 Task: Reply All to email with the signature Courtney Young with the subject Request for customer feedback from softage.1@softage.net with the message Please provide me with an update on the budget for the project., select first sentence, change the font of the message to Verdana and change the font typography to bold Send the email
Action: Mouse moved to (414, 528)
Screenshot: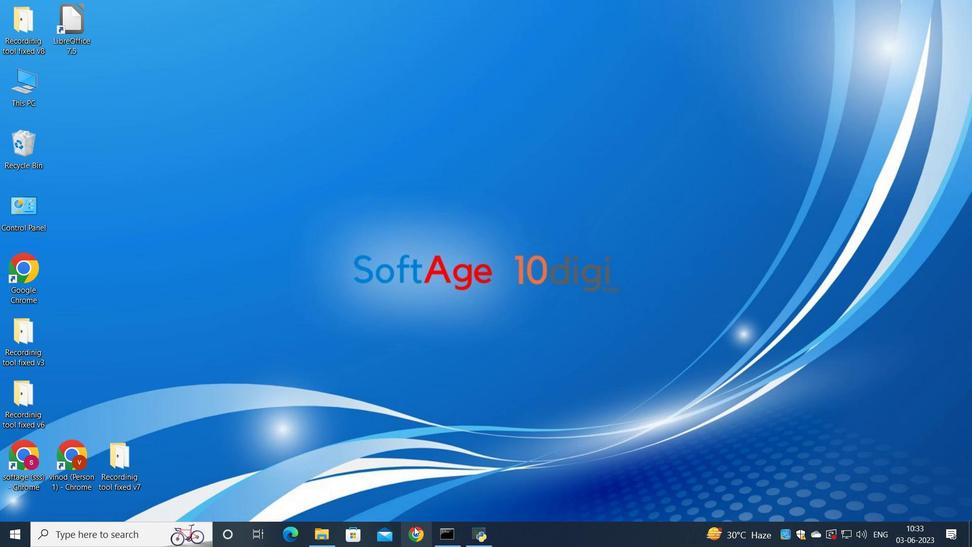 
Action: Mouse pressed left at (414, 528)
Screenshot: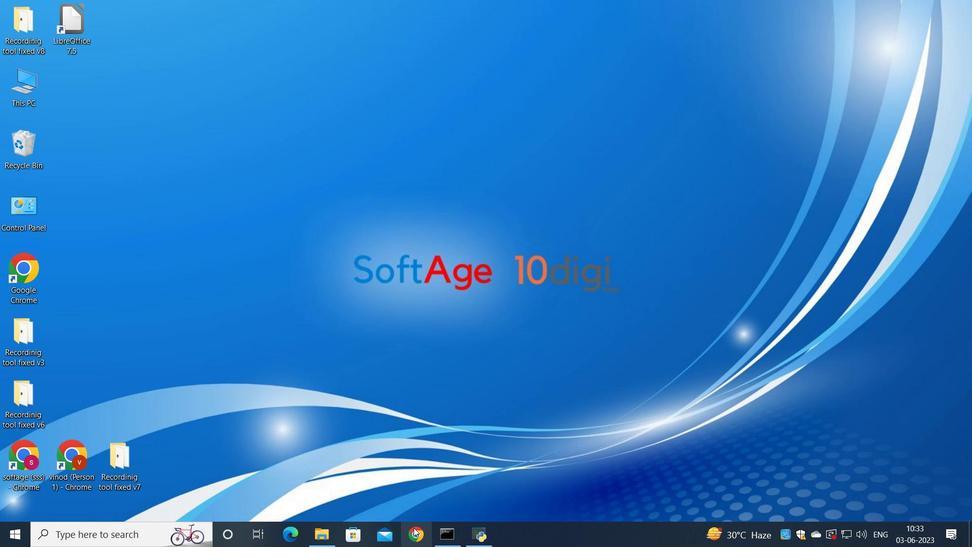 
Action: Mouse moved to (430, 337)
Screenshot: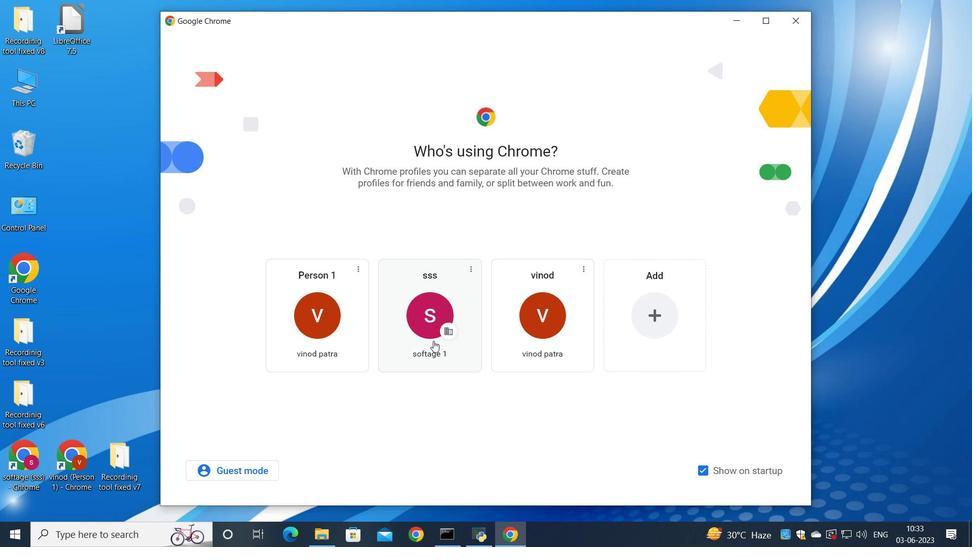 
Action: Mouse pressed left at (430, 337)
Screenshot: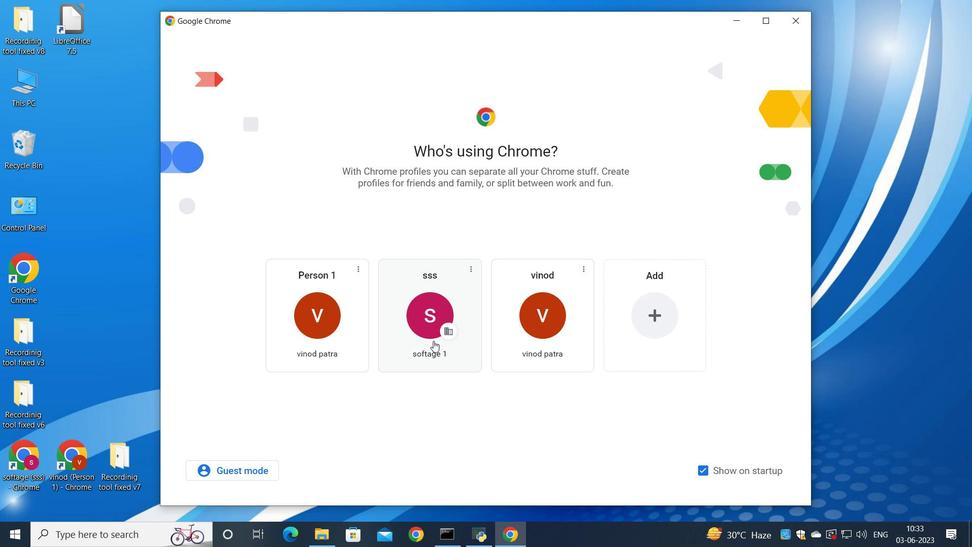 
Action: Mouse moved to (847, 84)
Screenshot: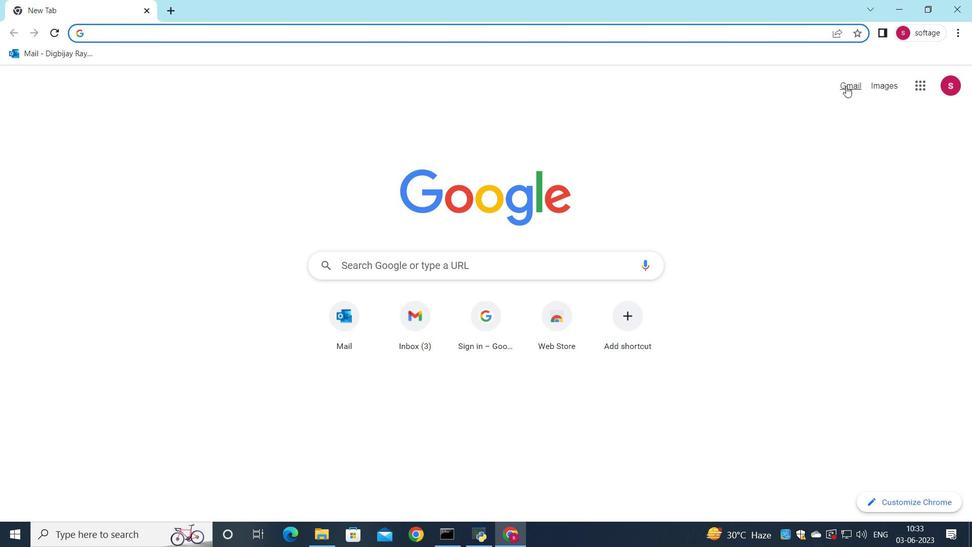 
Action: Mouse pressed left at (847, 84)
Screenshot: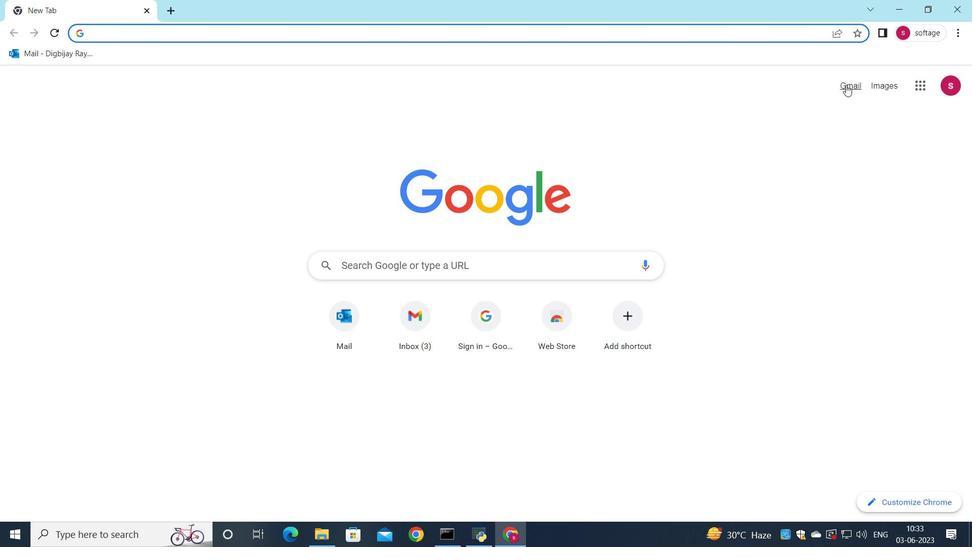 
Action: Mouse moved to (830, 86)
Screenshot: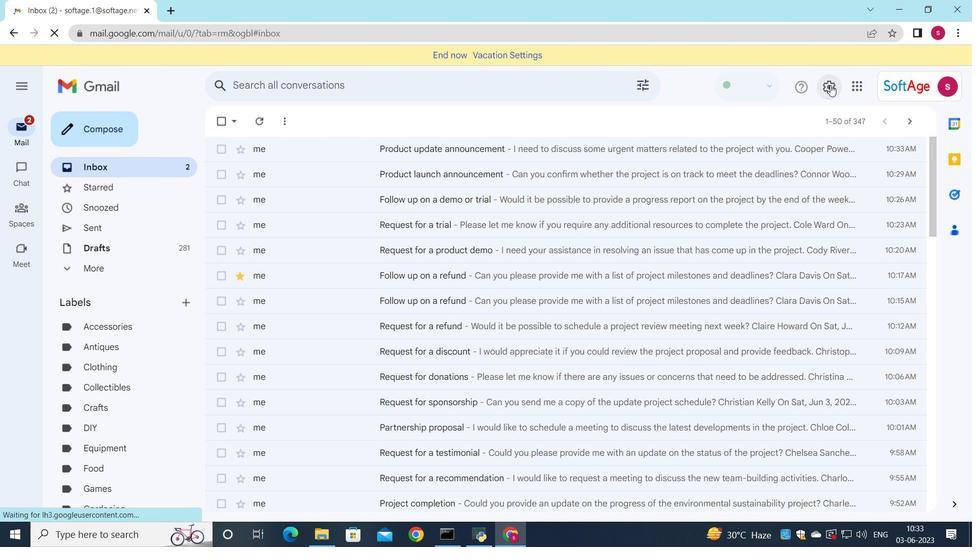 
Action: Mouse pressed left at (830, 86)
Screenshot: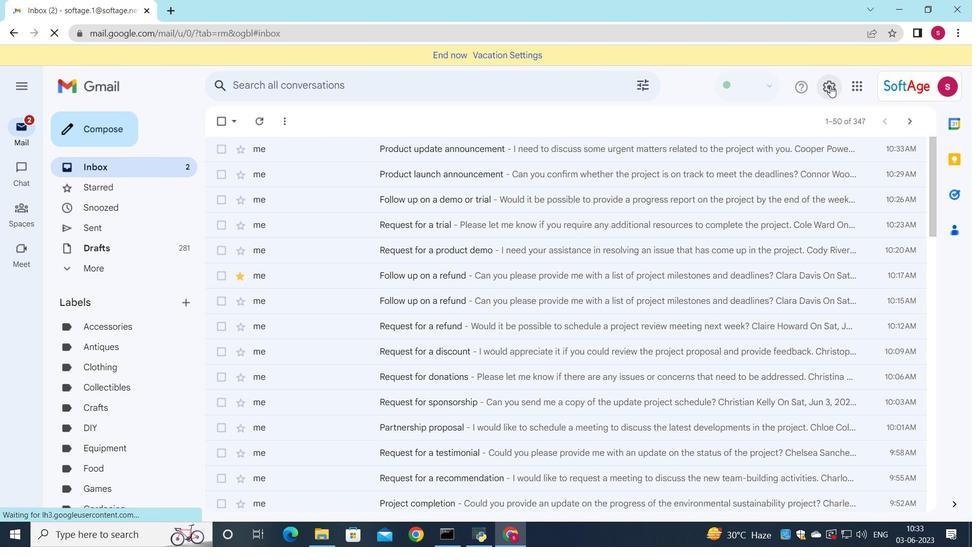 
Action: Mouse moved to (844, 152)
Screenshot: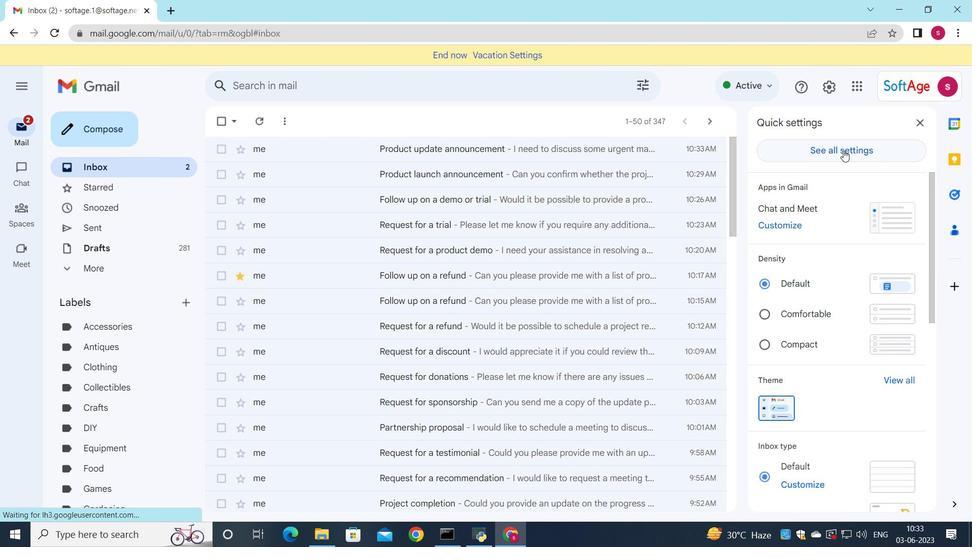 
Action: Mouse pressed left at (844, 152)
Screenshot: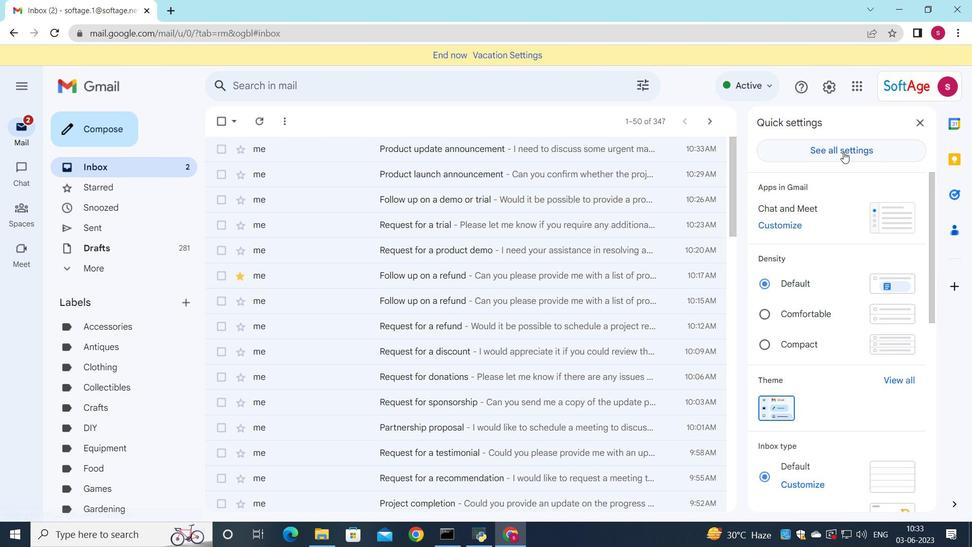 
Action: Mouse moved to (552, 212)
Screenshot: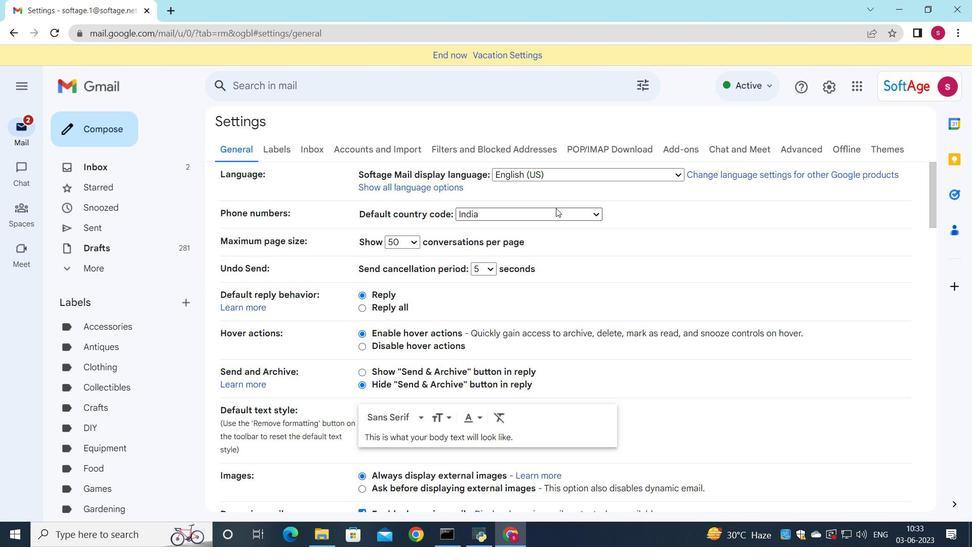 
Action: Mouse scrolled (553, 211) with delta (0, 0)
Screenshot: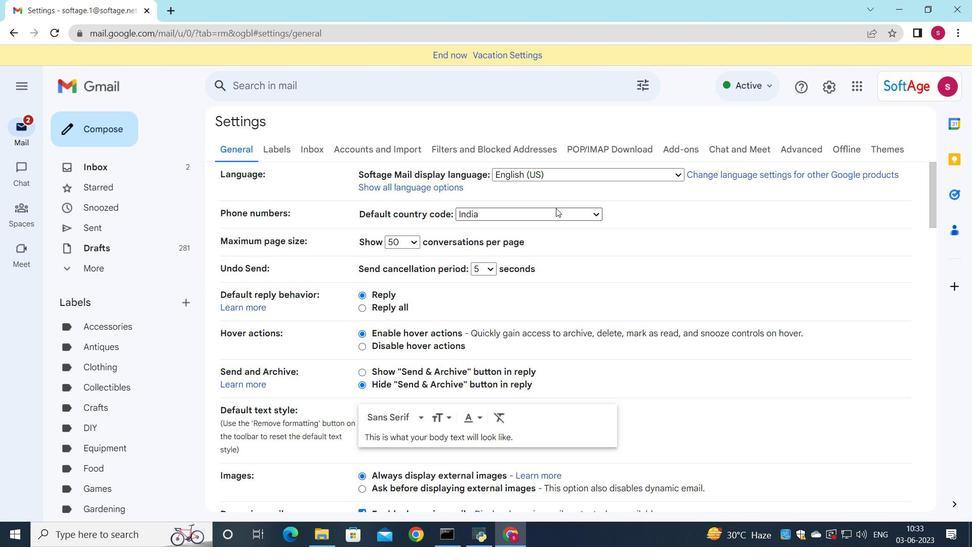 
Action: Mouse moved to (550, 214)
Screenshot: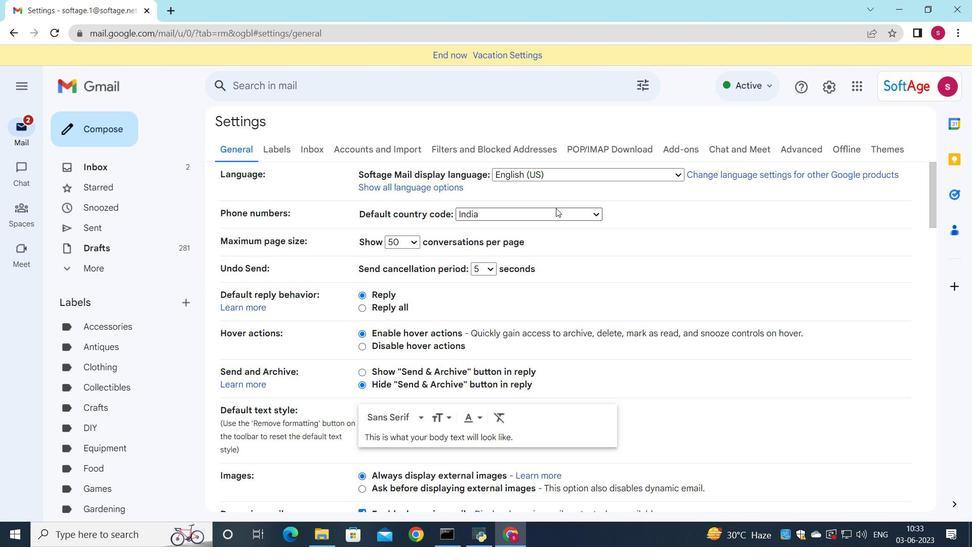 
Action: Mouse scrolled (553, 211) with delta (0, 0)
Screenshot: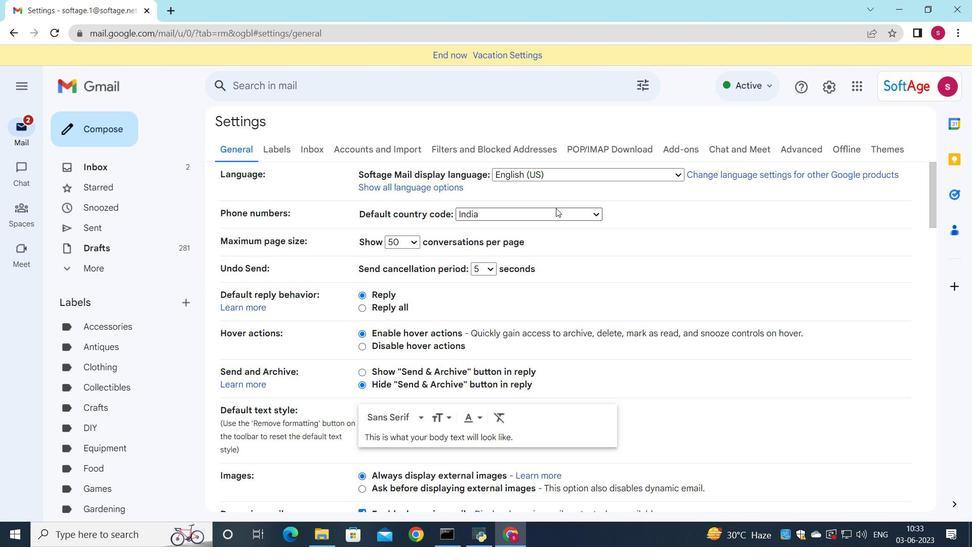 
Action: Mouse moved to (548, 214)
Screenshot: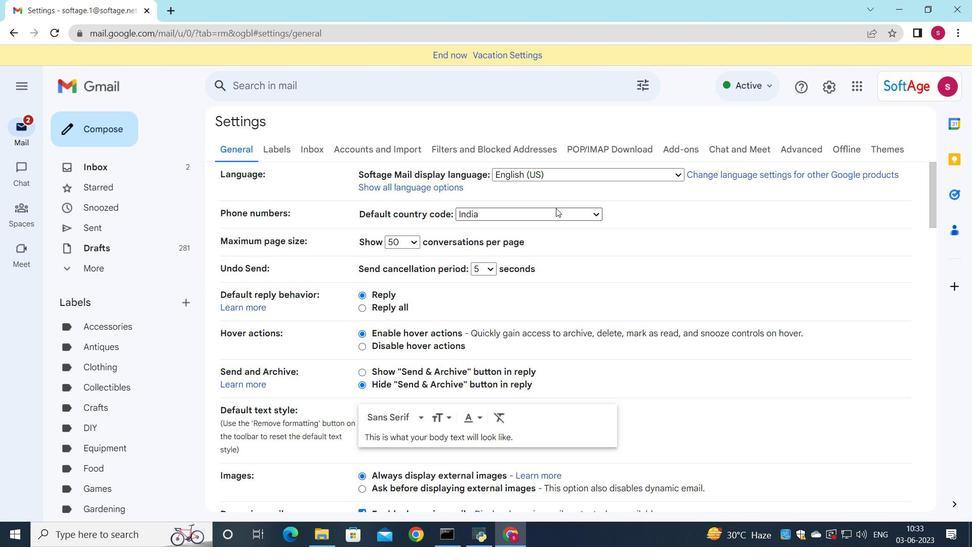 
Action: Mouse scrolled (553, 211) with delta (0, 0)
Screenshot: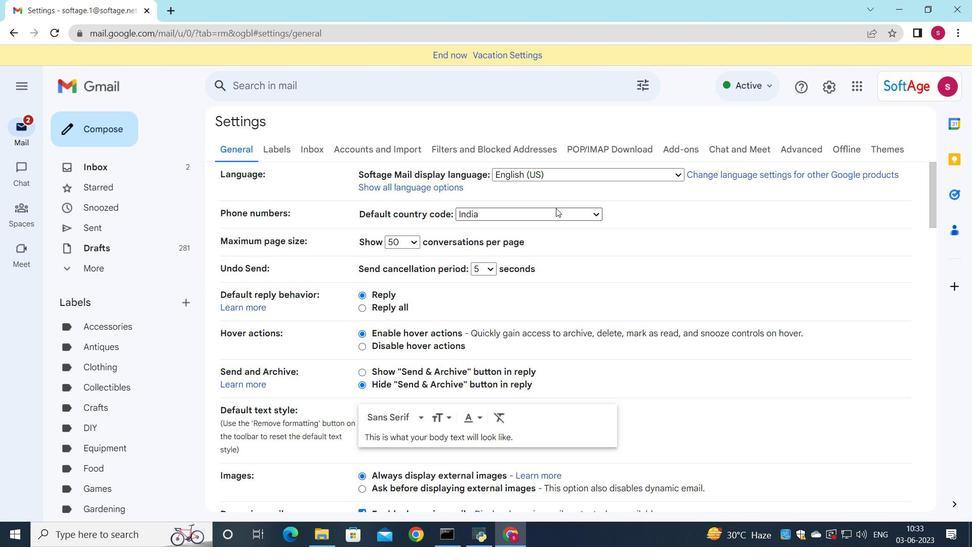 
Action: Mouse moved to (545, 214)
Screenshot: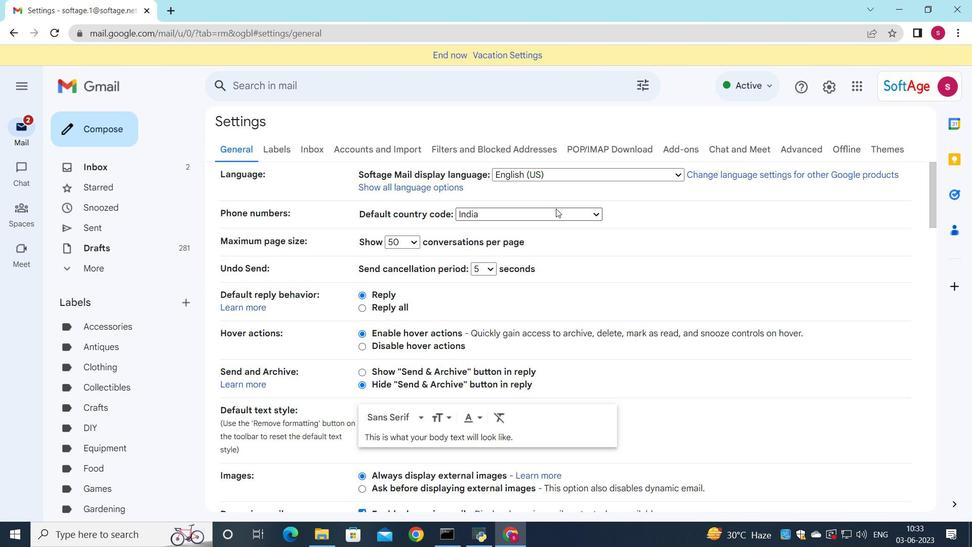 
Action: Mouse scrolled (553, 211) with delta (0, 0)
Screenshot: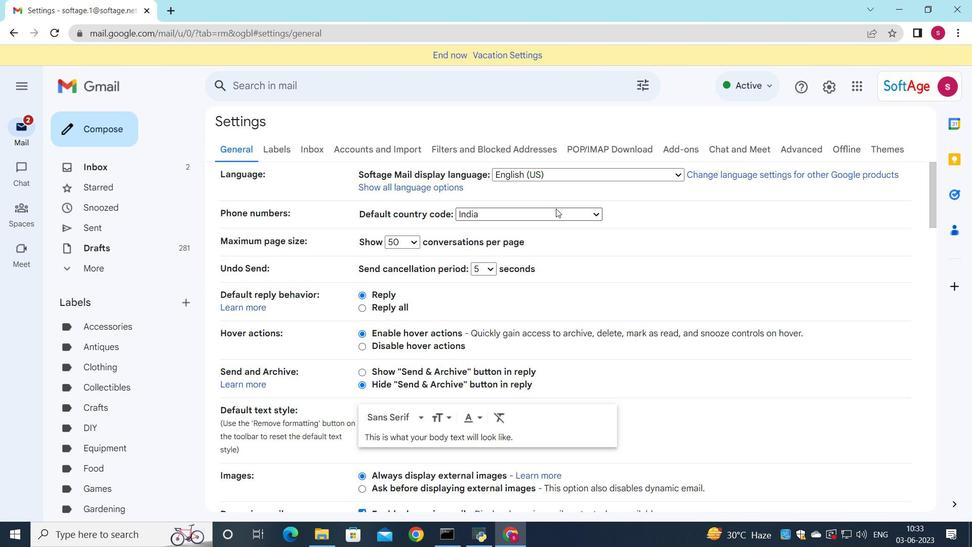 
Action: Mouse moved to (522, 201)
Screenshot: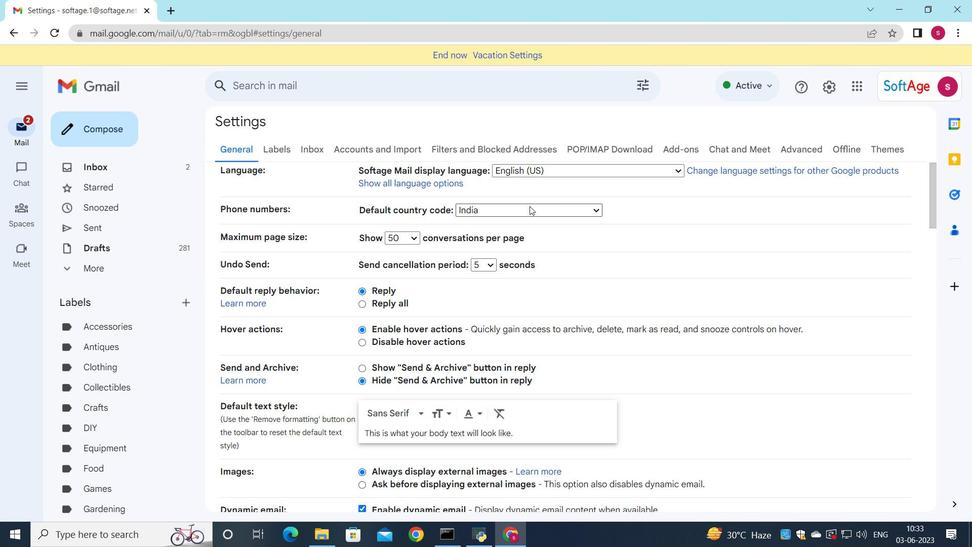 
Action: Mouse scrolled (522, 200) with delta (0, 0)
Screenshot: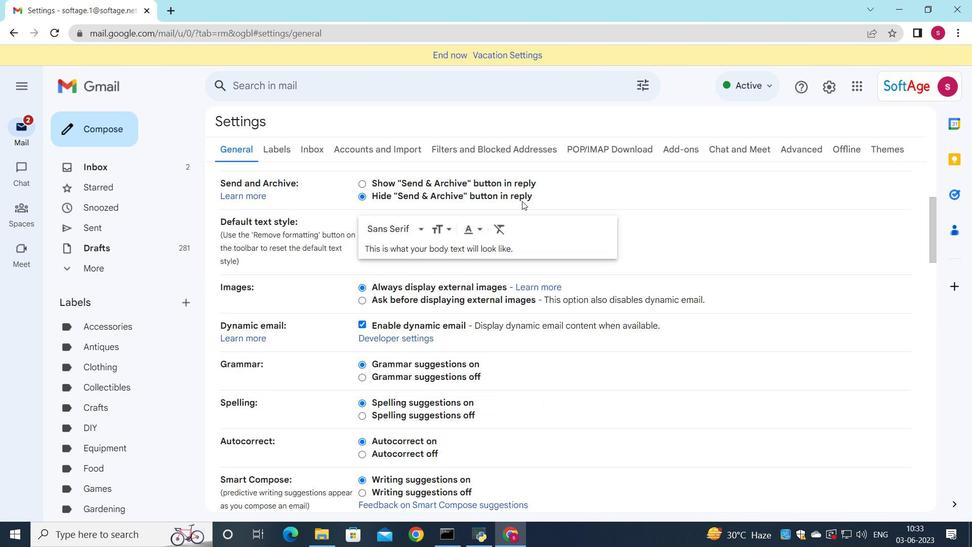 
Action: Mouse scrolled (522, 200) with delta (0, 0)
Screenshot: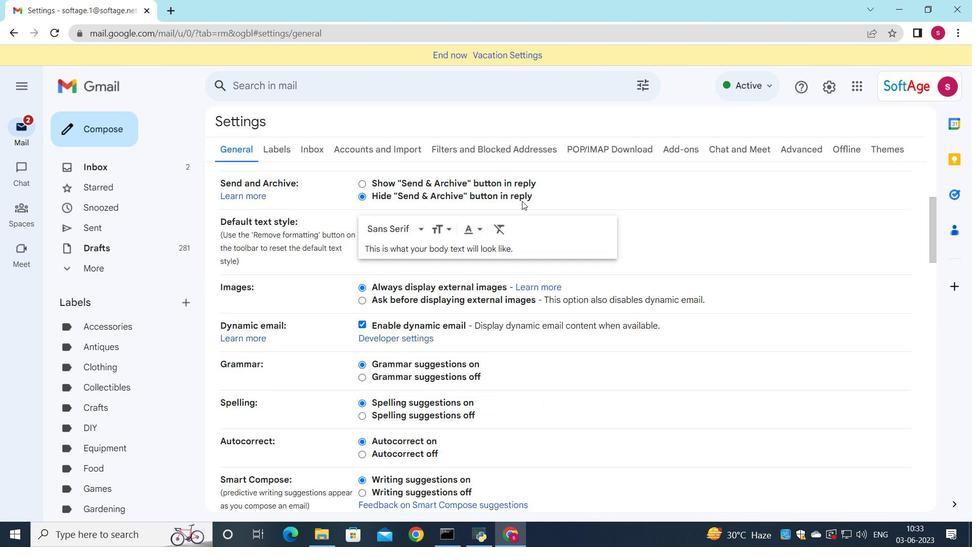 
Action: Mouse scrolled (522, 200) with delta (0, 0)
Screenshot: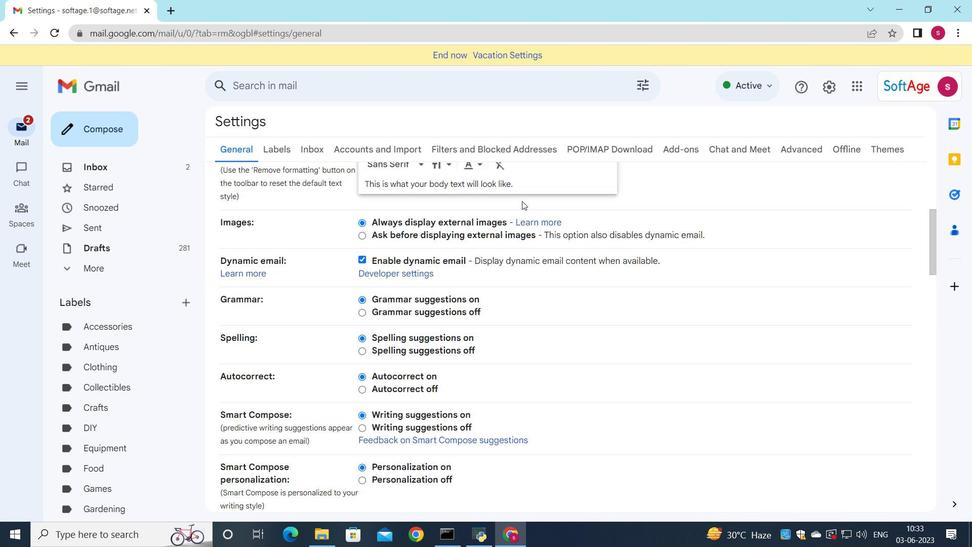 
Action: Mouse scrolled (522, 200) with delta (0, 0)
Screenshot: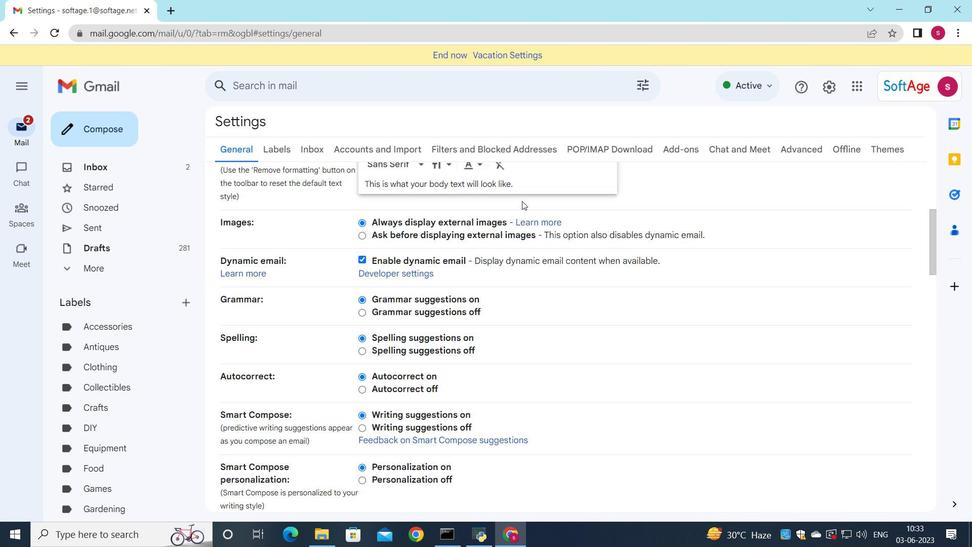 
Action: Mouse scrolled (522, 200) with delta (0, 0)
Screenshot: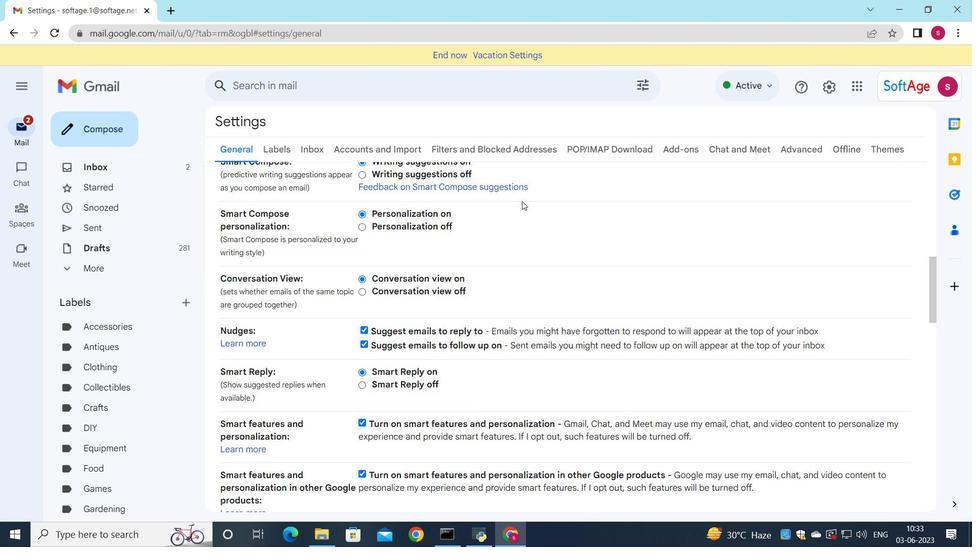 
Action: Mouse scrolled (522, 200) with delta (0, 0)
Screenshot: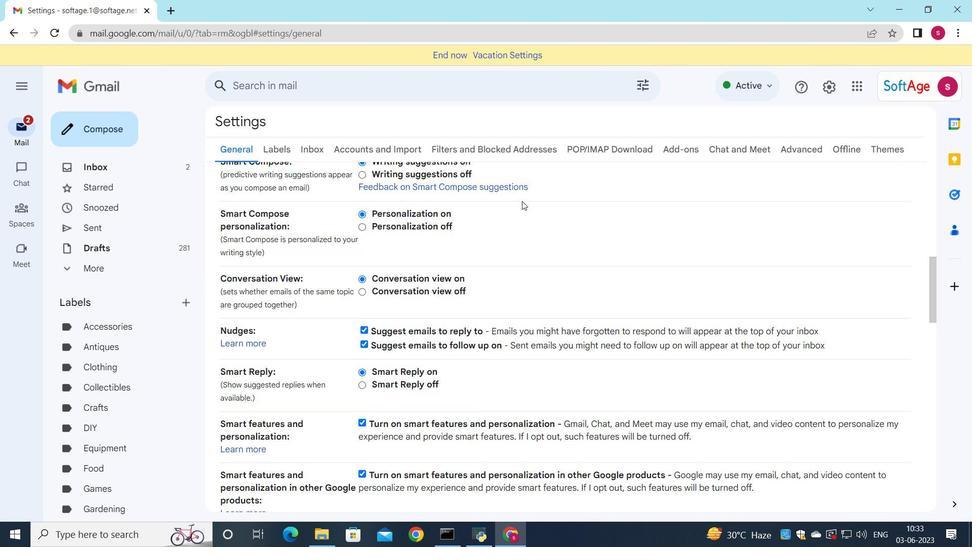 
Action: Mouse scrolled (522, 200) with delta (0, 0)
Screenshot: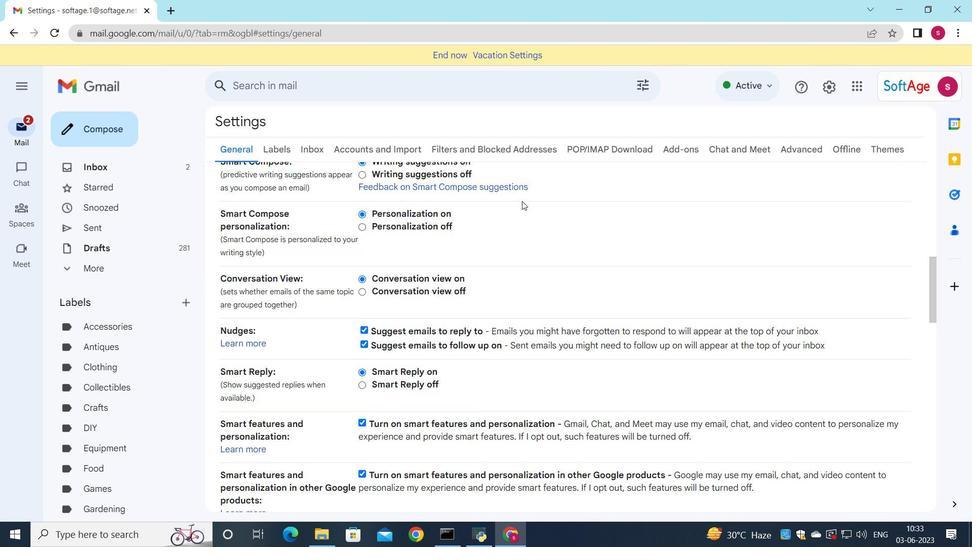 
Action: Mouse scrolled (522, 200) with delta (0, 0)
Screenshot: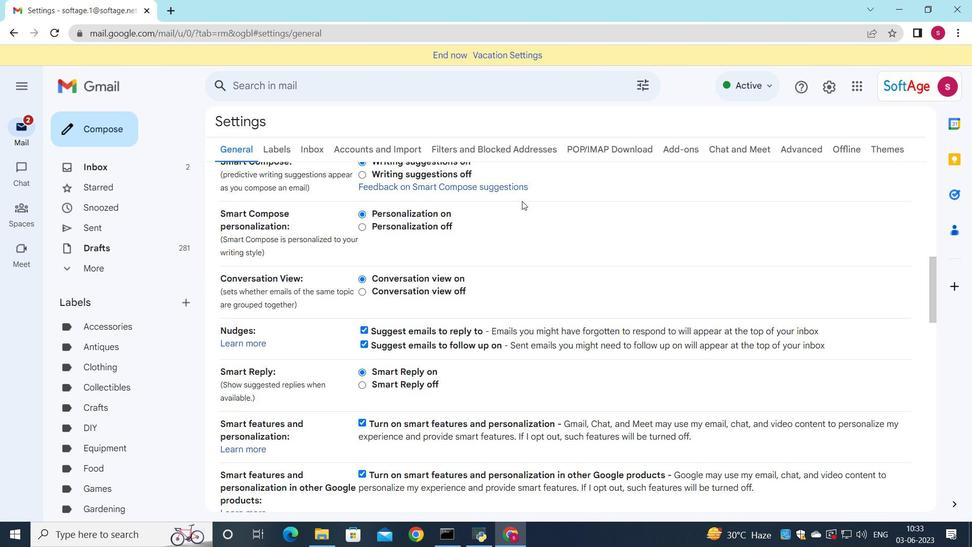 
Action: Mouse scrolled (522, 200) with delta (0, 0)
Screenshot: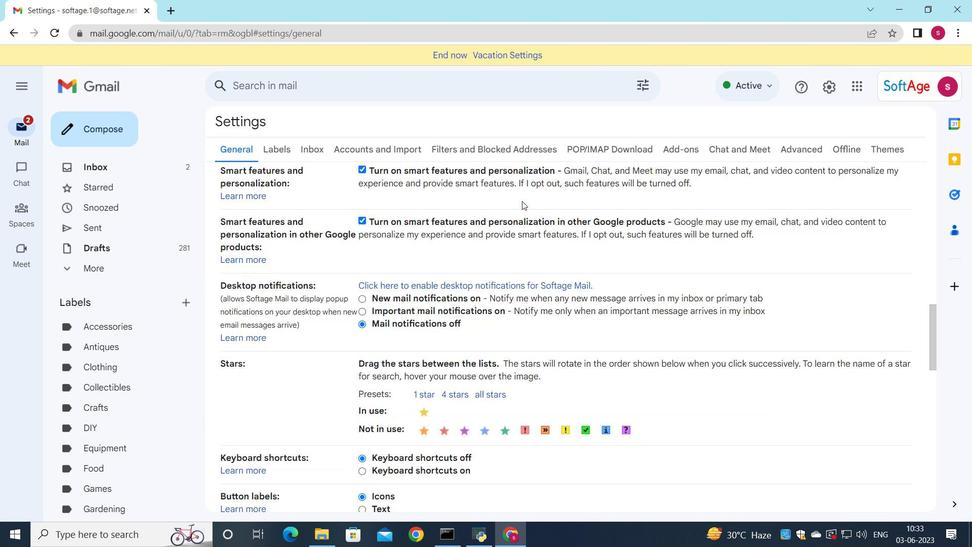 
Action: Mouse scrolled (522, 200) with delta (0, 0)
Screenshot: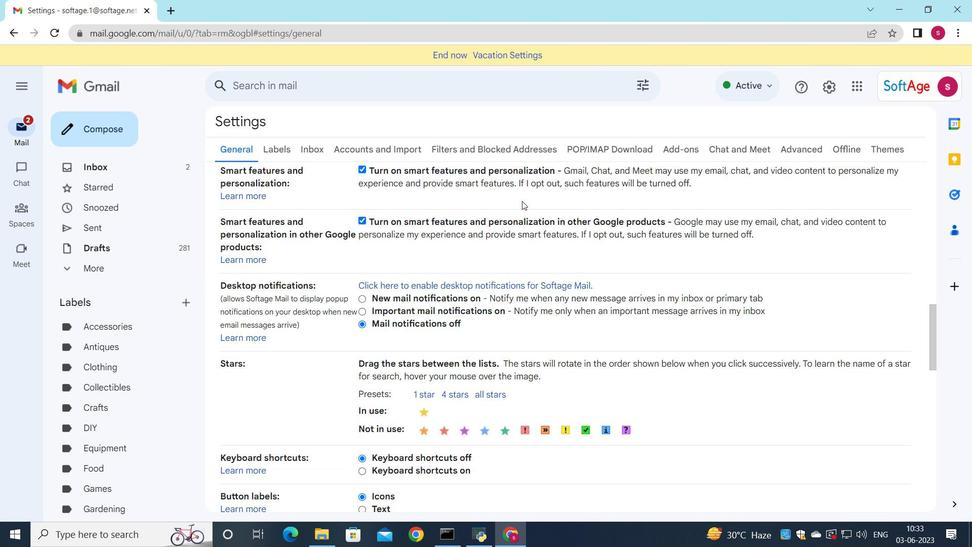
Action: Mouse scrolled (522, 200) with delta (0, 0)
Screenshot: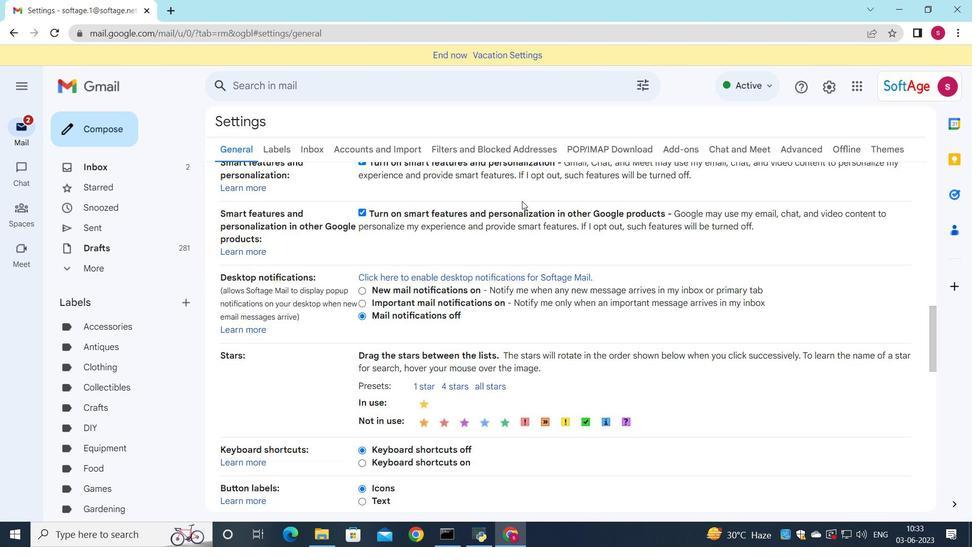 
Action: Mouse scrolled (522, 200) with delta (0, 0)
Screenshot: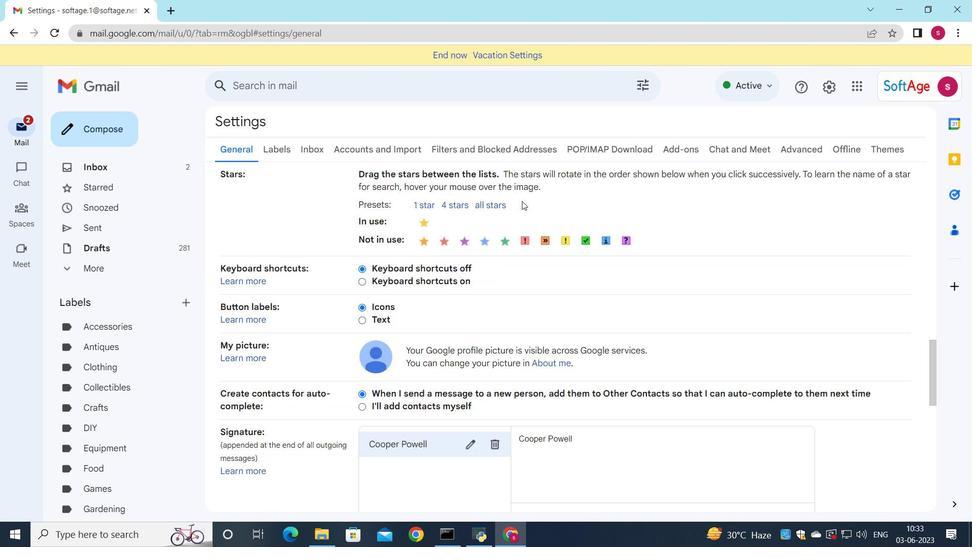 
Action: Mouse scrolled (522, 200) with delta (0, 0)
Screenshot: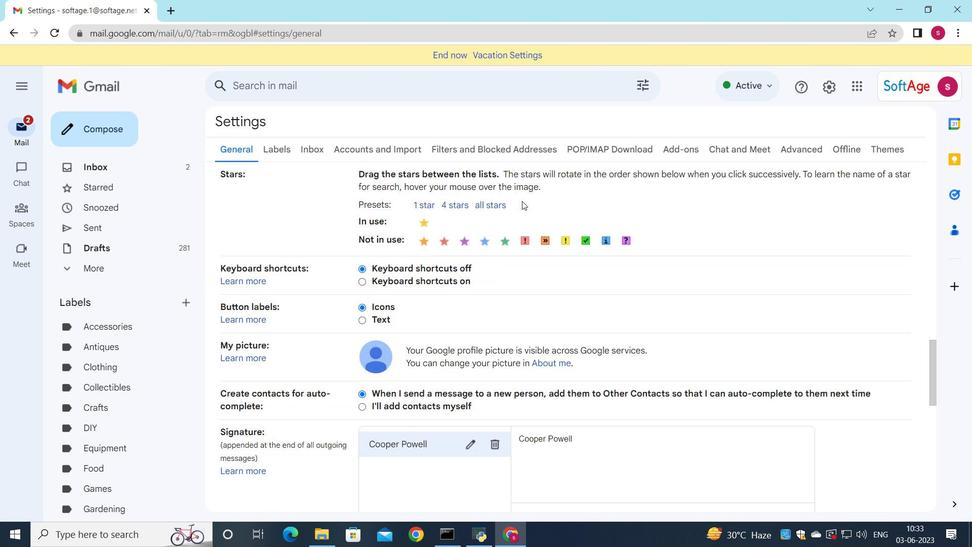 
Action: Mouse scrolled (522, 200) with delta (0, 0)
Screenshot: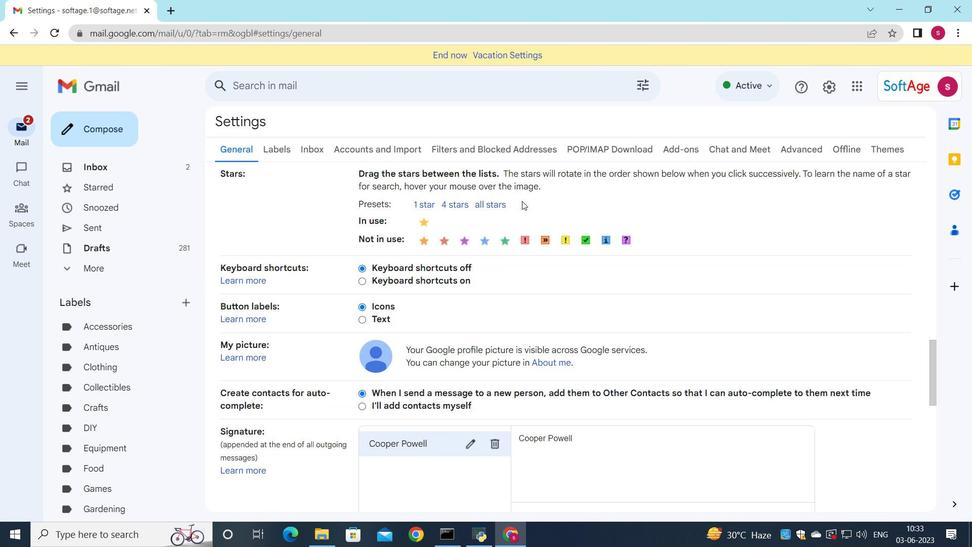 
Action: Mouse moved to (501, 249)
Screenshot: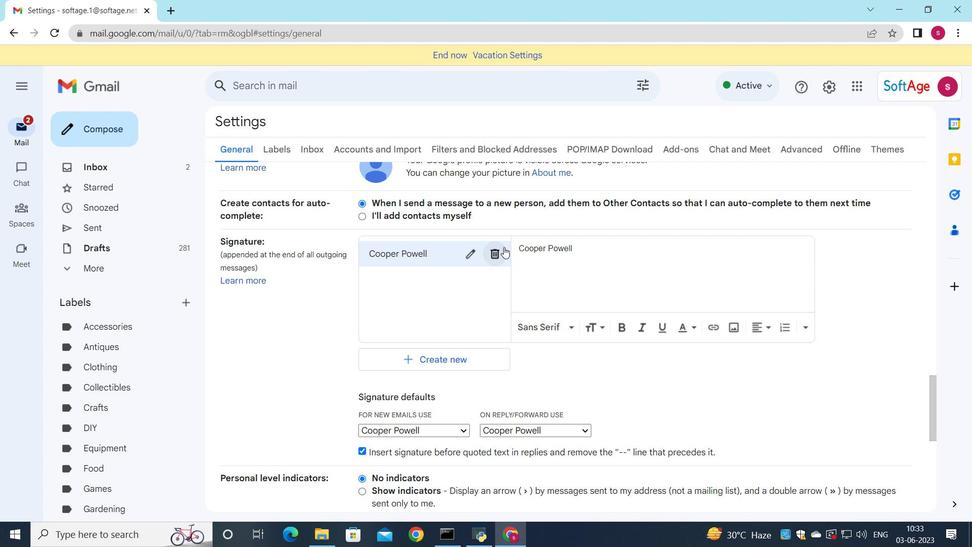 
Action: Mouse pressed left at (501, 249)
Screenshot: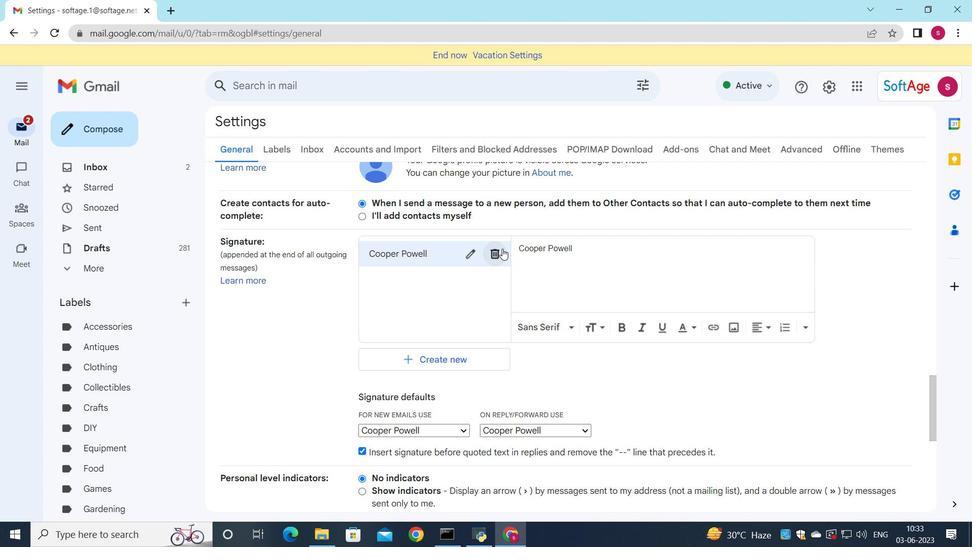
Action: Mouse moved to (584, 305)
Screenshot: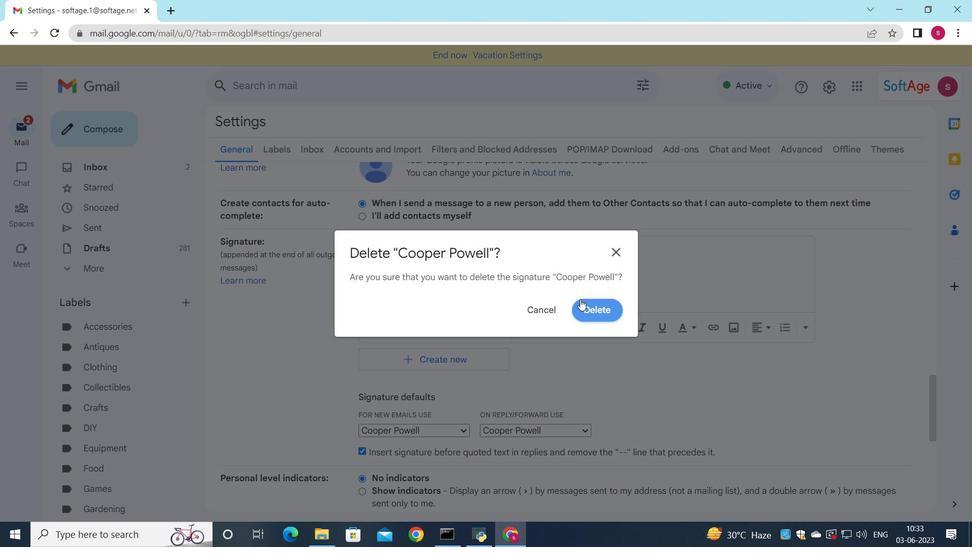
Action: Mouse pressed left at (584, 305)
Screenshot: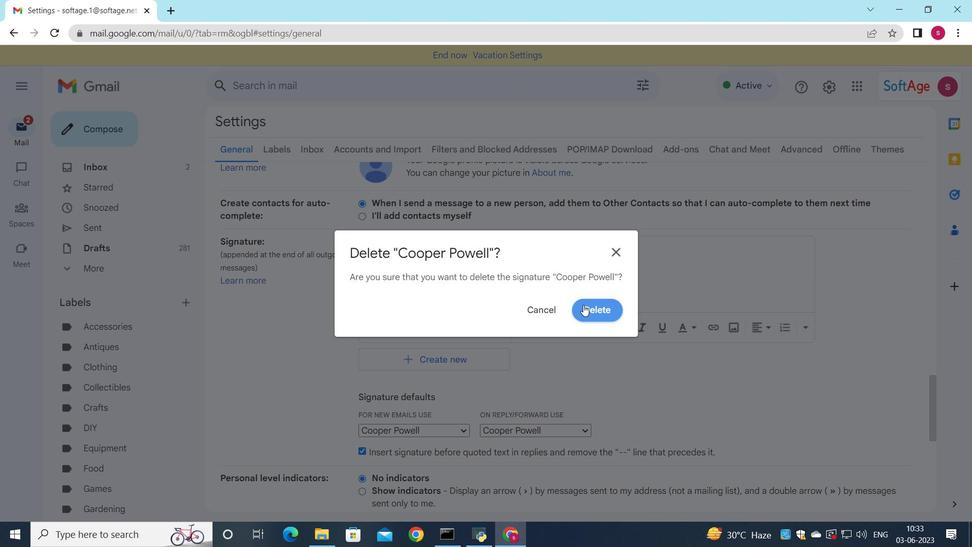 
Action: Mouse moved to (416, 258)
Screenshot: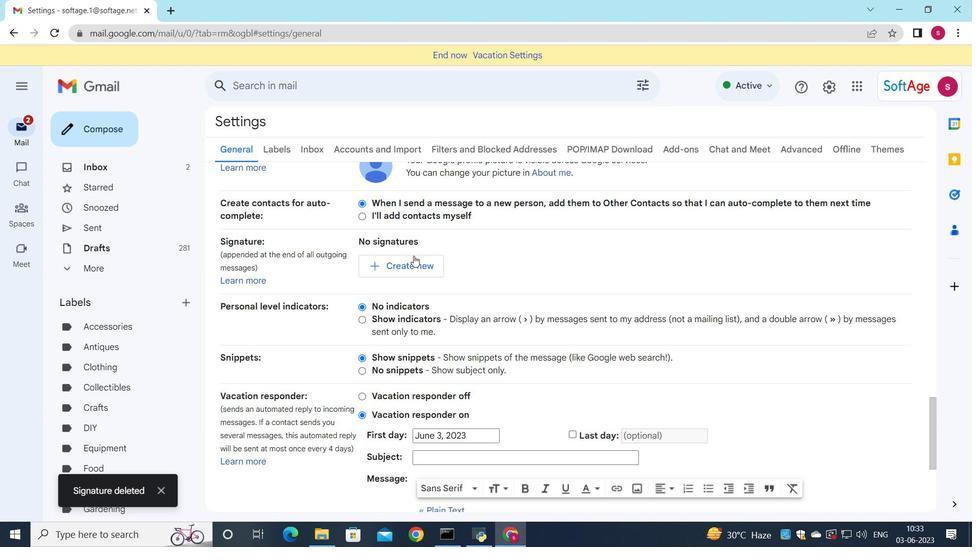 
Action: Mouse pressed left at (416, 258)
Screenshot: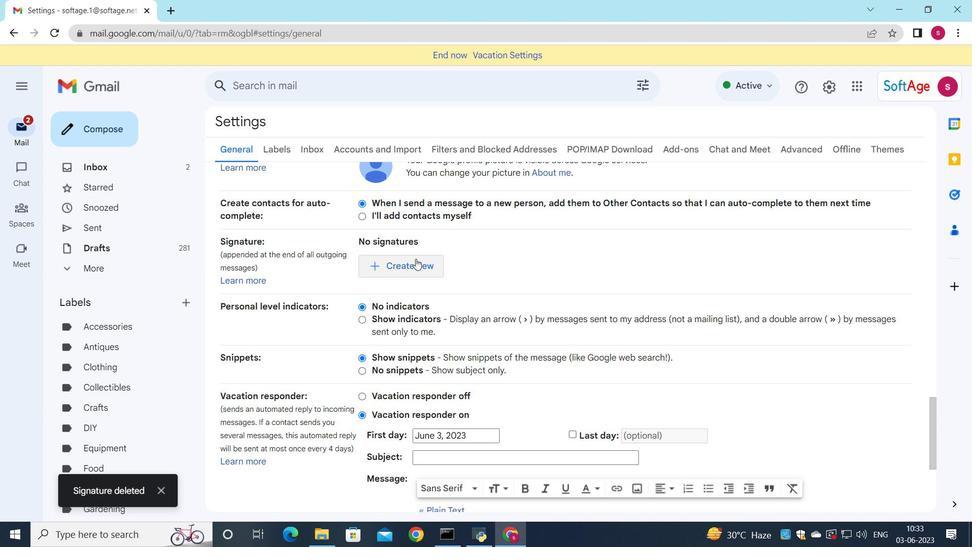 
Action: Mouse moved to (522, 251)
Screenshot: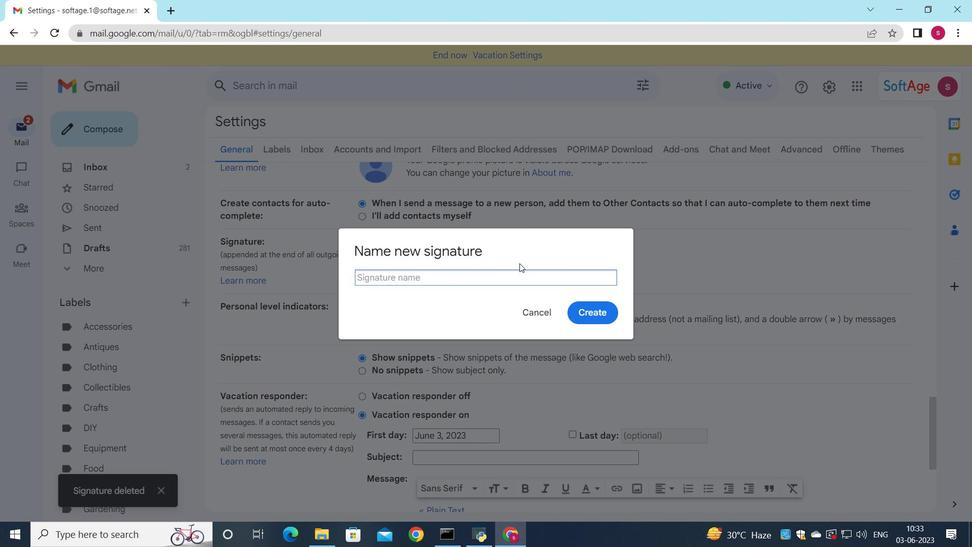 
Action: Key pressed <Key.shift>Courtney<Key.space><Key.shift><Key.shift><Key.shift>Young
Screenshot: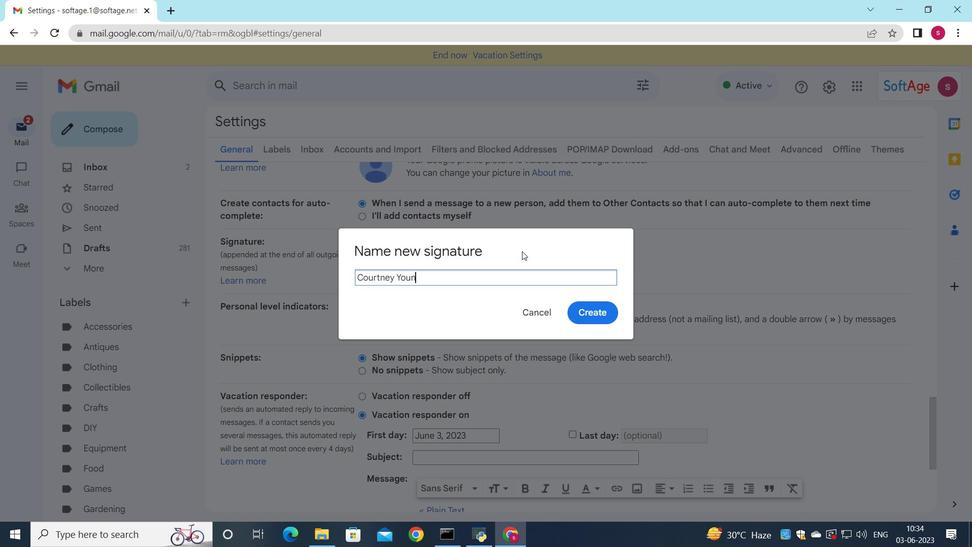 
Action: Mouse moved to (586, 311)
Screenshot: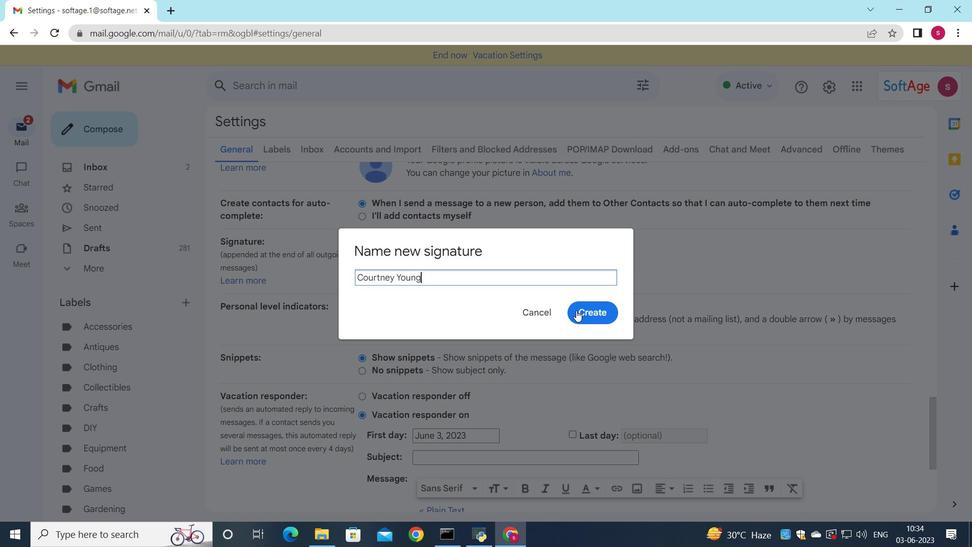 
Action: Mouse pressed left at (586, 311)
Screenshot: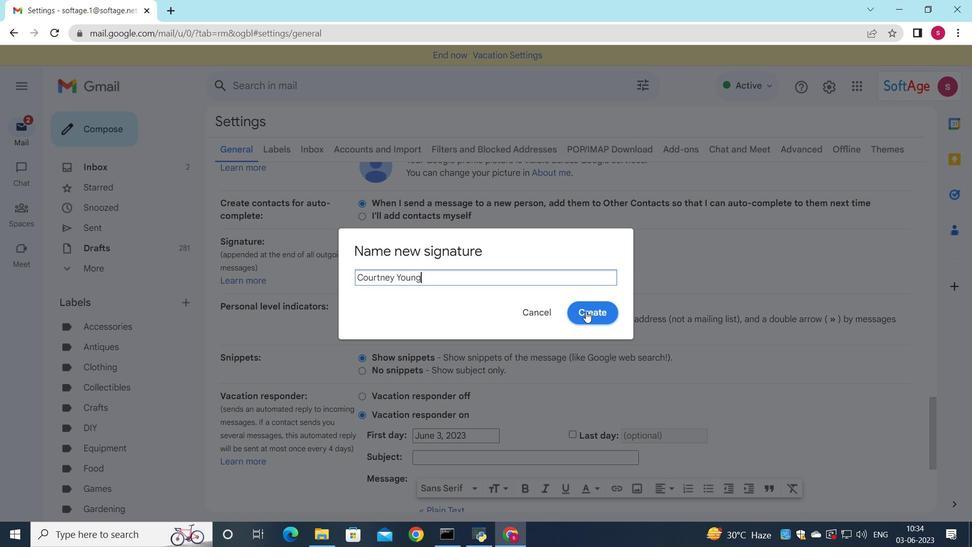
Action: Mouse moved to (581, 261)
Screenshot: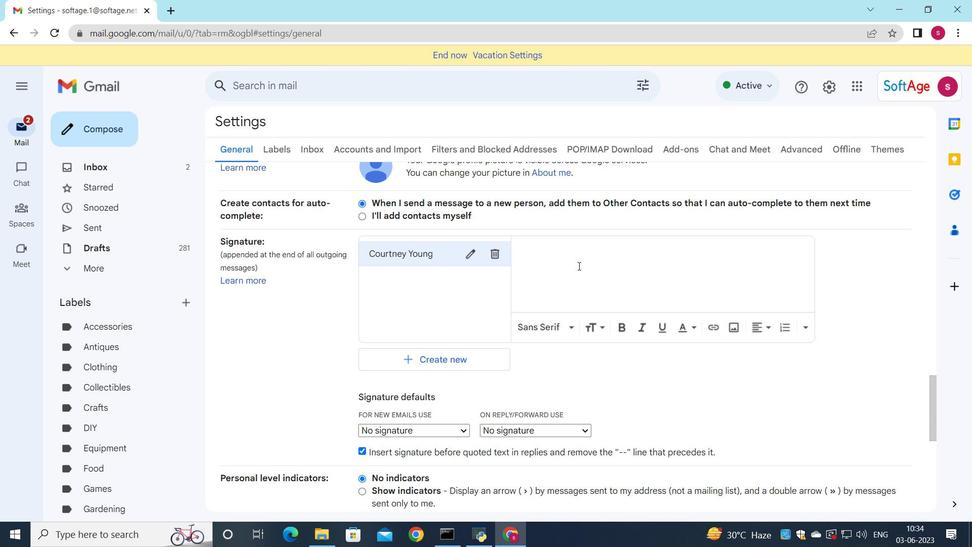 
Action: Mouse pressed left at (581, 261)
Screenshot: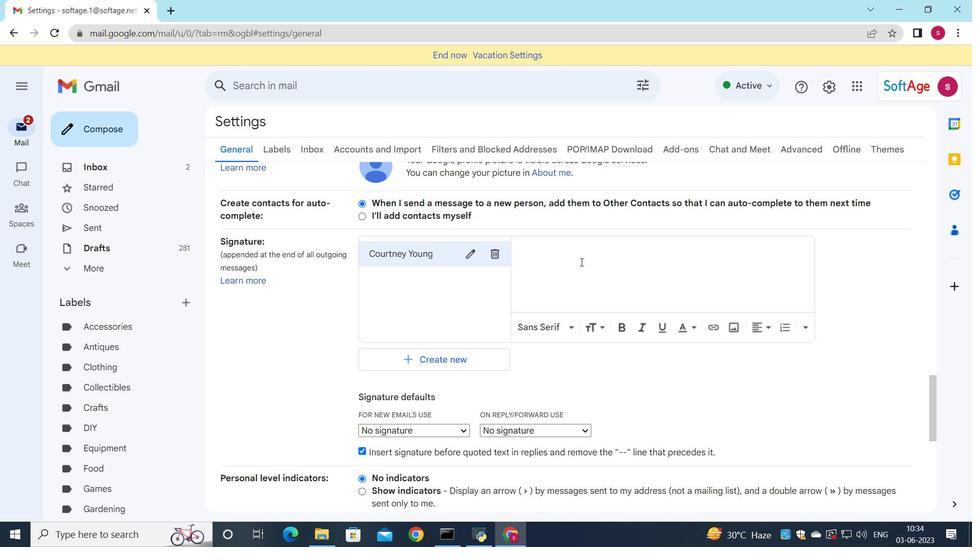 
Action: Key pressed <Key.shift>Courtney<Key.space><Key.shift>Young
Screenshot: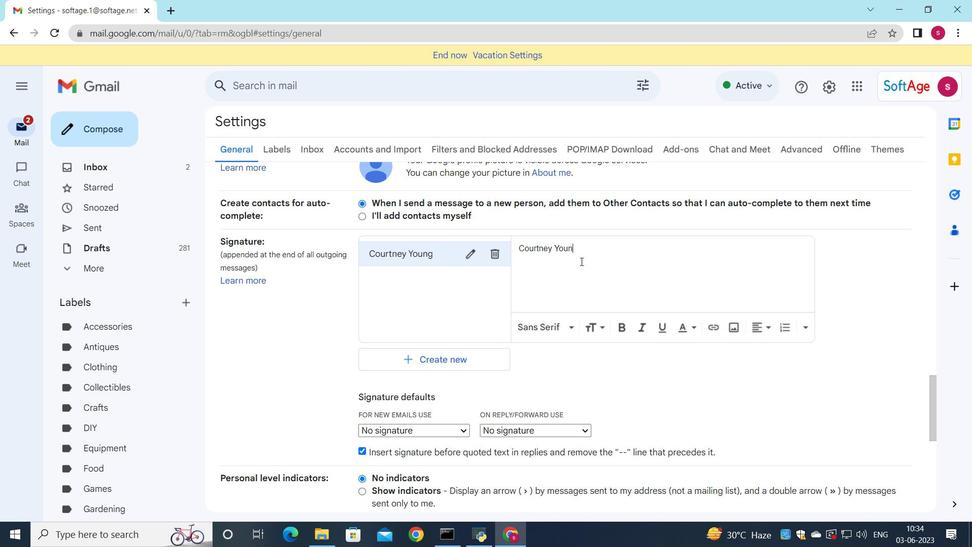 
Action: Mouse scrolled (581, 260) with delta (0, 0)
Screenshot: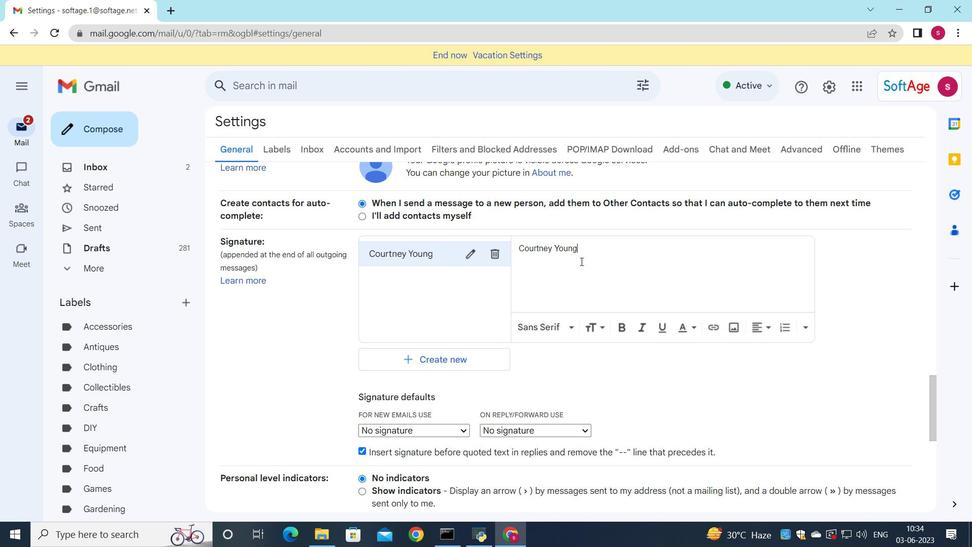 
Action: Mouse scrolled (581, 260) with delta (0, 0)
Screenshot: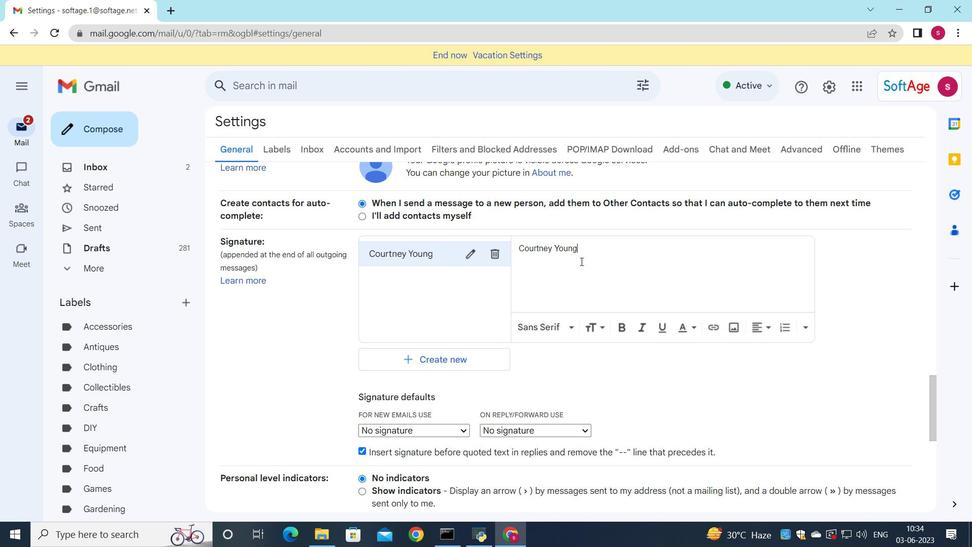 
Action: Mouse moved to (461, 299)
Screenshot: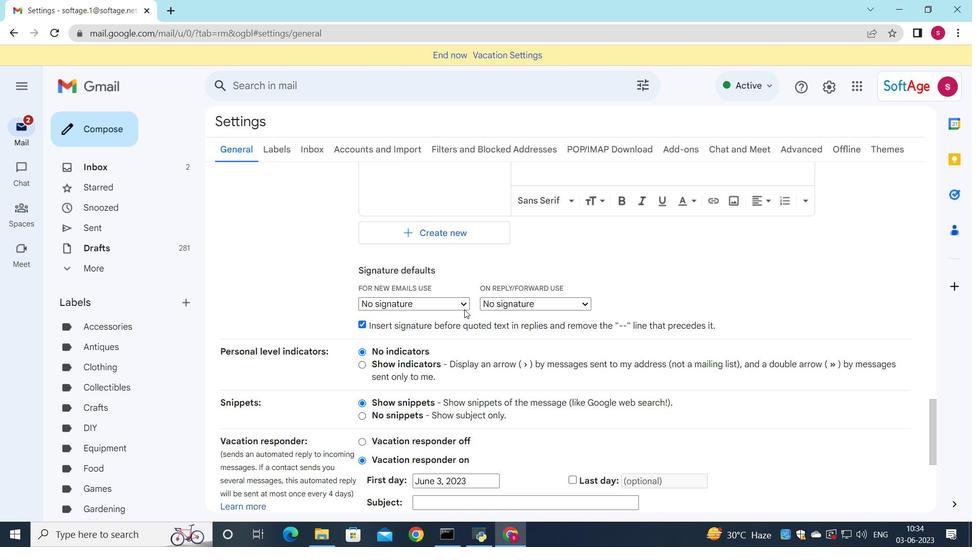 
Action: Mouse pressed left at (461, 299)
Screenshot: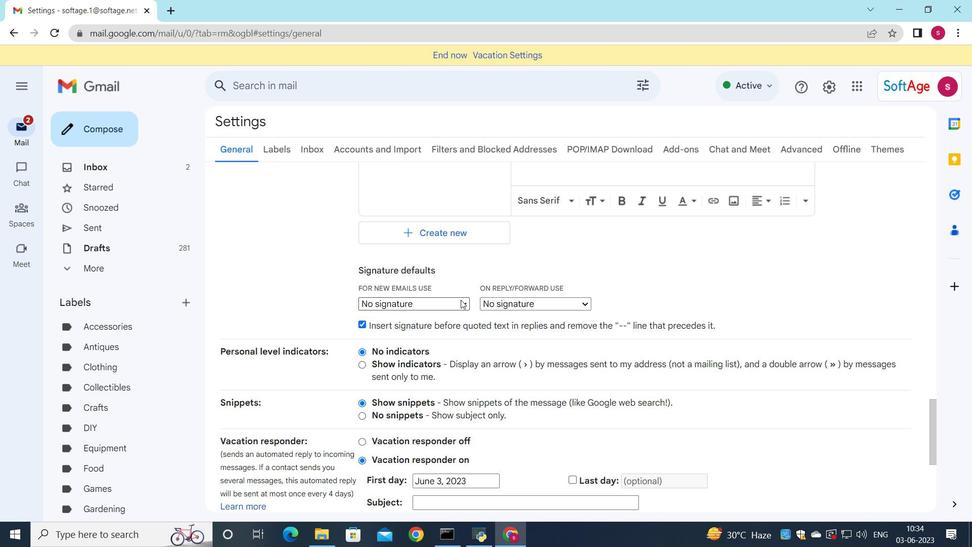 
Action: Mouse moved to (454, 325)
Screenshot: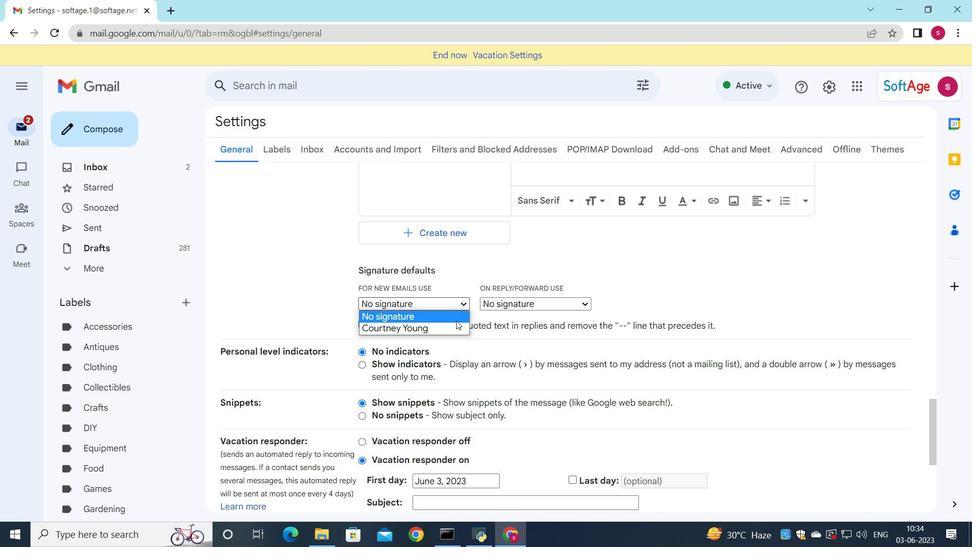 
Action: Mouse pressed left at (454, 325)
Screenshot: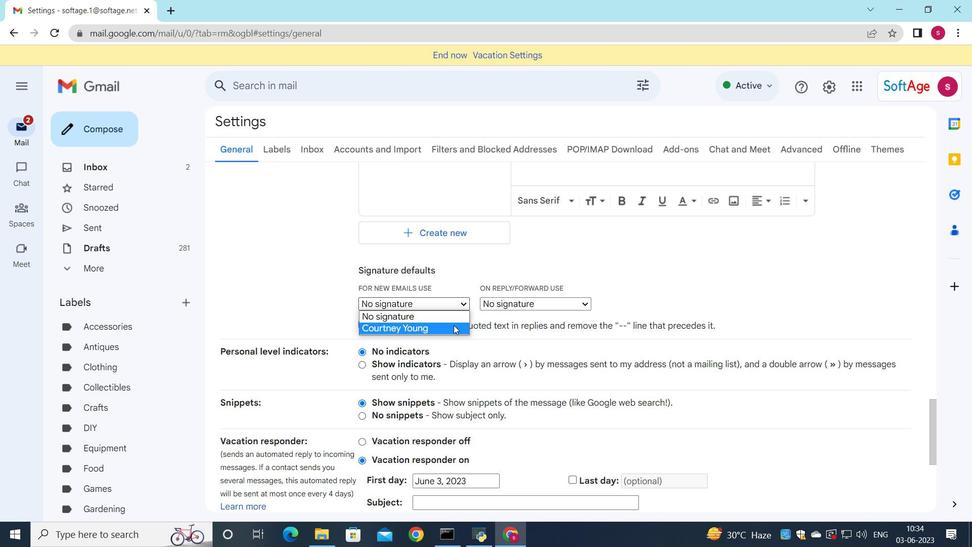 
Action: Mouse moved to (498, 305)
Screenshot: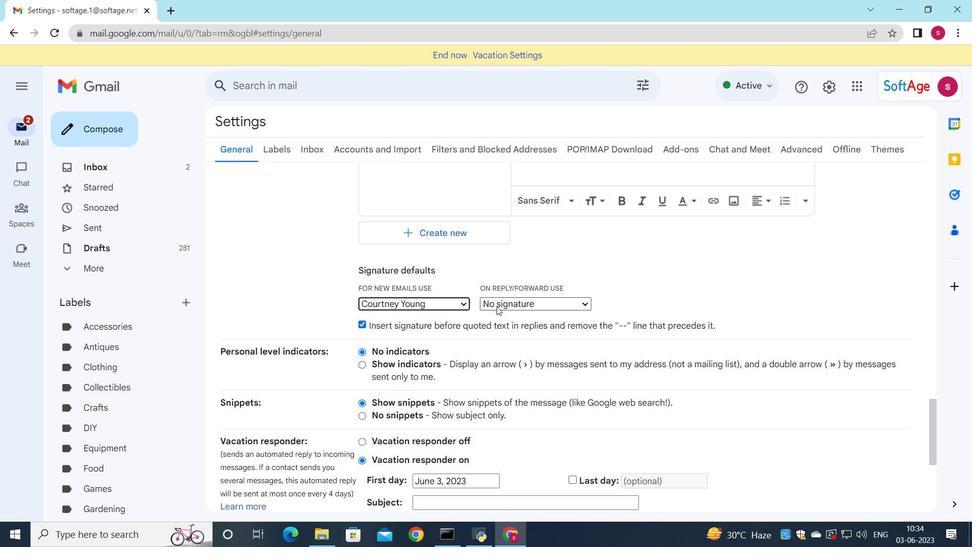 
Action: Mouse pressed left at (498, 305)
Screenshot: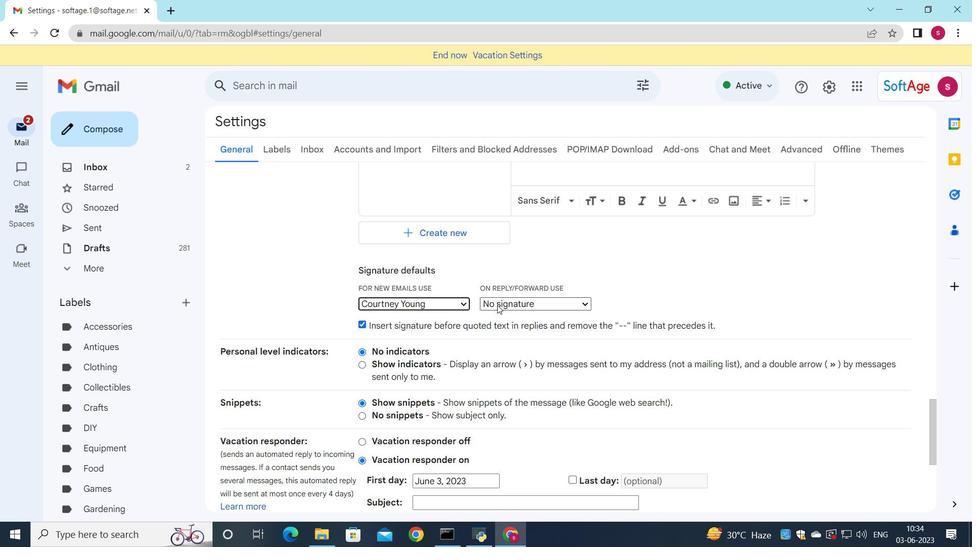 
Action: Mouse moved to (500, 326)
Screenshot: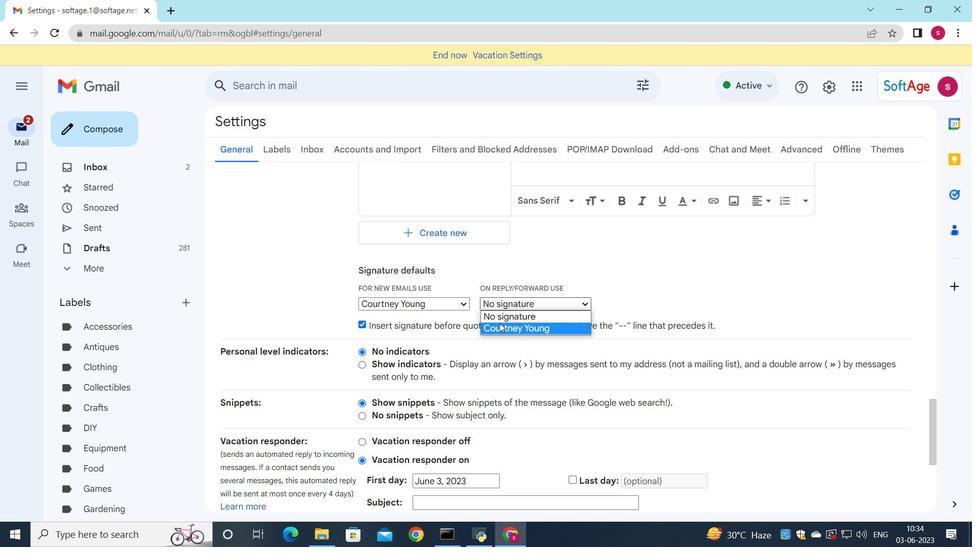 
Action: Mouse pressed left at (500, 326)
Screenshot: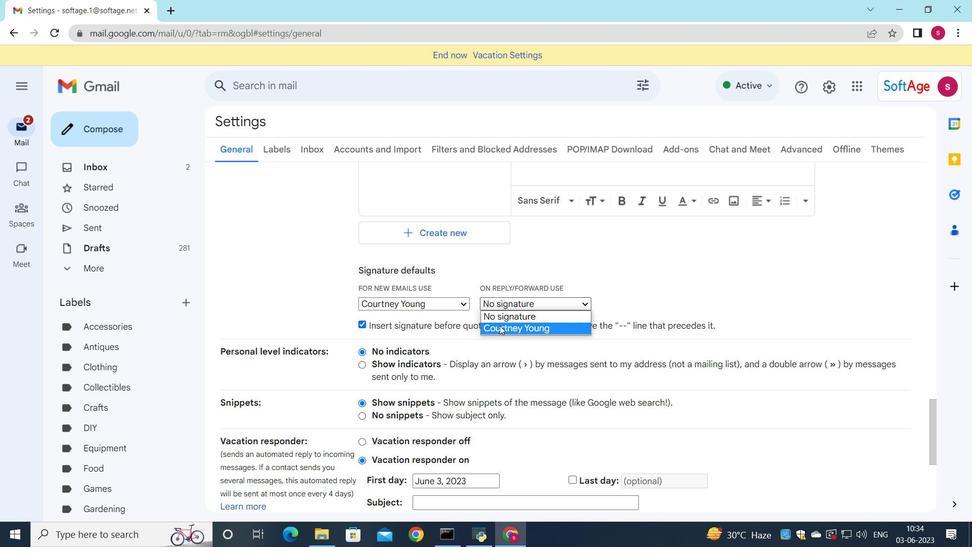 
Action: Mouse moved to (500, 323)
Screenshot: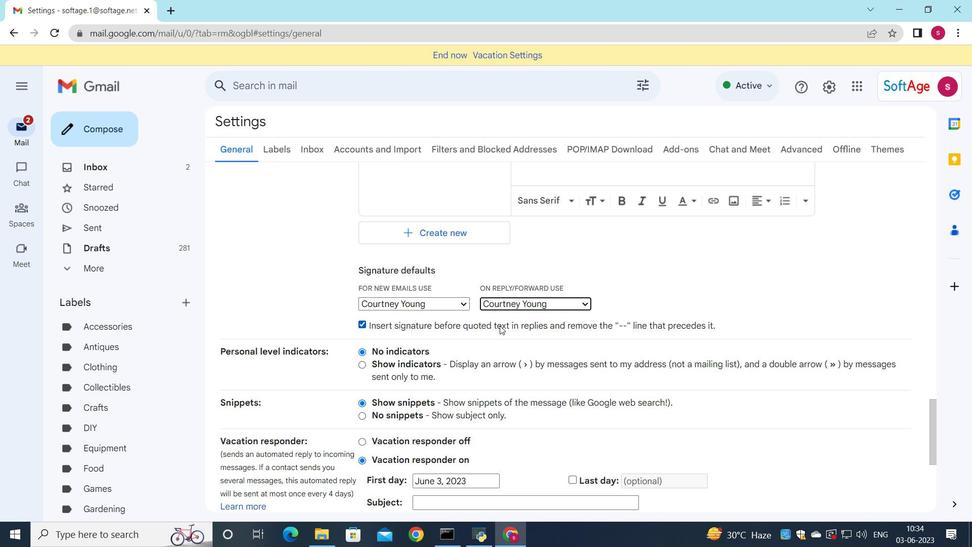 
Action: Mouse scrolled (500, 322) with delta (0, 0)
Screenshot: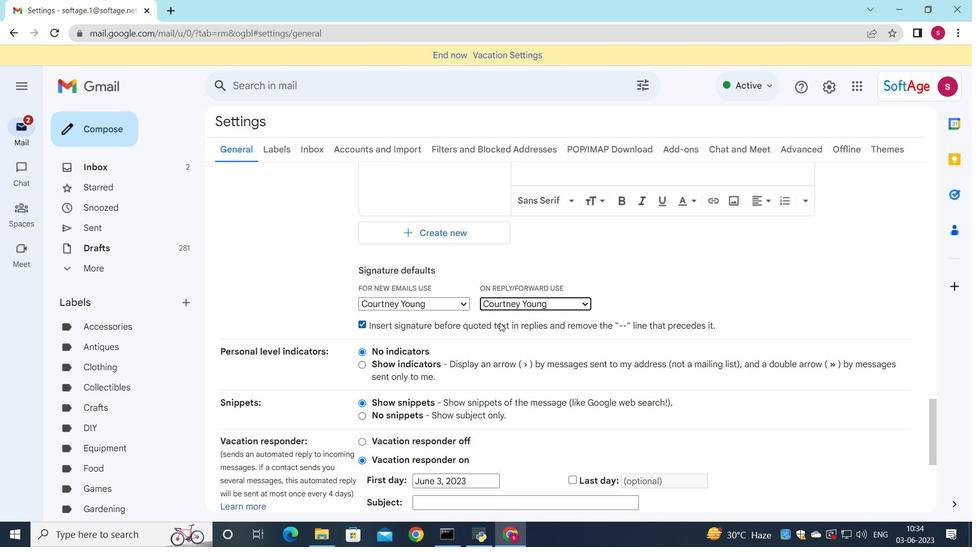
Action: Mouse scrolled (500, 322) with delta (0, 0)
Screenshot: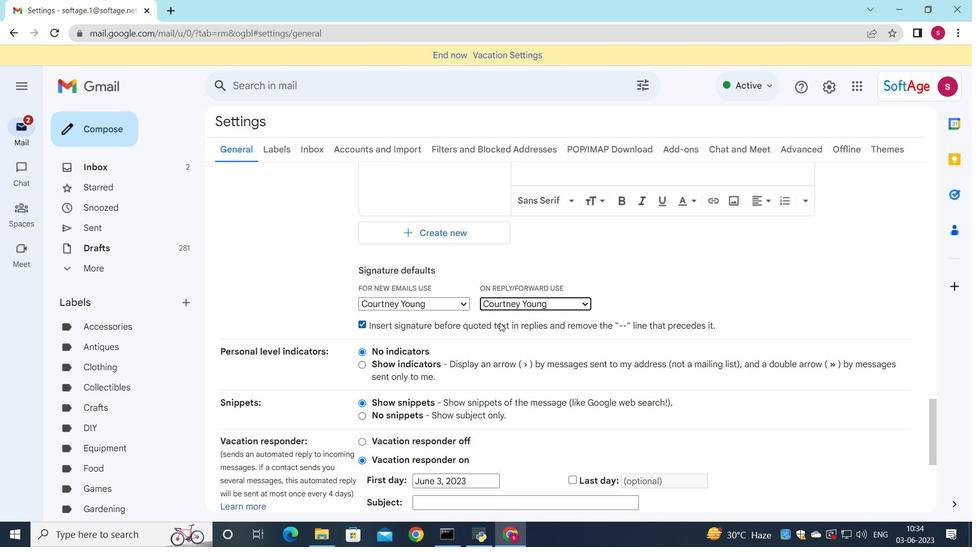 
Action: Mouse scrolled (500, 322) with delta (0, 0)
Screenshot: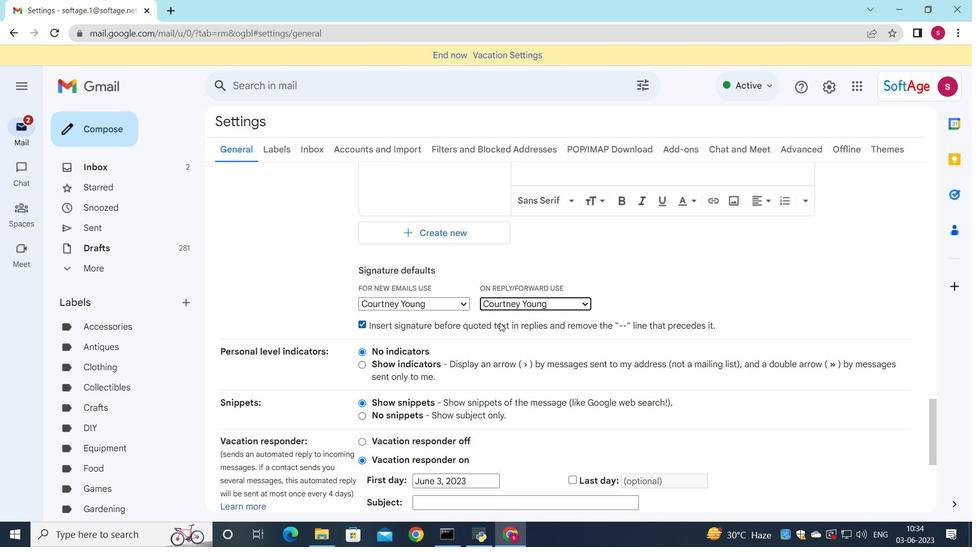 
Action: Mouse scrolled (500, 322) with delta (0, 0)
Screenshot: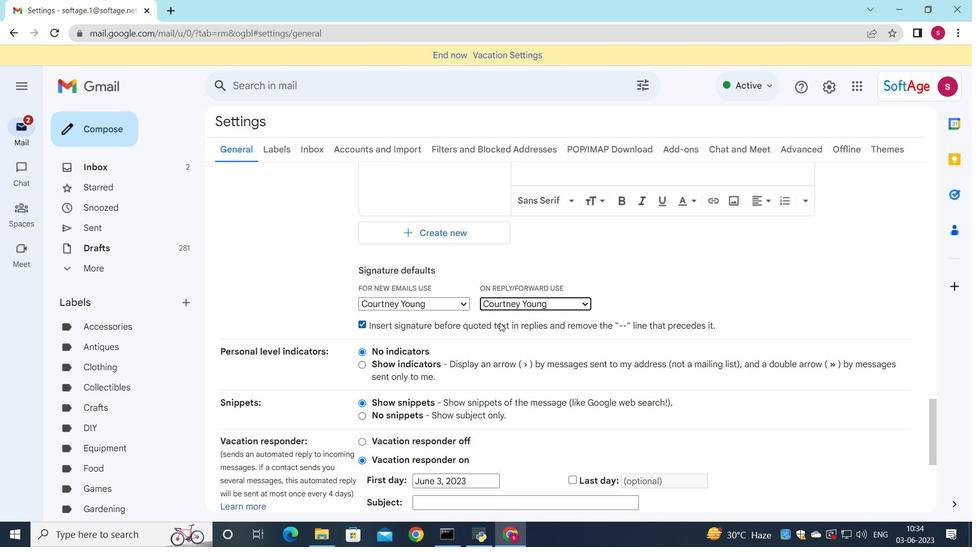 
Action: Mouse scrolled (500, 322) with delta (0, 0)
Screenshot: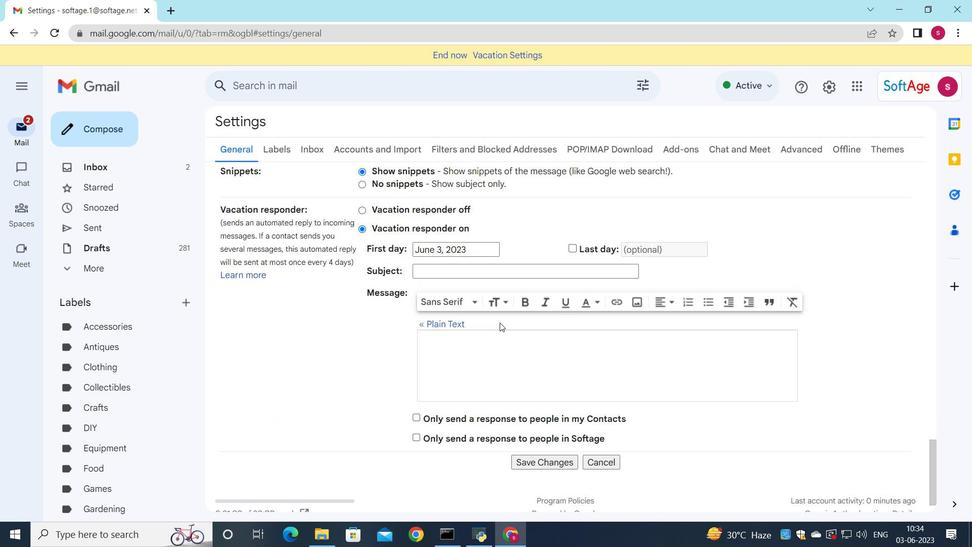 
Action: Mouse scrolled (500, 322) with delta (0, 0)
Screenshot: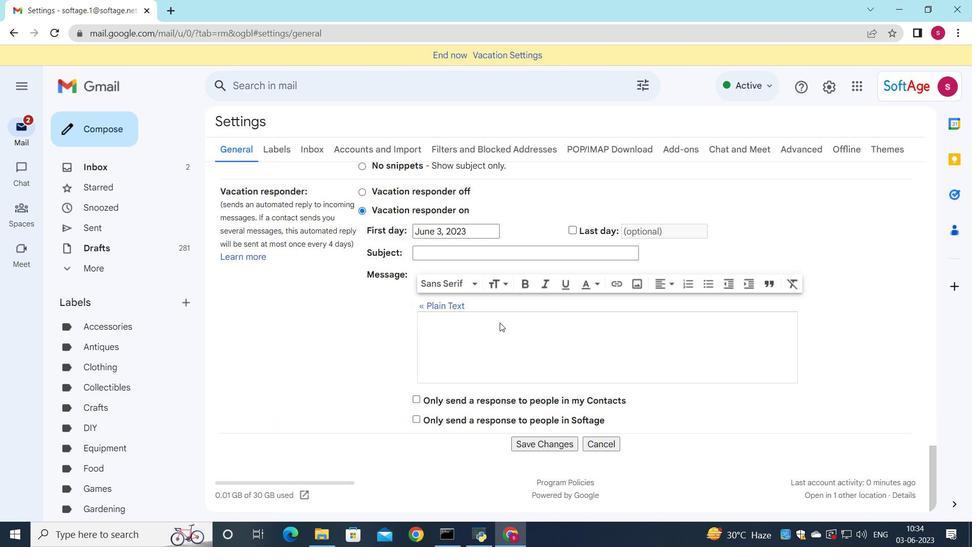 
Action: Mouse scrolled (500, 322) with delta (0, 0)
Screenshot: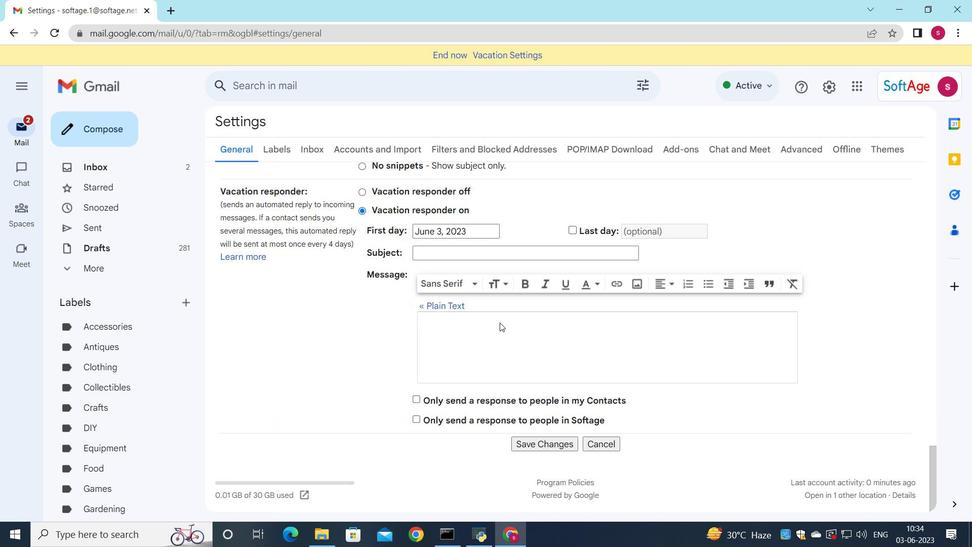
Action: Mouse scrolled (500, 322) with delta (0, 0)
Screenshot: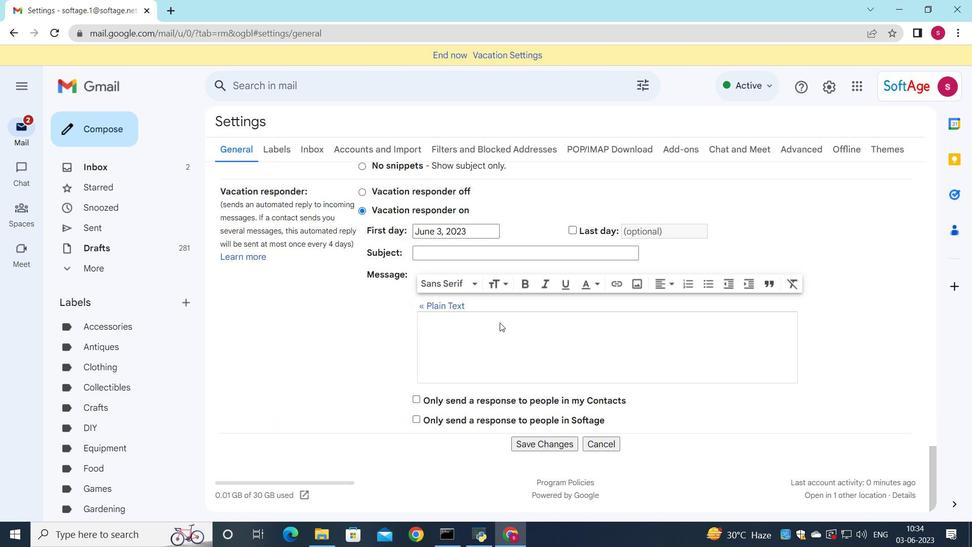 
Action: Mouse moved to (546, 448)
Screenshot: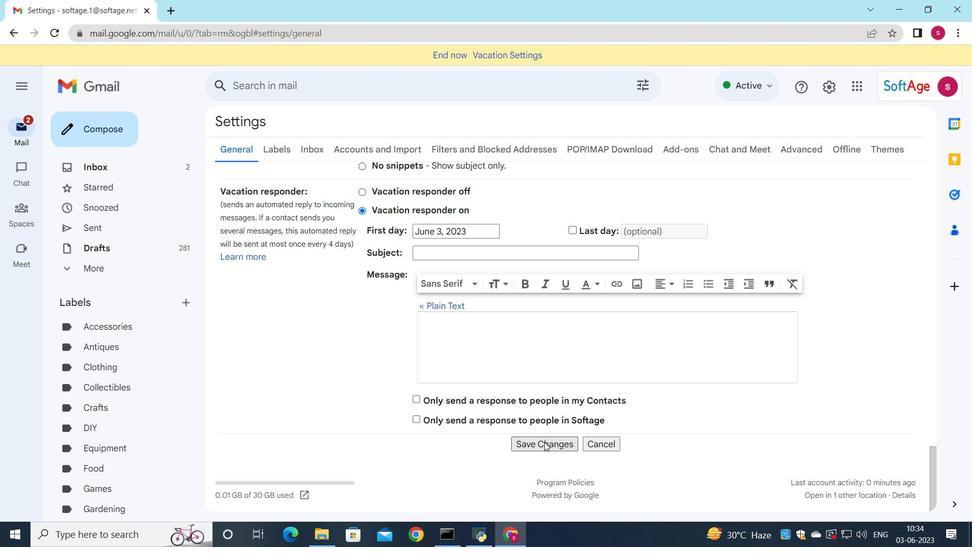 
Action: Mouse pressed left at (546, 448)
Screenshot: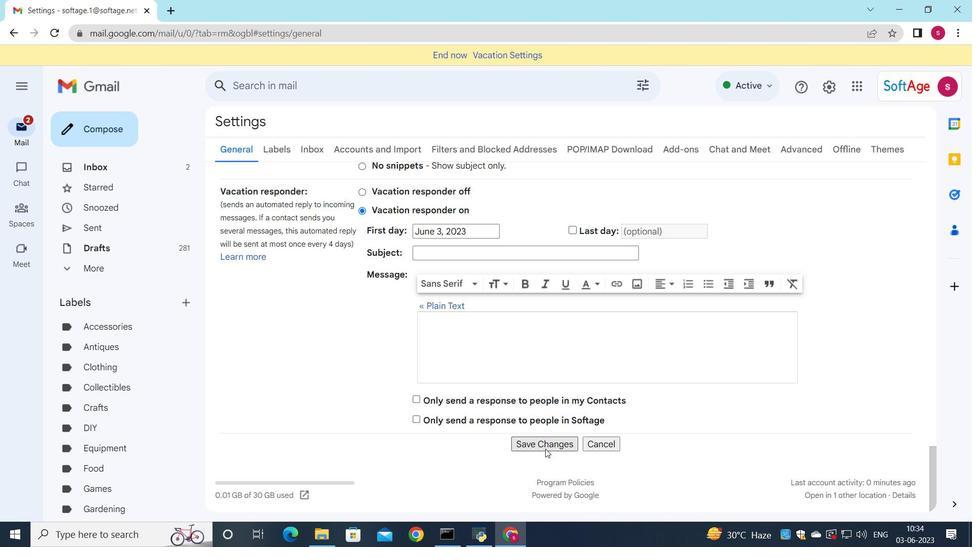 
Action: Mouse moved to (429, 325)
Screenshot: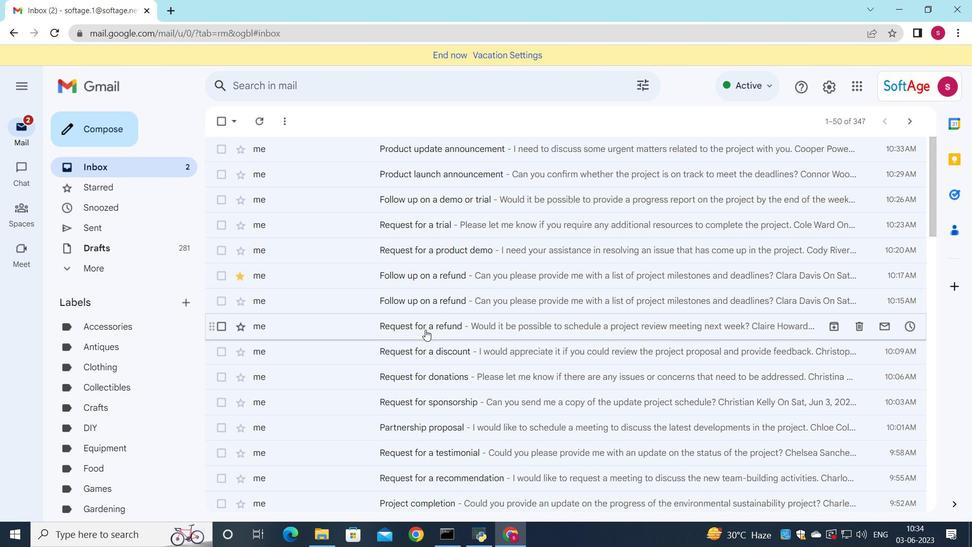 
Action: Mouse pressed left at (429, 325)
Screenshot: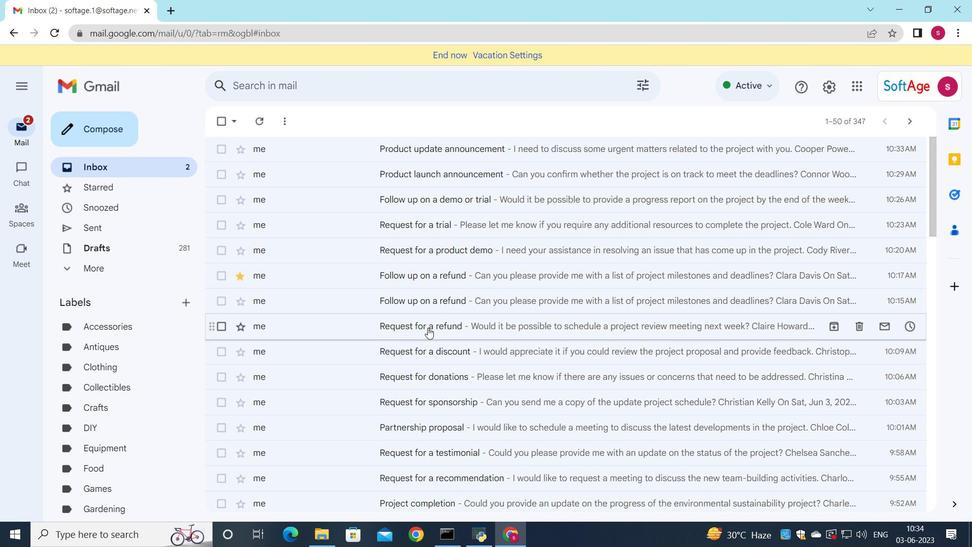 
Action: Mouse moved to (433, 197)
Screenshot: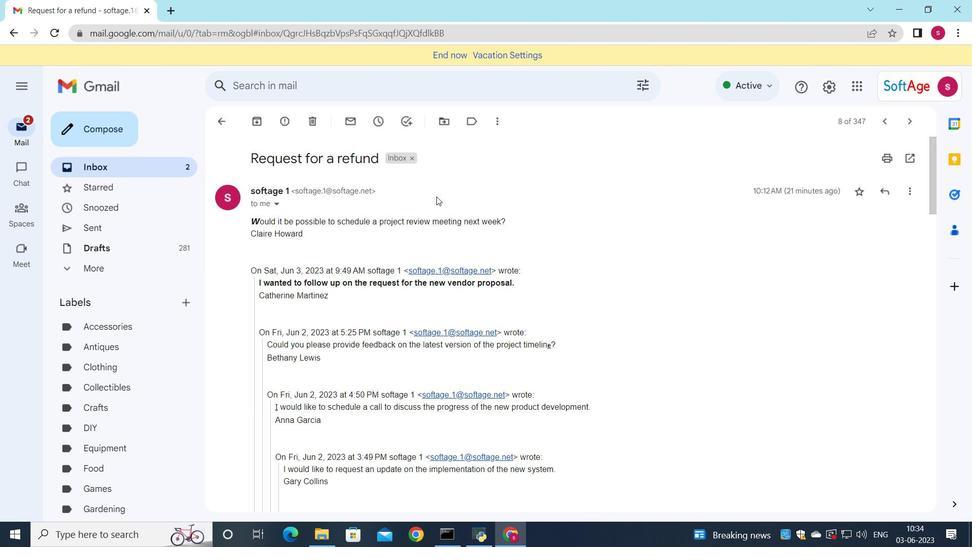 
Action: Mouse scrolled (433, 196) with delta (0, 0)
Screenshot: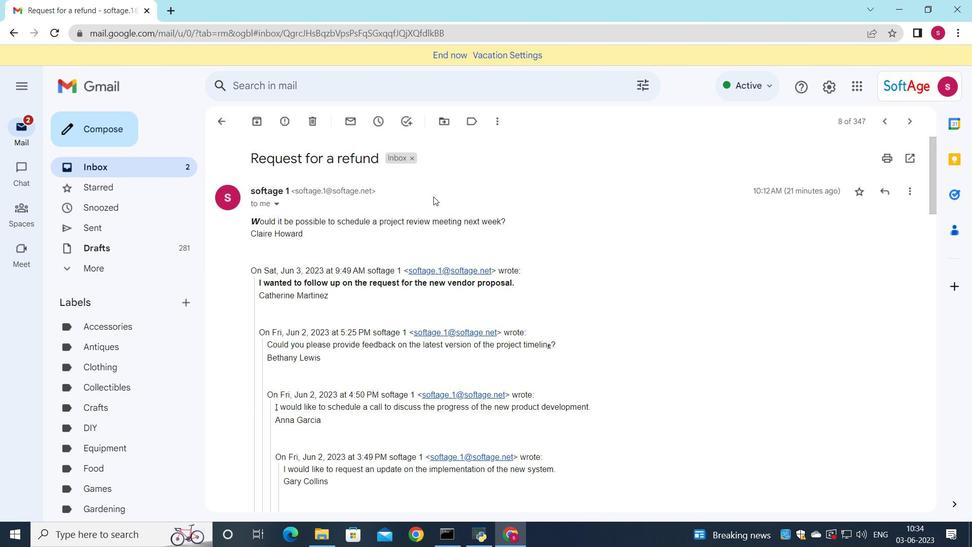 
Action: Mouse scrolled (433, 196) with delta (0, 0)
Screenshot: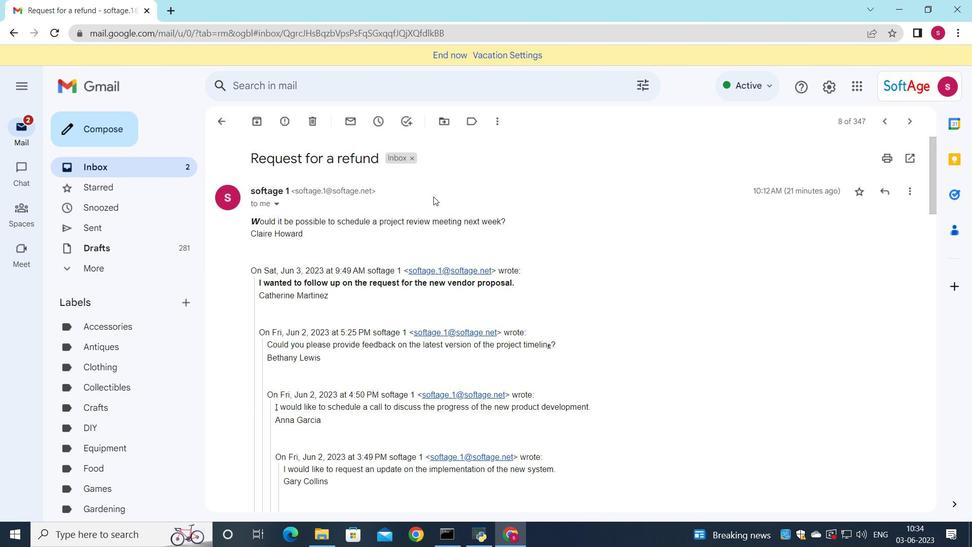 
Action: Mouse scrolled (433, 196) with delta (0, 0)
Screenshot: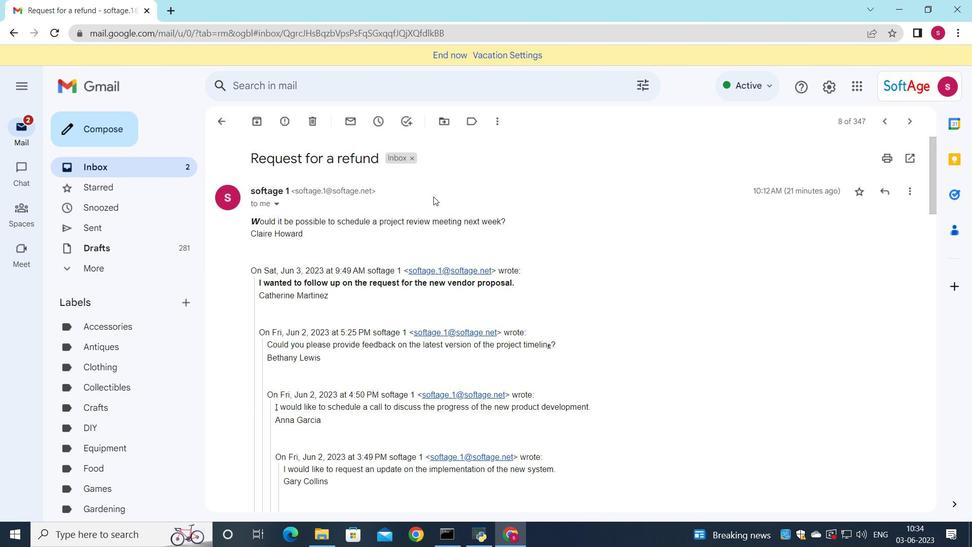 
Action: Mouse moved to (427, 207)
Screenshot: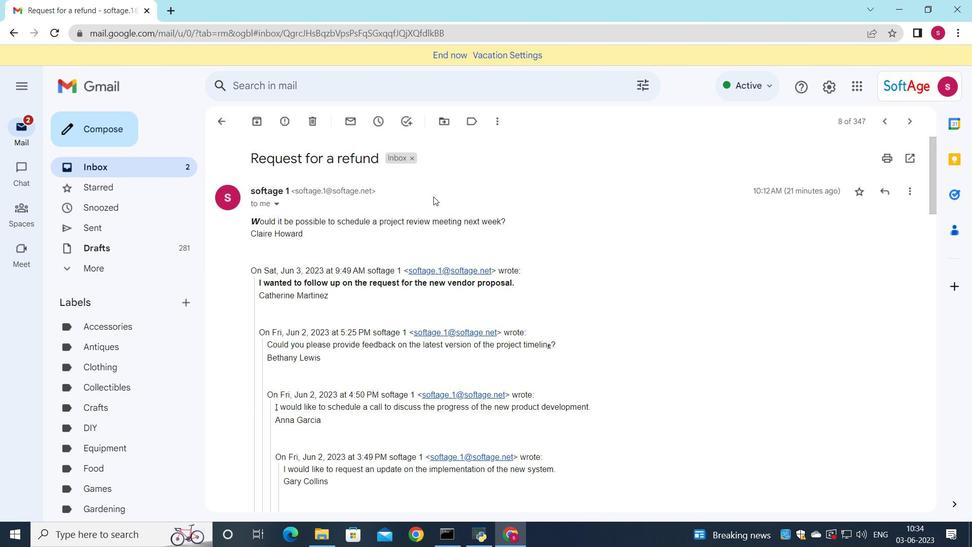 
Action: Mouse scrolled (427, 206) with delta (0, 0)
Screenshot: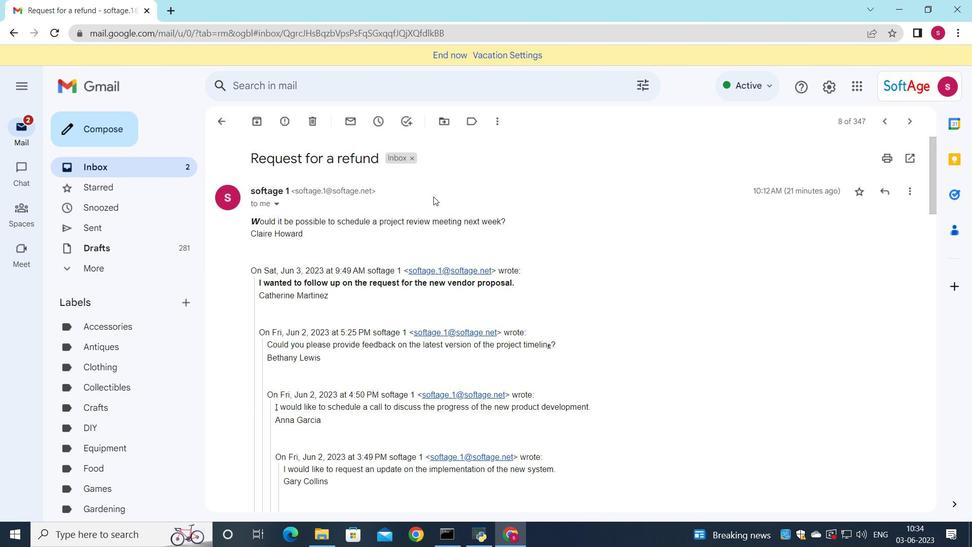 
Action: Mouse moved to (421, 210)
Screenshot: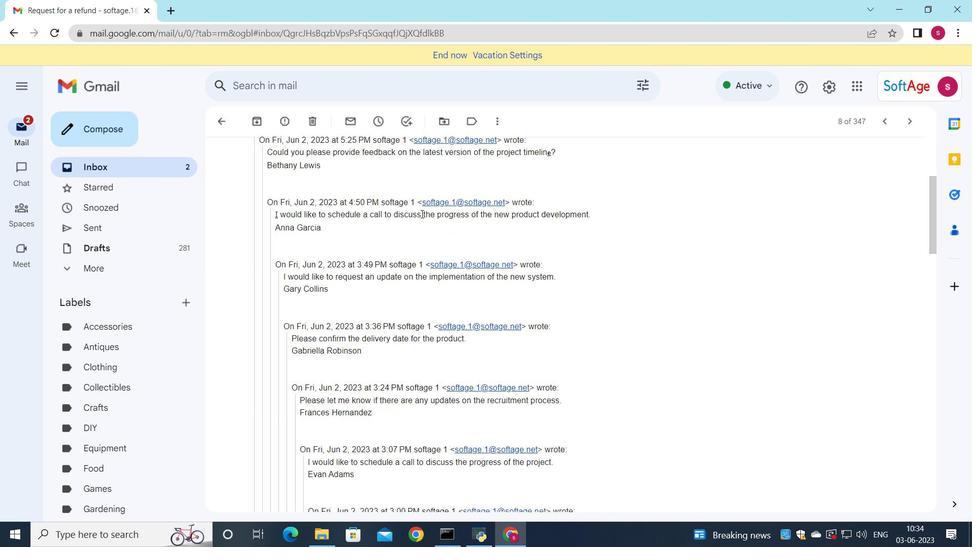 
Action: Mouse scrolled (421, 210) with delta (0, 0)
Screenshot: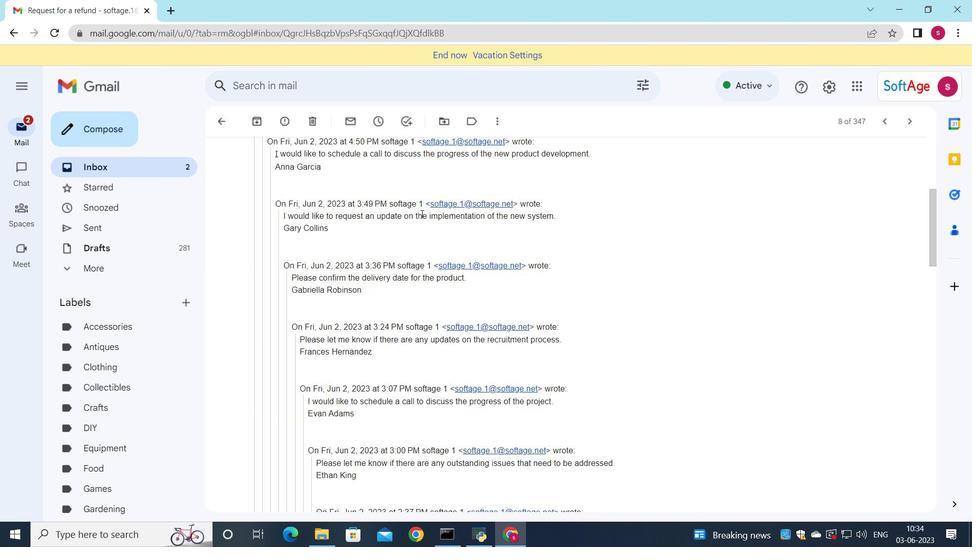 
Action: Mouse scrolled (421, 210) with delta (0, 0)
Screenshot: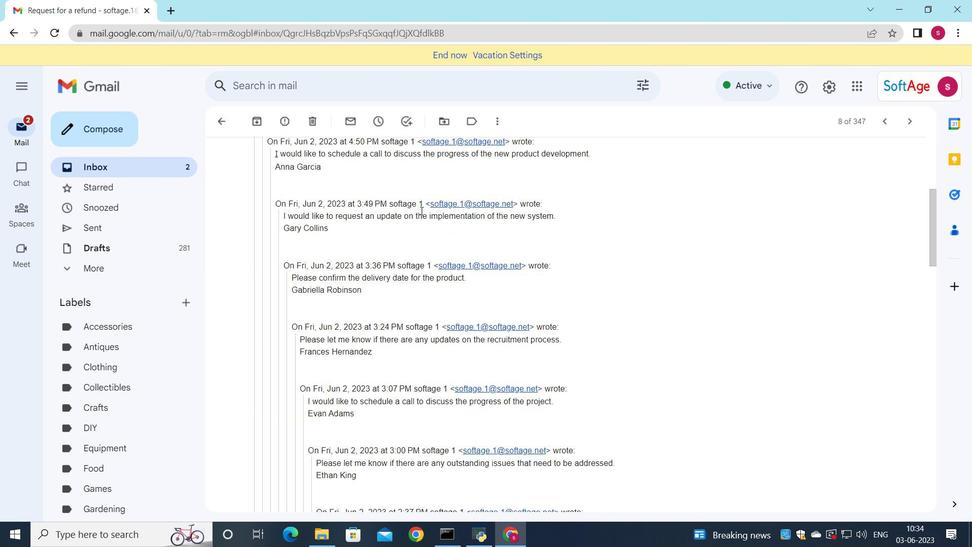 
Action: Mouse scrolled (421, 210) with delta (0, 0)
Screenshot: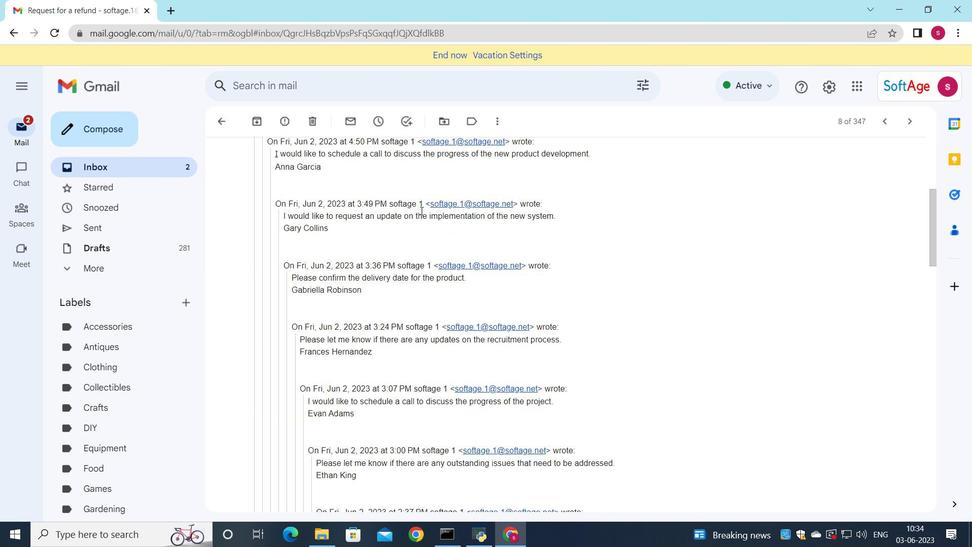 
Action: Mouse moved to (421, 213)
Screenshot: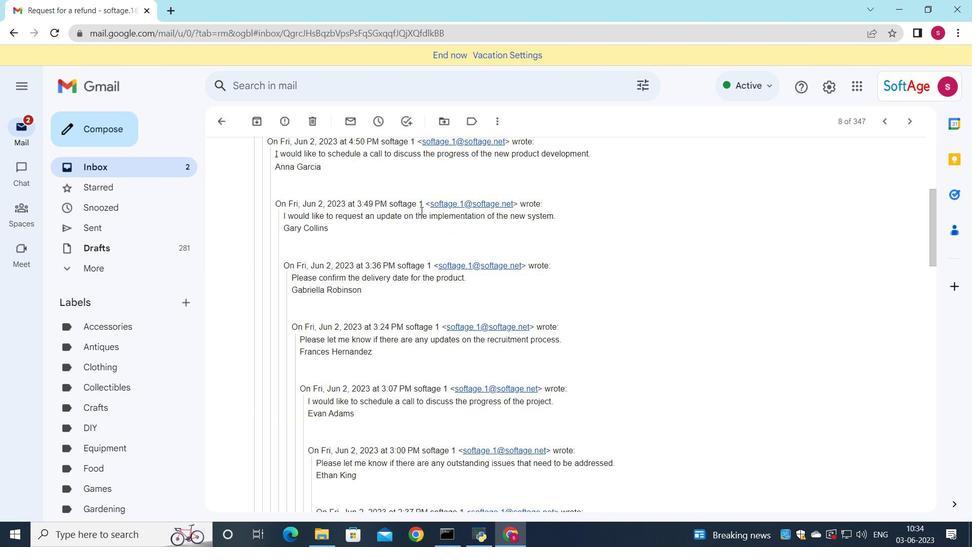 
Action: Mouse scrolled (421, 212) with delta (0, 0)
Screenshot: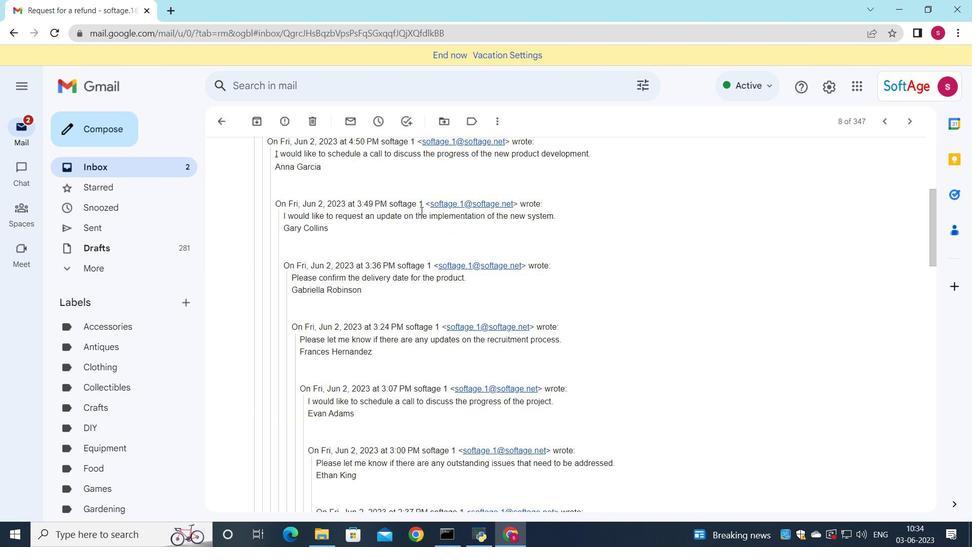 
Action: Mouse moved to (418, 212)
Screenshot: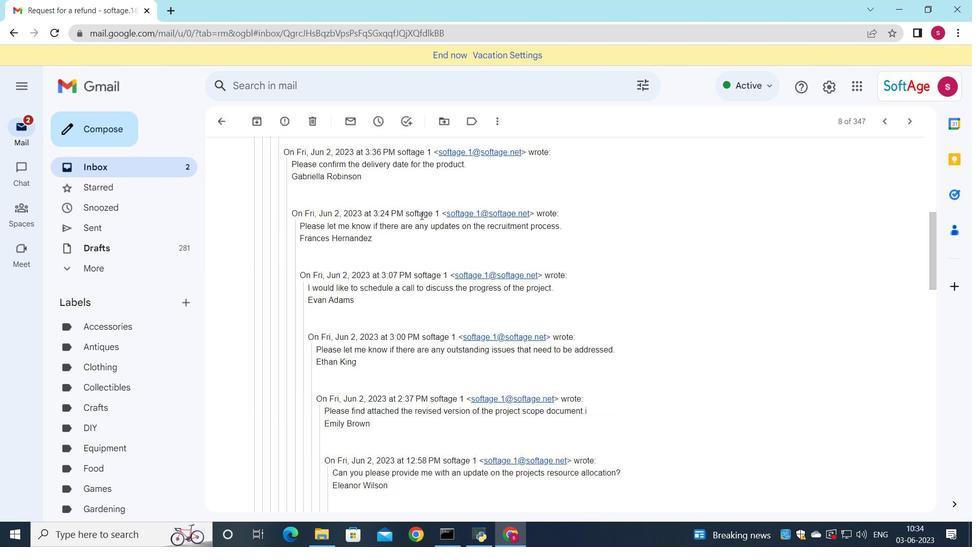 
Action: Mouse scrolled (418, 211) with delta (0, 0)
Screenshot: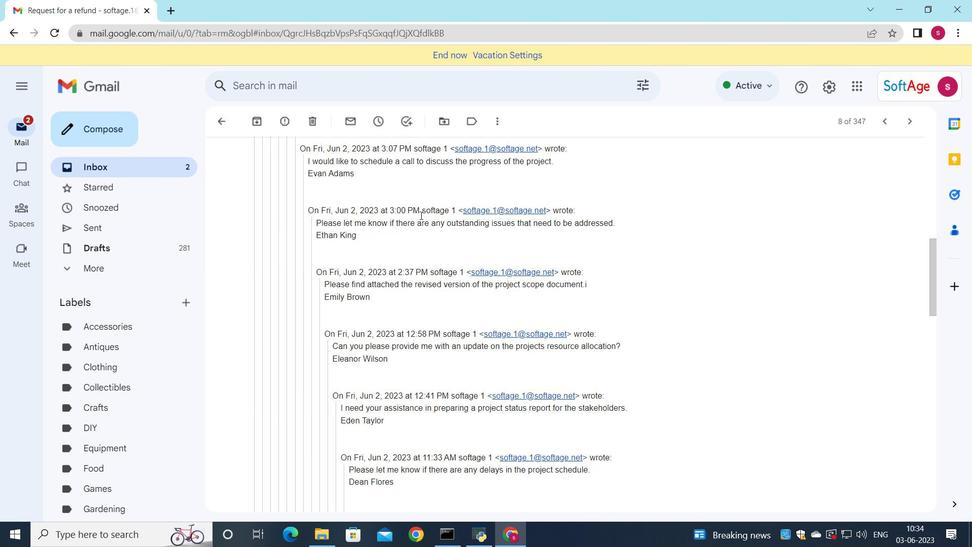 
Action: Mouse scrolled (418, 211) with delta (0, 0)
Screenshot: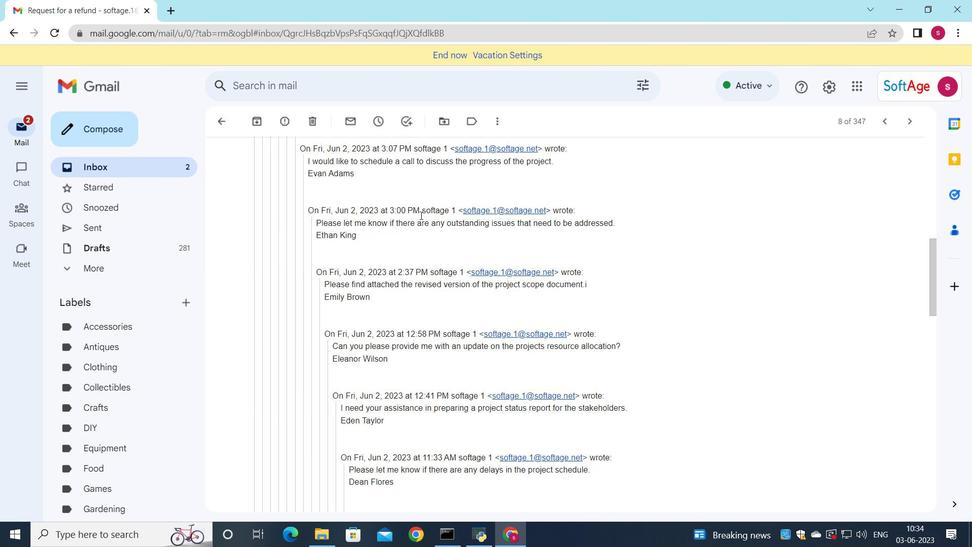 
Action: Mouse scrolled (418, 211) with delta (0, 0)
Screenshot: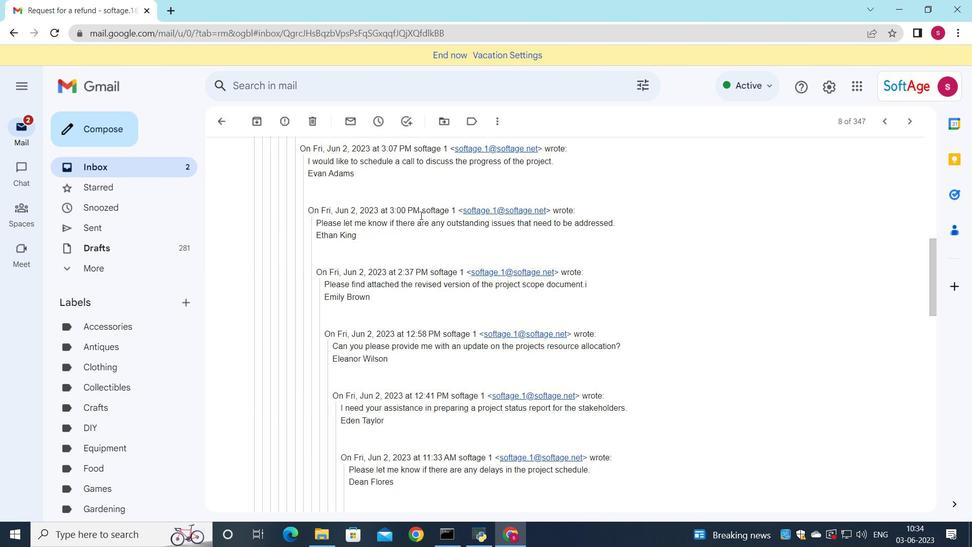 
Action: Mouse scrolled (418, 211) with delta (0, 0)
Screenshot: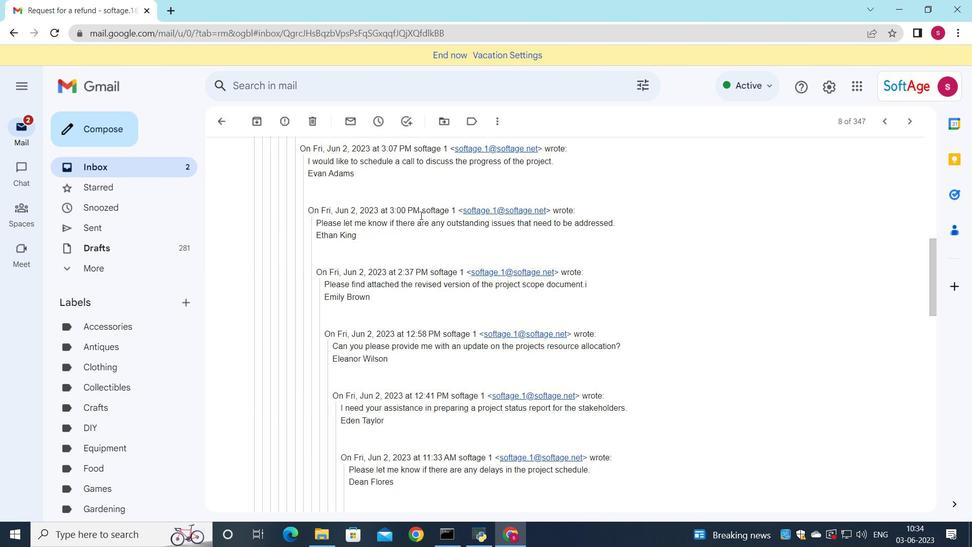 
Action: Mouse scrolled (418, 211) with delta (0, 0)
Screenshot: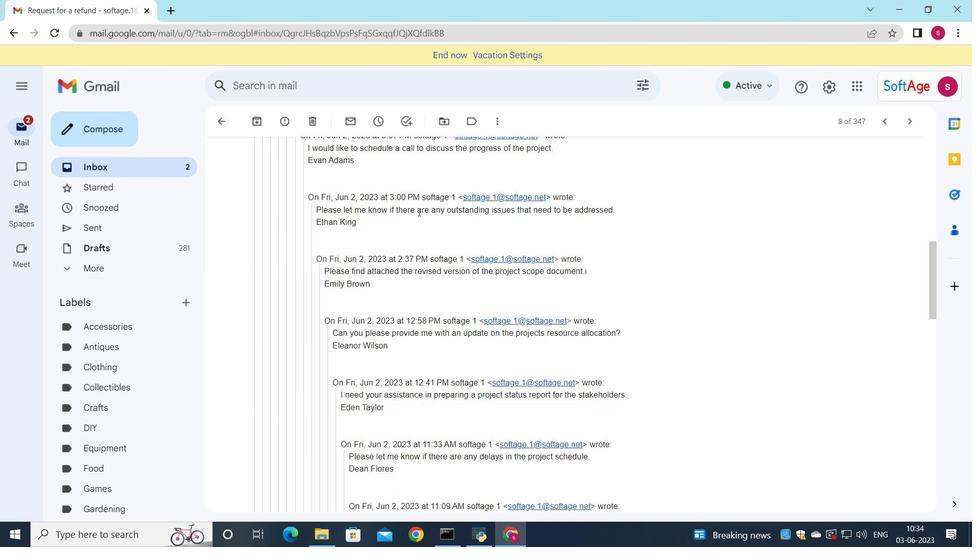 
Action: Mouse scrolled (418, 211) with delta (0, 0)
Screenshot: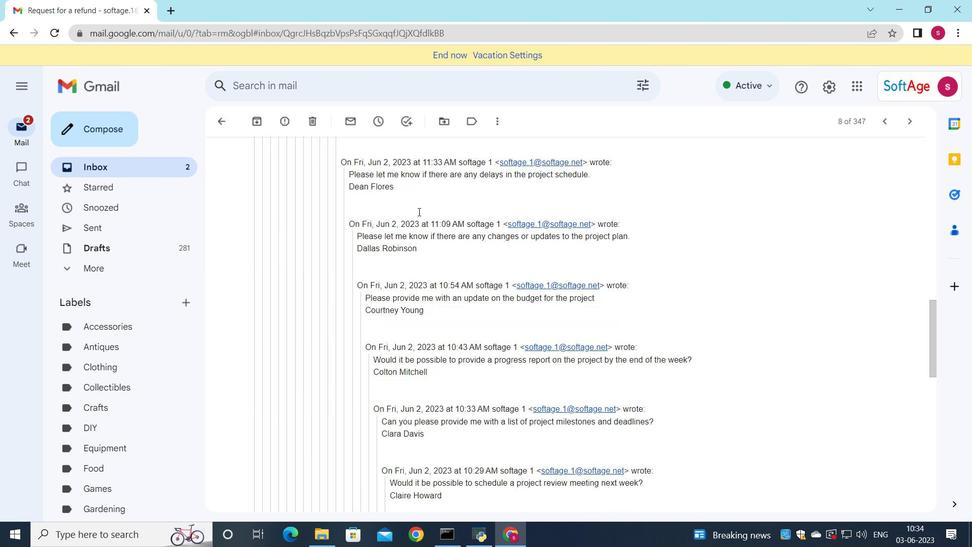 
Action: Mouse scrolled (418, 211) with delta (0, 0)
Screenshot: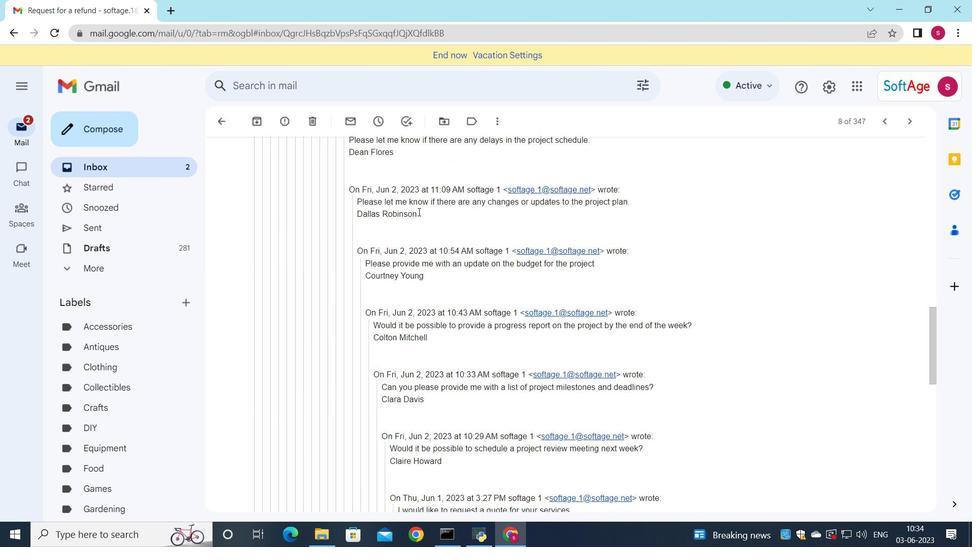 
Action: Mouse scrolled (418, 211) with delta (0, 0)
Screenshot: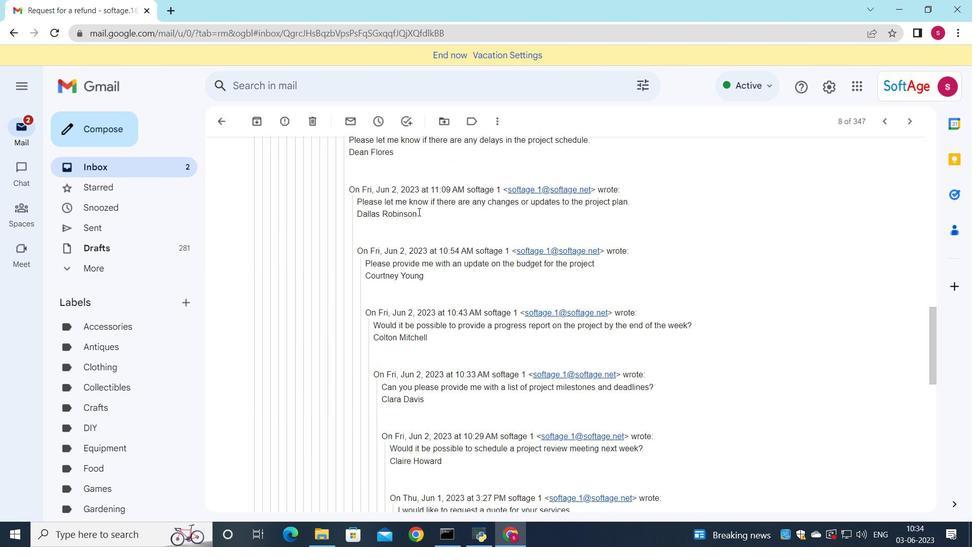 
Action: Mouse scrolled (418, 211) with delta (0, 0)
Screenshot: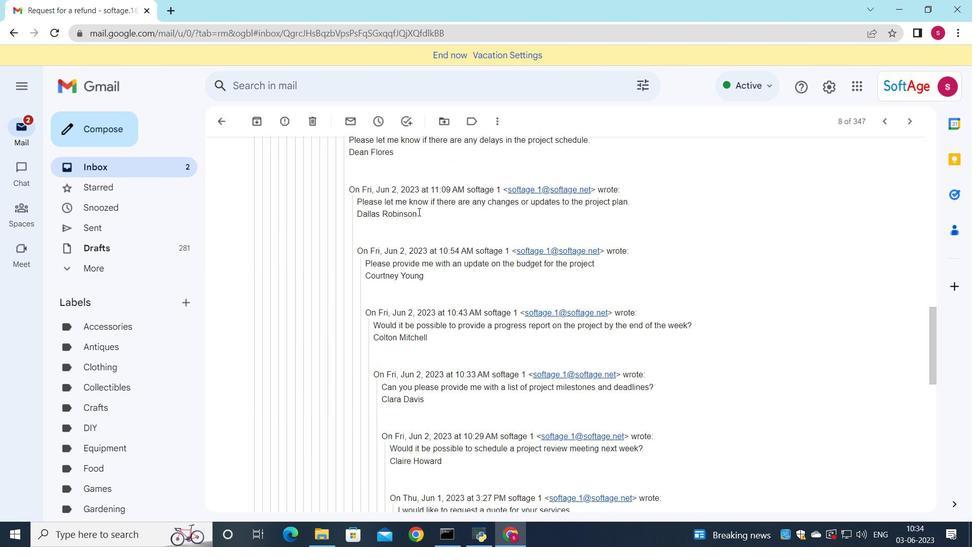 
Action: Mouse scrolled (418, 211) with delta (0, 0)
Screenshot: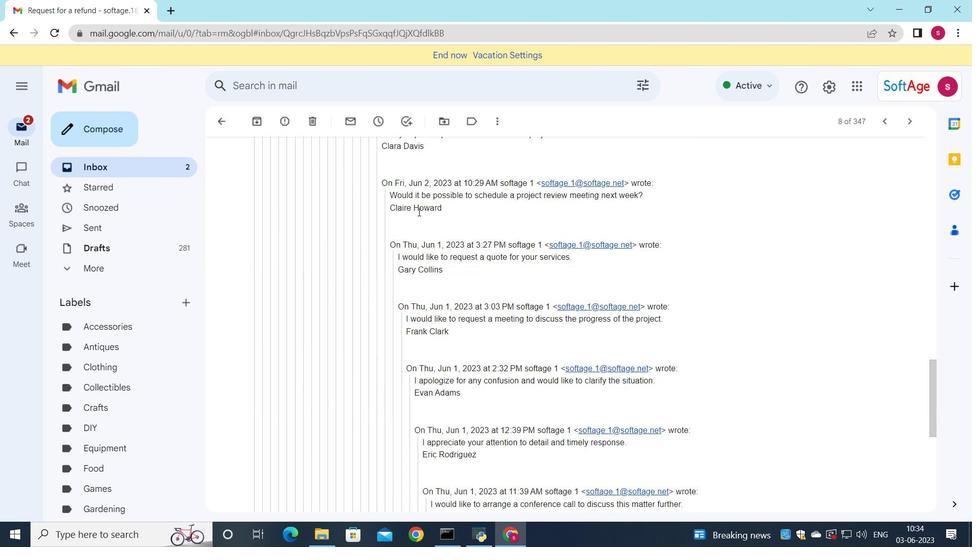 
Action: Mouse scrolled (418, 211) with delta (0, 0)
Screenshot: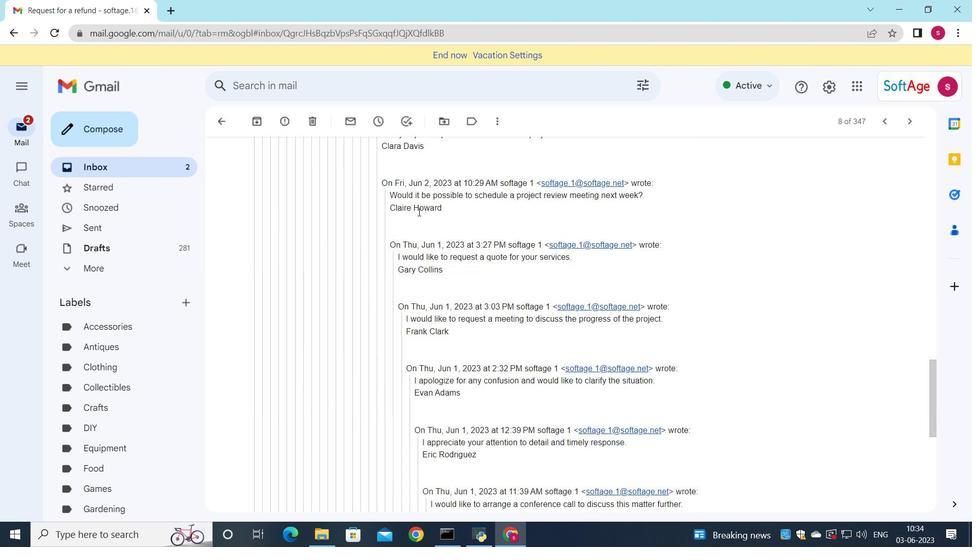 
Action: Mouse scrolled (418, 211) with delta (0, 0)
Screenshot: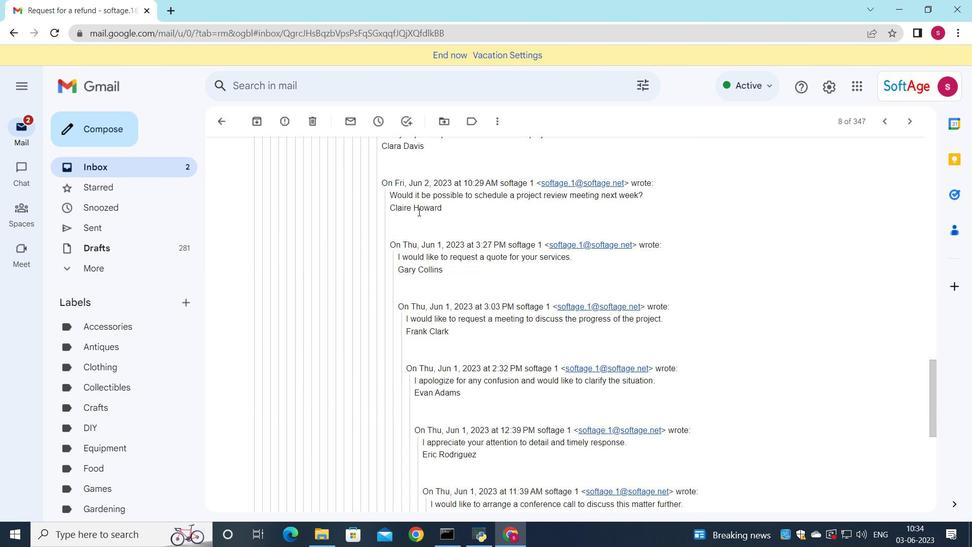 
Action: Mouse scrolled (418, 211) with delta (0, 0)
Screenshot: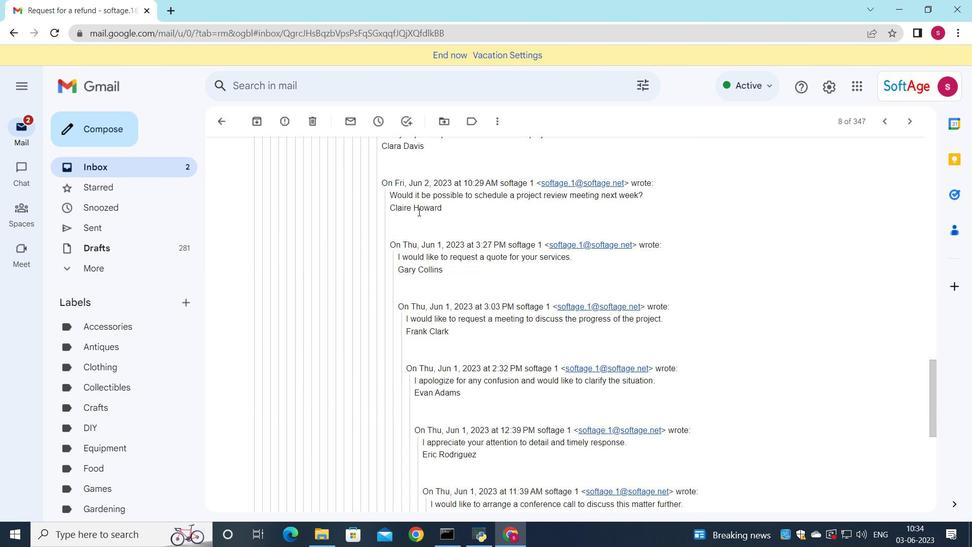 
Action: Mouse scrolled (418, 211) with delta (0, 0)
Screenshot: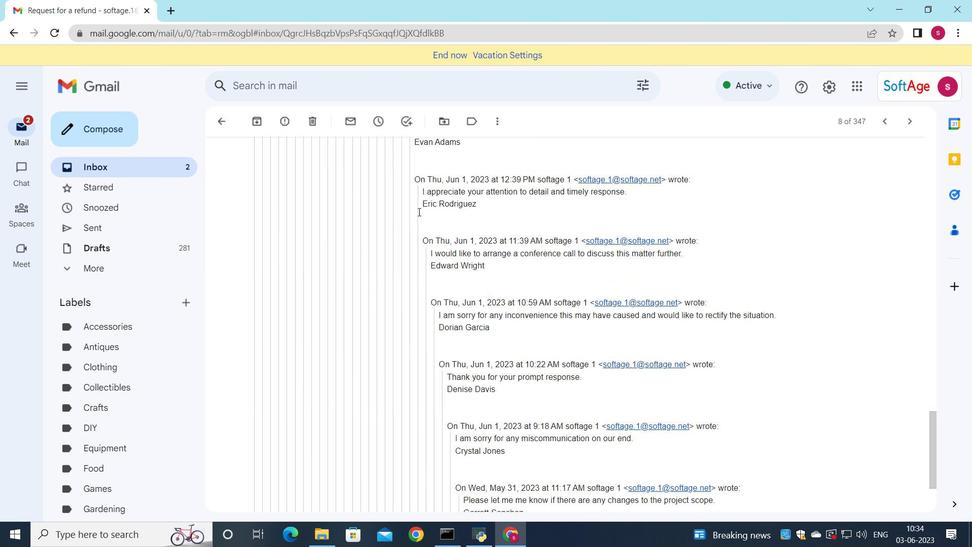 
Action: Mouse scrolled (418, 211) with delta (0, 0)
Screenshot: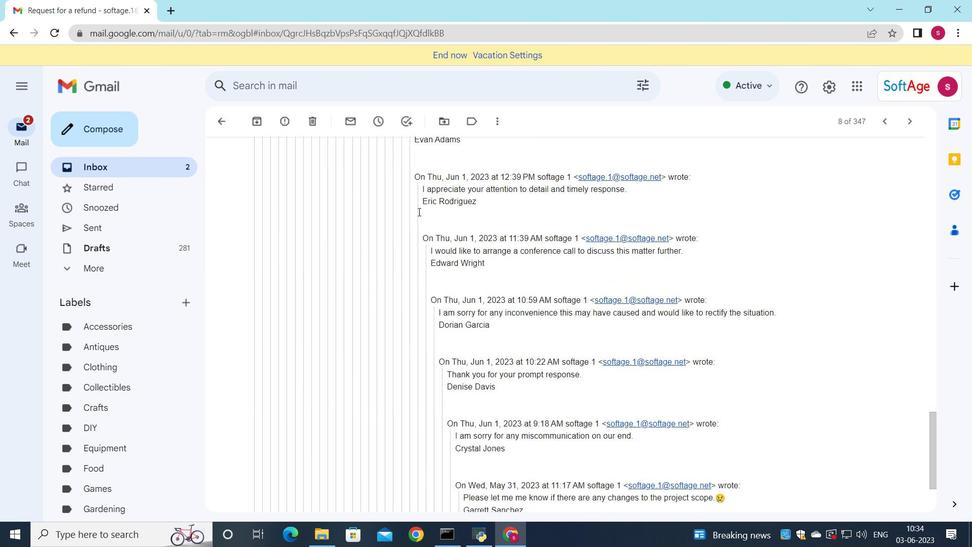 
Action: Mouse scrolled (418, 211) with delta (0, 0)
Screenshot: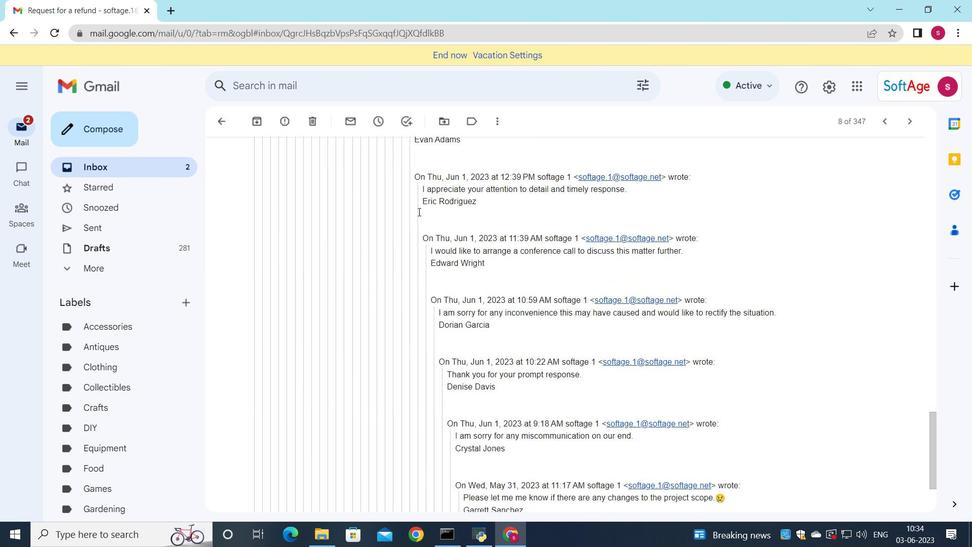 
Action: Mouse scrolled (418, 211) with delta (0, 0)
Screenshot: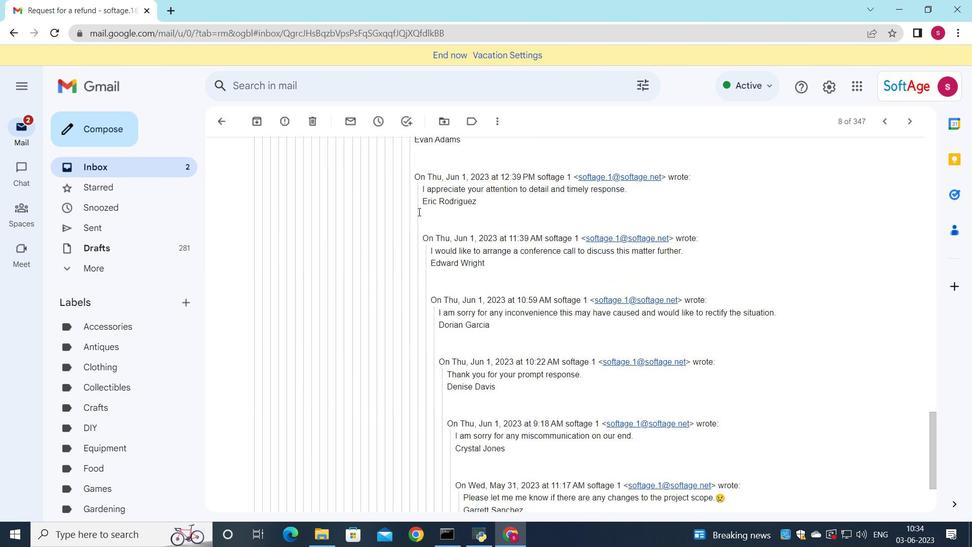 
Action: Mouse scrolled (418, 211) with delta (0, 0)
Screenshot: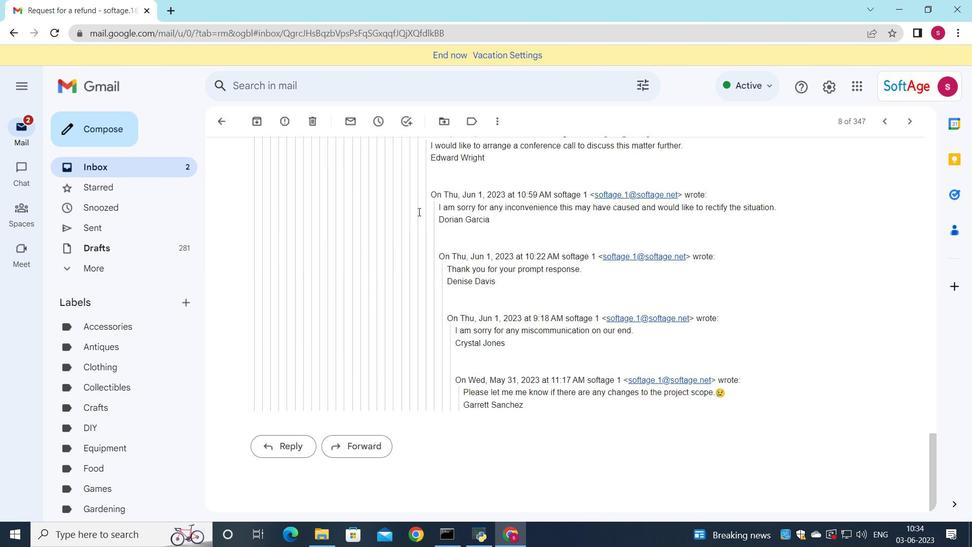 
Action: Mouse scrolled (418, 211) with delta (0, 0)
Screenshot: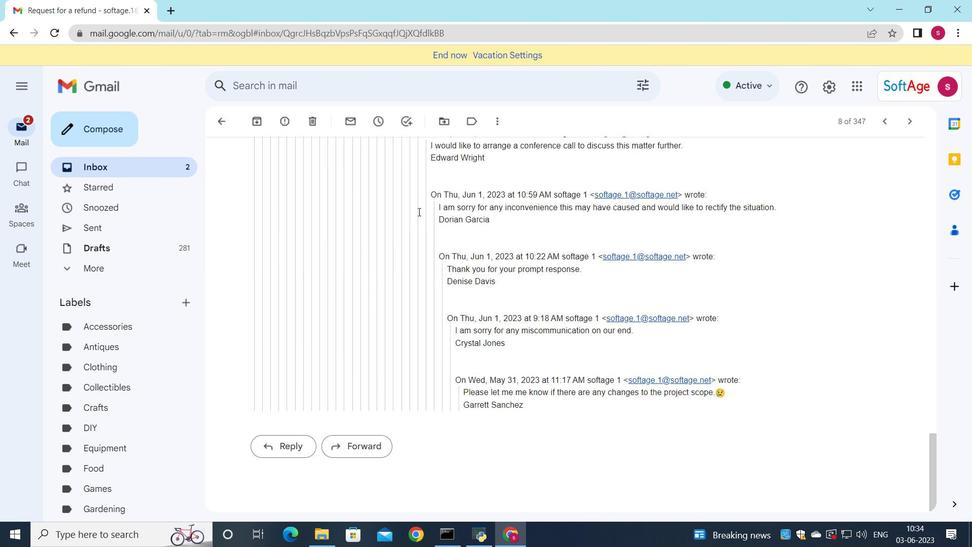 
Action: Mouse scrolled (418, 211) with delta (0, 0)
Screenshot: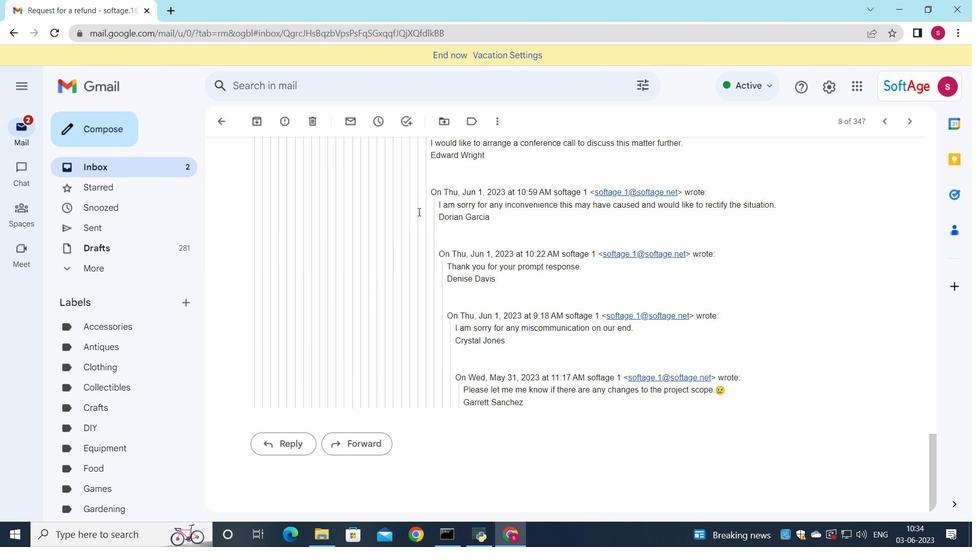 
Action: Mouse moved to (291, 442)
Screenshot: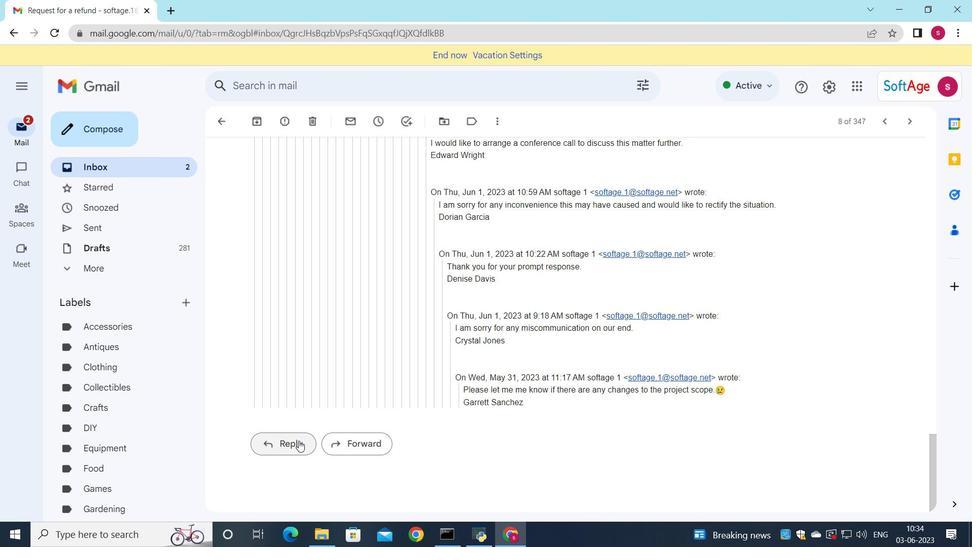 
Action: Mouse pressed left at (291, 442)
Screenshot: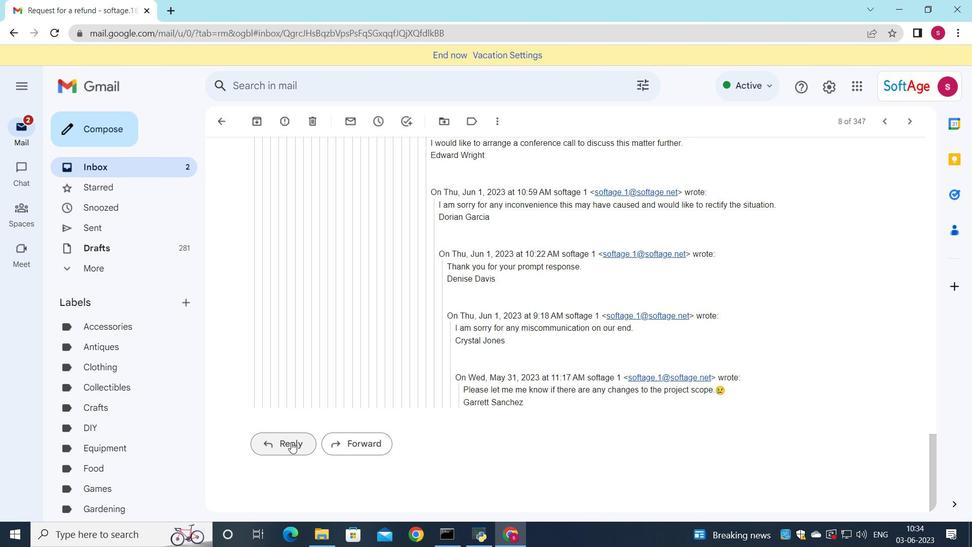 
Action: Mouse moved to (272, 369)
Screenshot: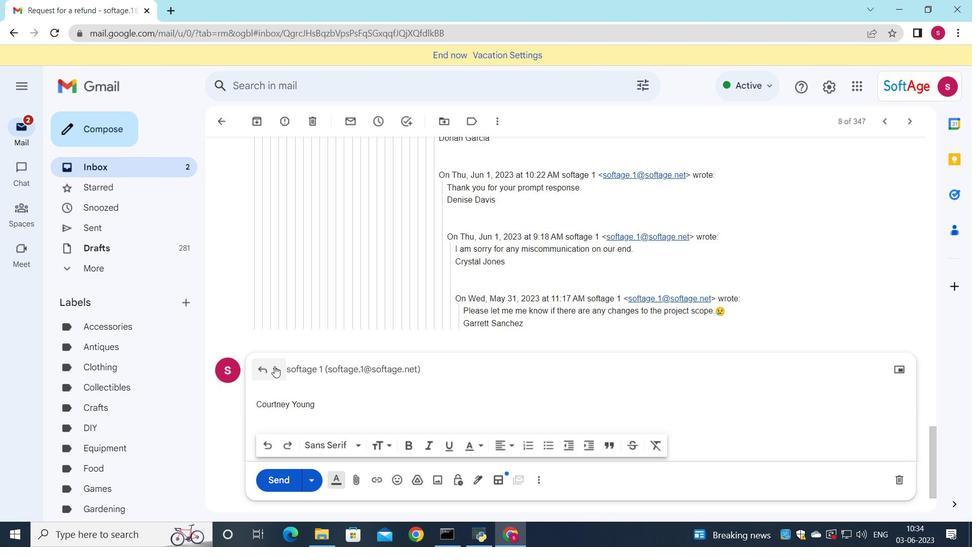 
Action: Mouse pressed left at (272, 369)
Screenshot: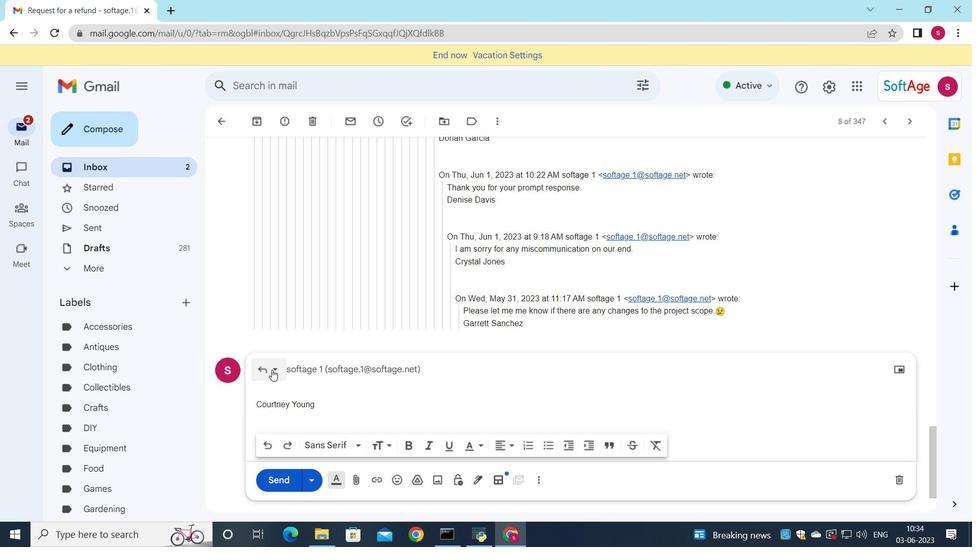 
Action: Mouse moved to (314, 447)
Screenshot: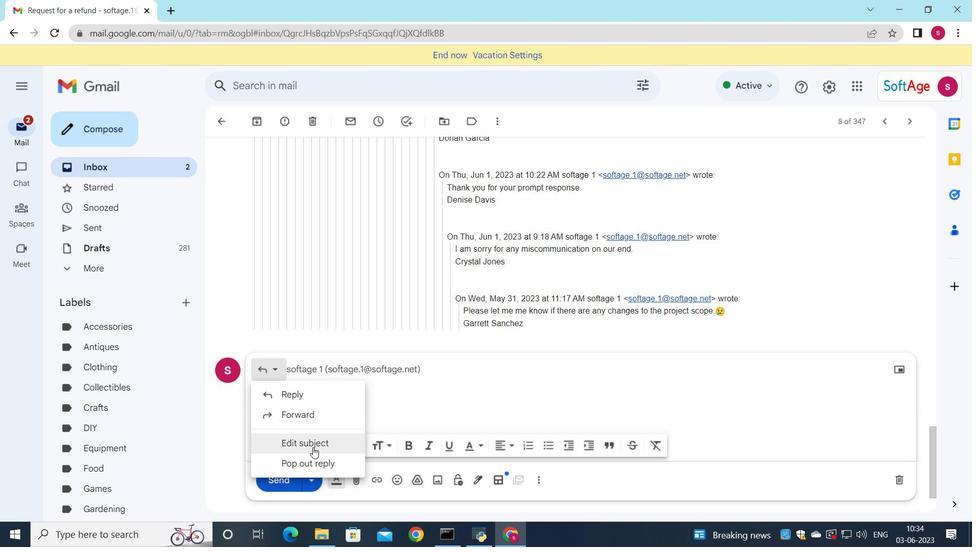 
Action: Mouse pressed left at (314, 447)
Screenshot: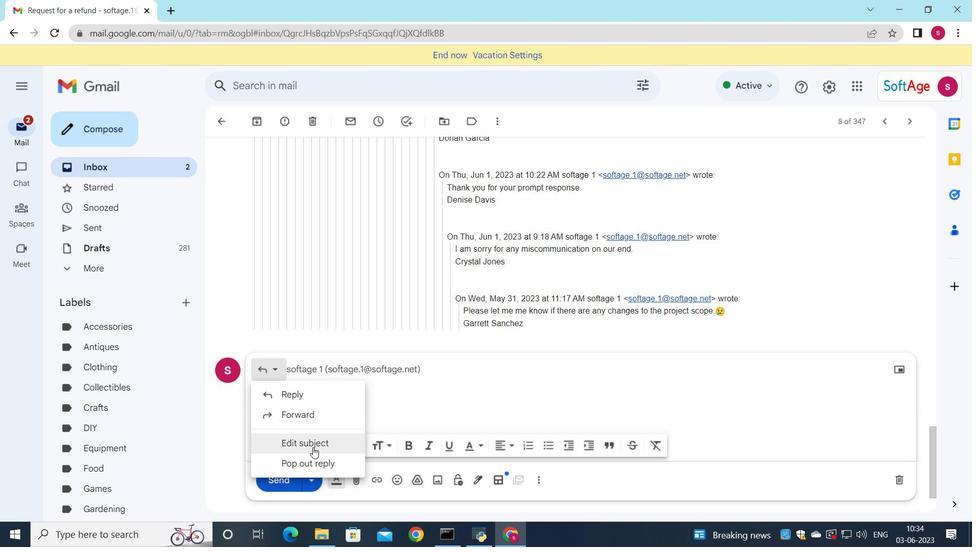 
Action: Mouse moved to (839, 222)
Screenshot: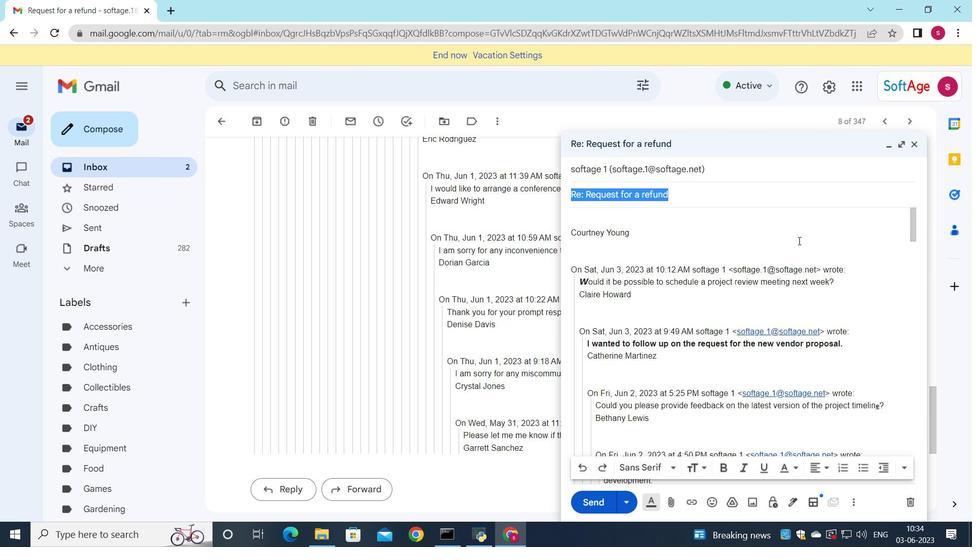 
Action: Key pressed <Key.shift>Request<Key.space>for<Key.space>customer
Screenshot: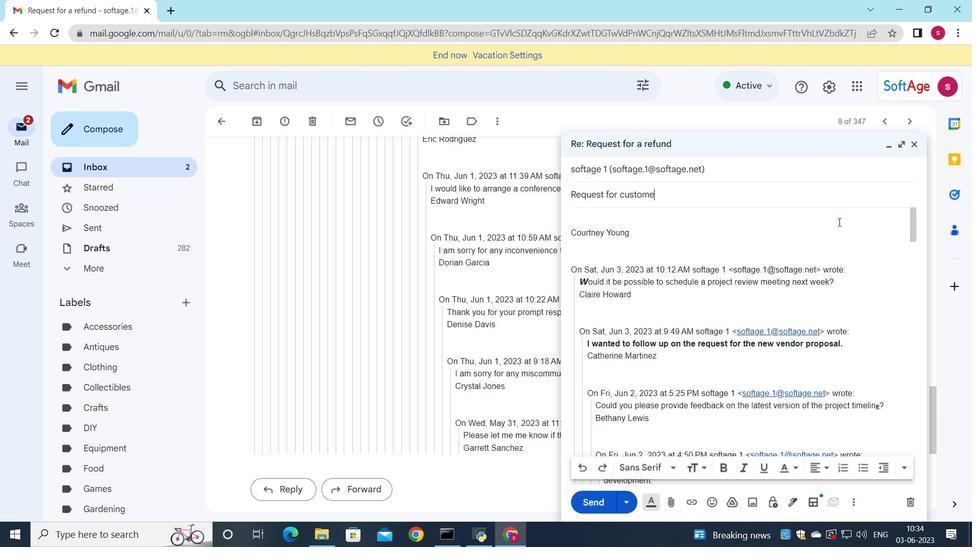 
Action: Mouse moved to (601, 222)
Screenshot: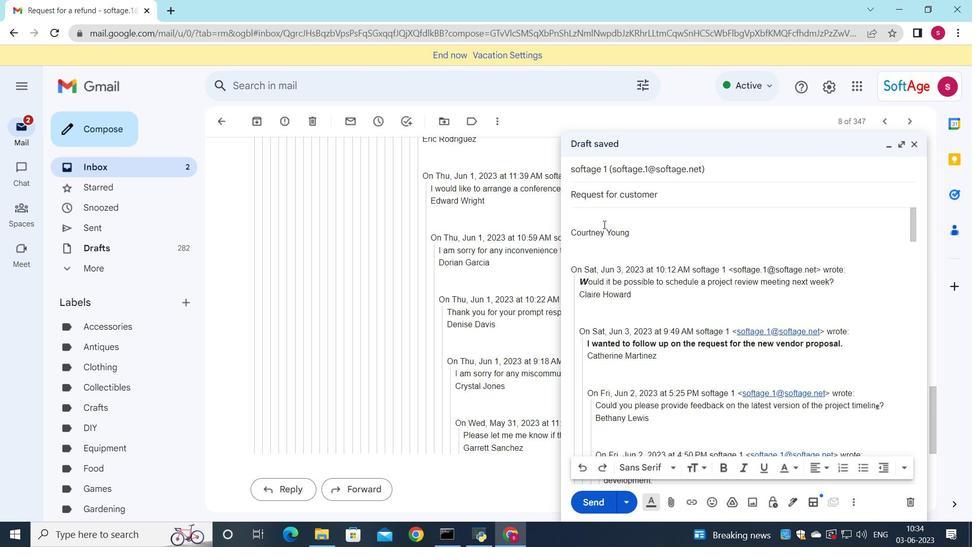 
Action: Key pressed <Key.space>fr<Key.backspace>eedback
Screenshot: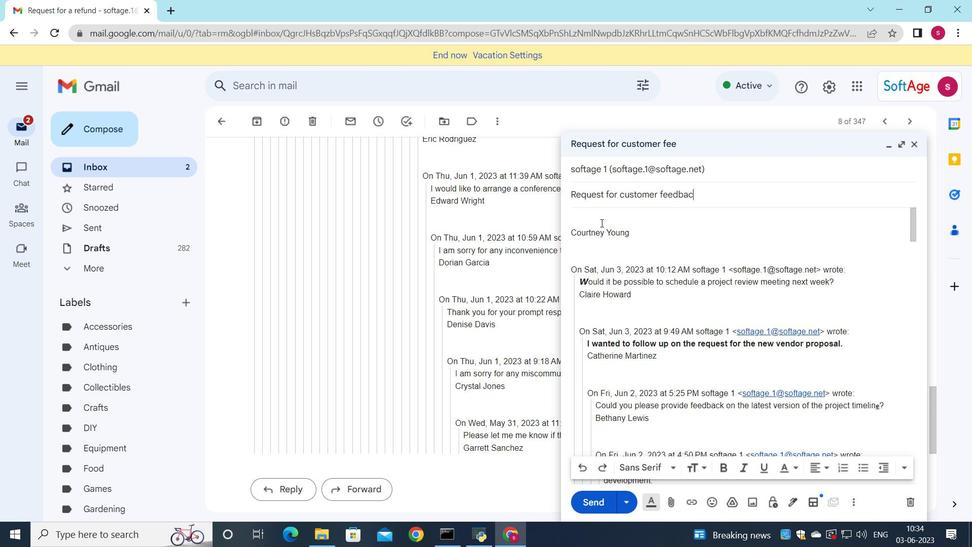
Action: Mouse moved to (598, 215)
Screenshot: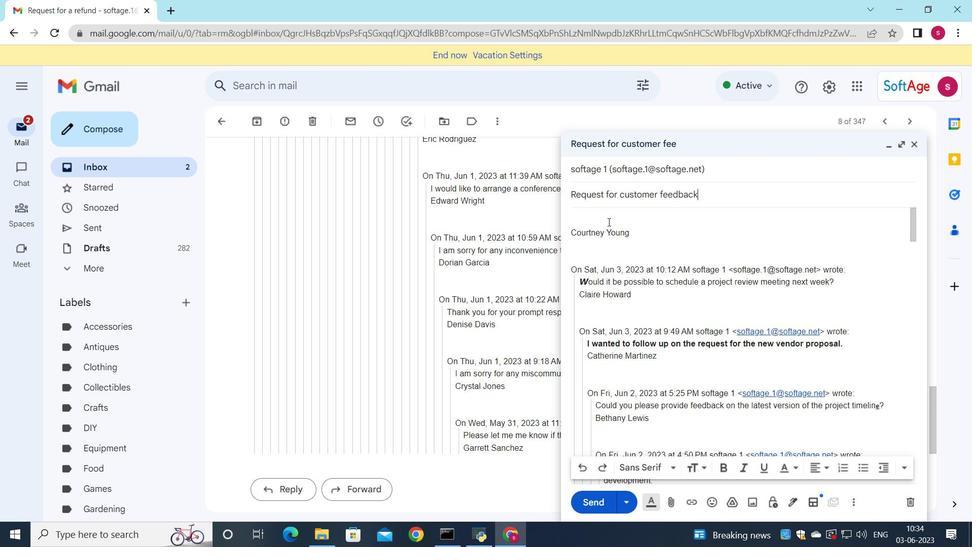 
Action: Mouse pressed left at (598, 215)
Screenshot: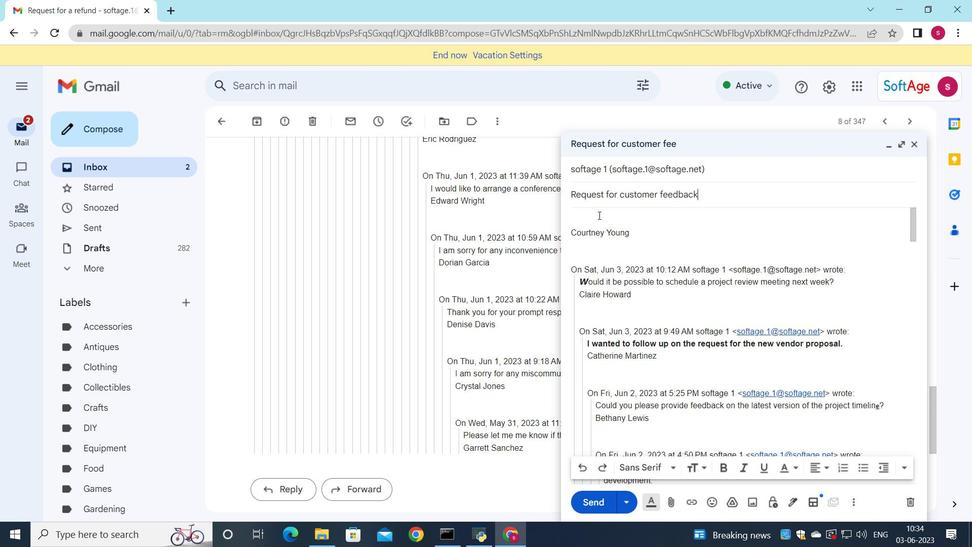 
Action: Key pressed <Key.shift>Please<Key.space>provide<Key.space>me<Key.space>with<Key.space>an<Key.space>update<Key.space>on<Key.space>the<Key.space>budget<Key.space>for<Key.space>the<Key.space>project.
Screenshot: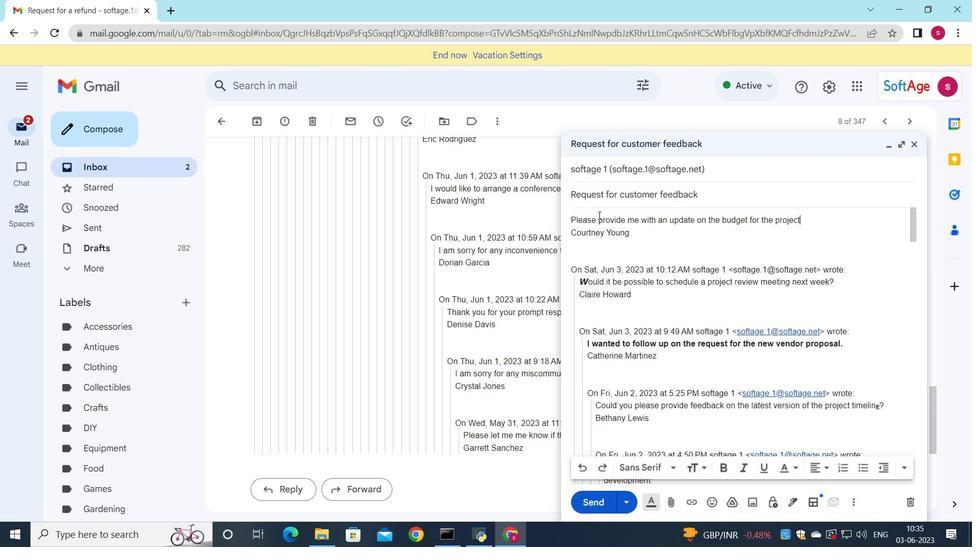 
Action: Mouse moved to (570, 219)
Screenshot: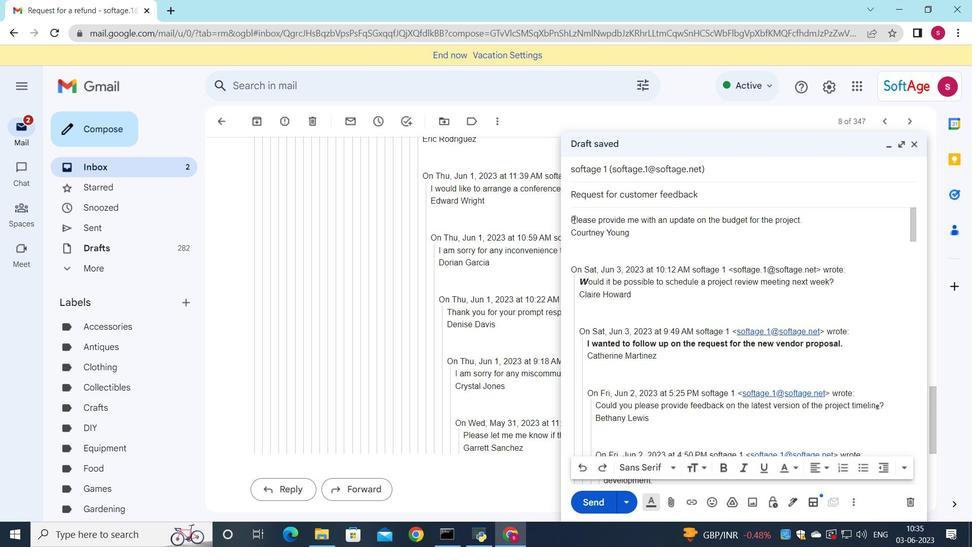 
Action: Mouse pressed left at (570, 219)
Screenshot: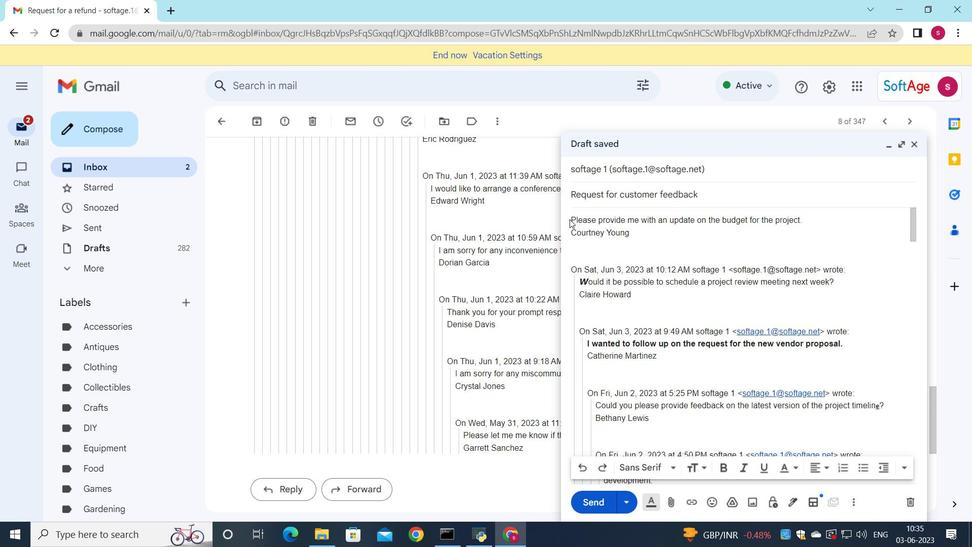 
Action: Mouse moved to (577, 224)
Screenshot: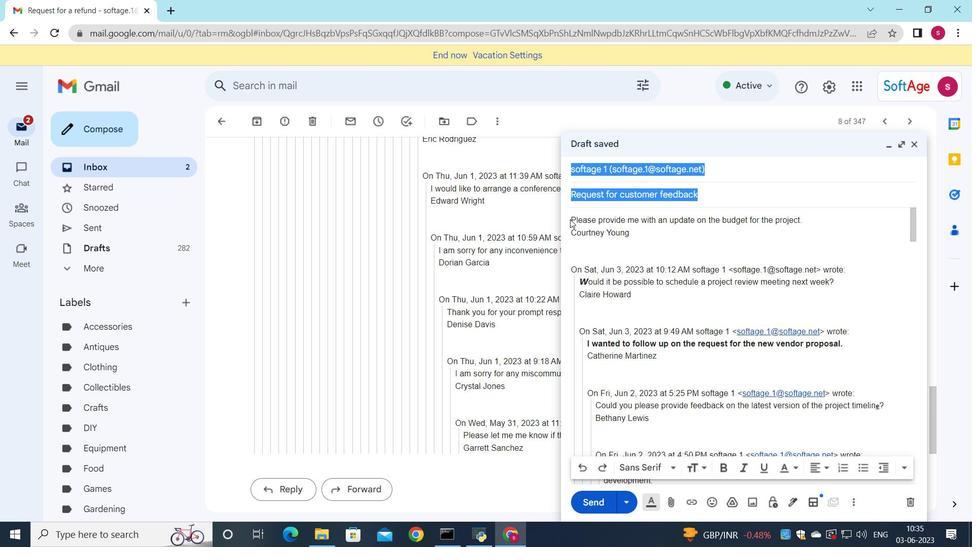 
Action: Mouse pressed left at (577, 224)
Screenshot: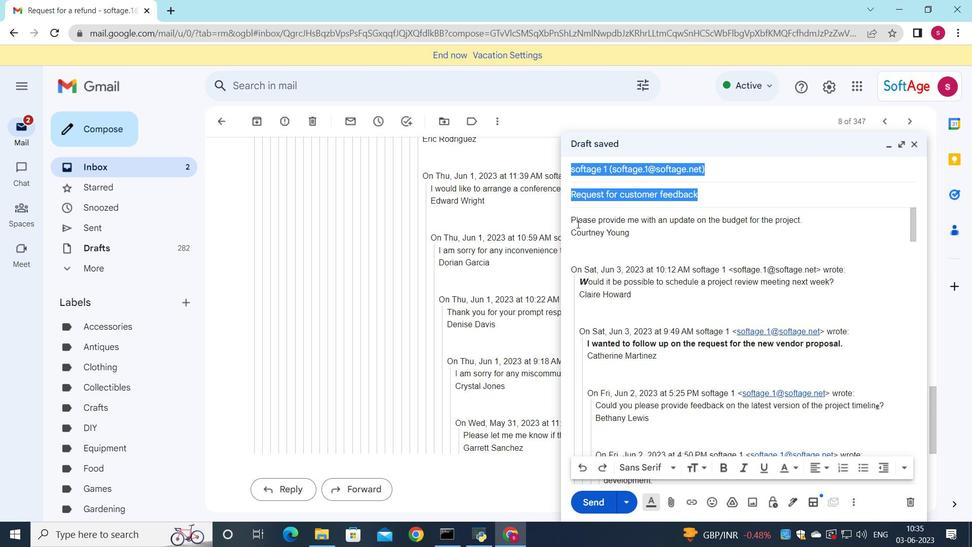 
Action: Mouse moved to (569, 216)
Screenshot: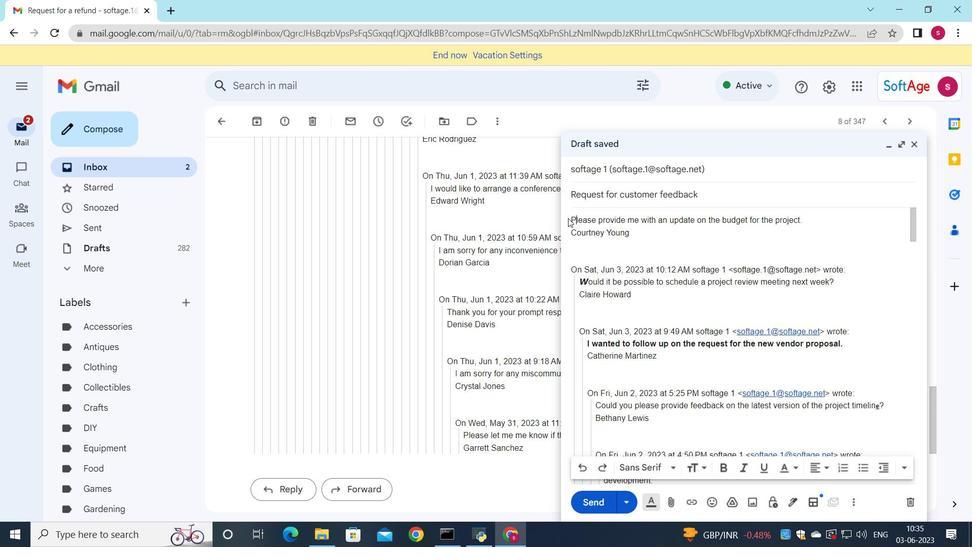 
Action: Mouse pressed left at (569, 216)
Screenshot: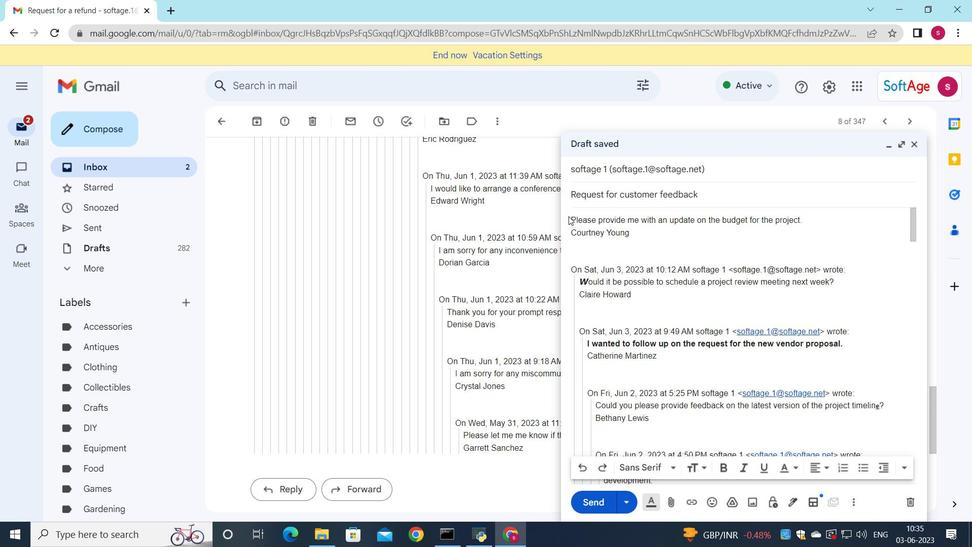 
Action: Mouse moved to (585, 227)
Screenshot: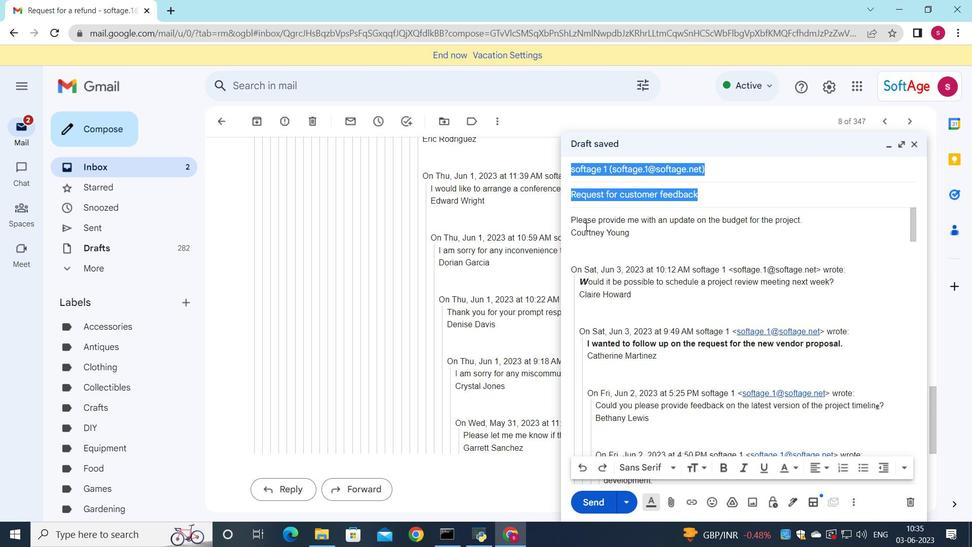 
Action: Mouse pressed left at (585, 227)
Screenshot: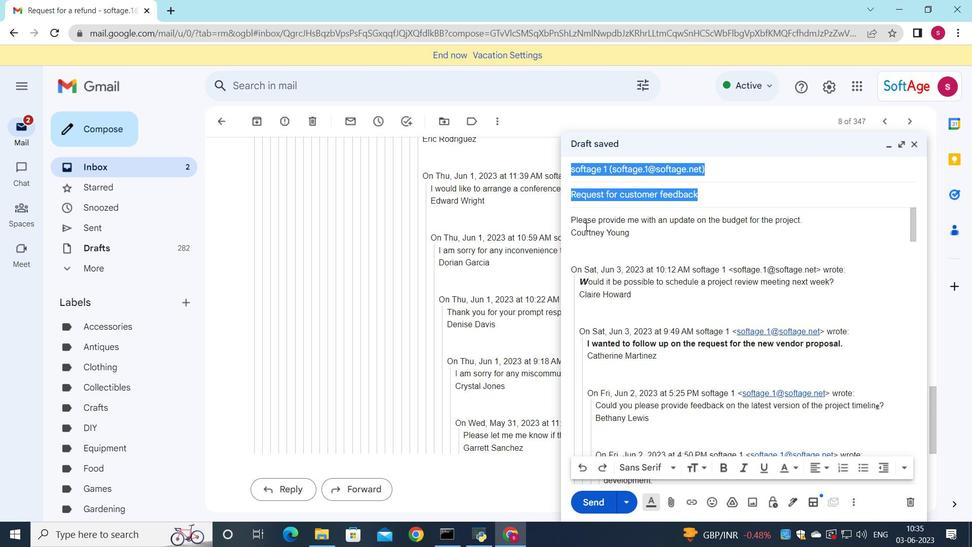
Action: Mouse moved to (572, 215)
Screenshot: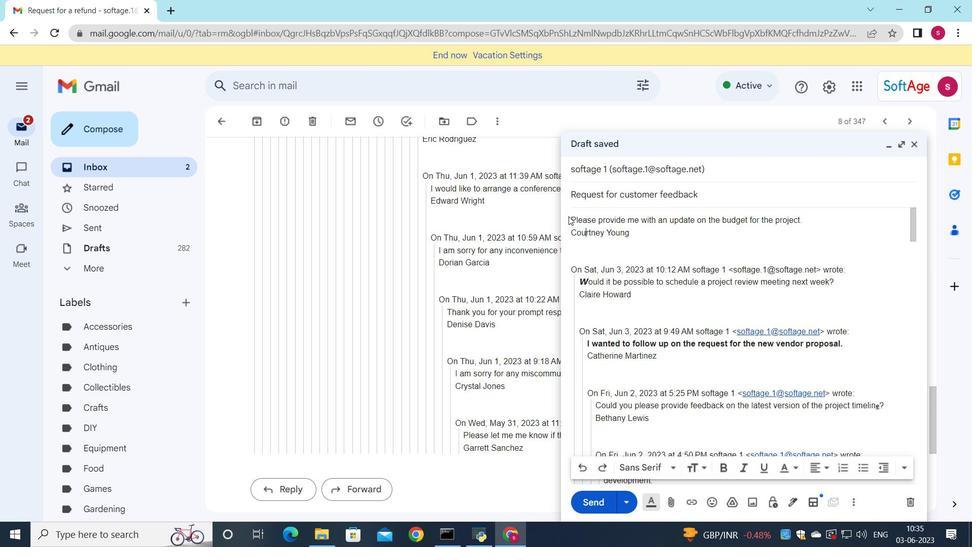 
Action: Mouse pressed left at (572, 215)
Screenshot: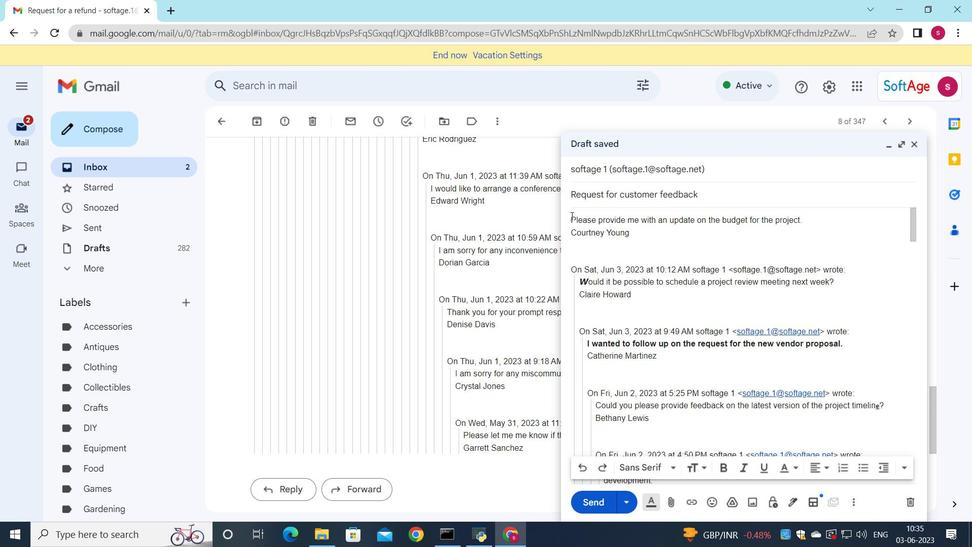 
Action: Mouse pressed left at (572, 215)
Screenshot: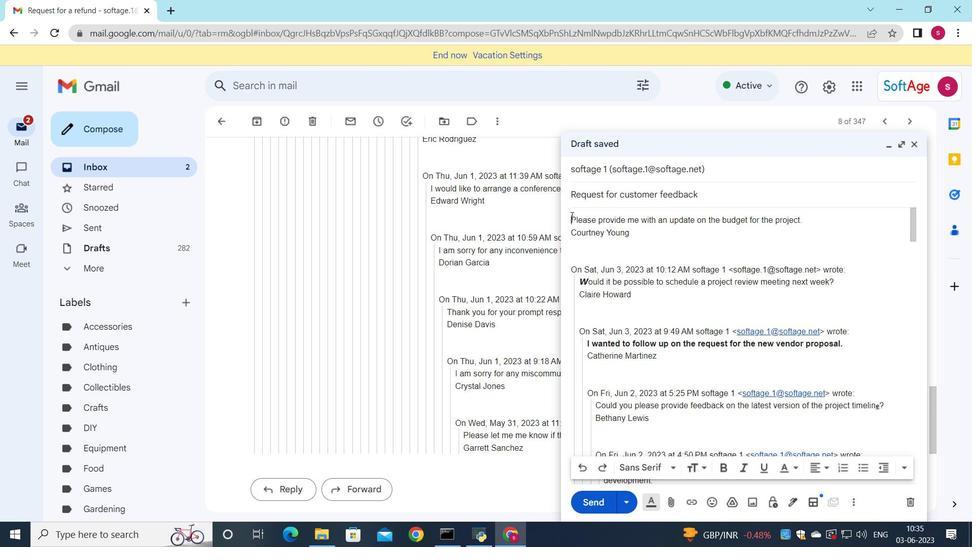 
Action: Mouse moved to (676, 468)
Screenshot: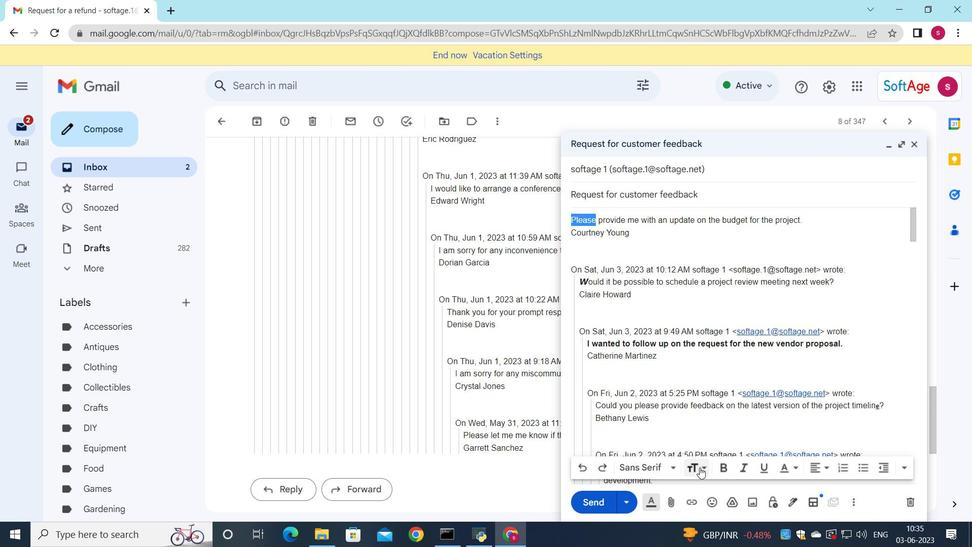 
Action: Mouse pressed left at (676, 468)
Screenshot: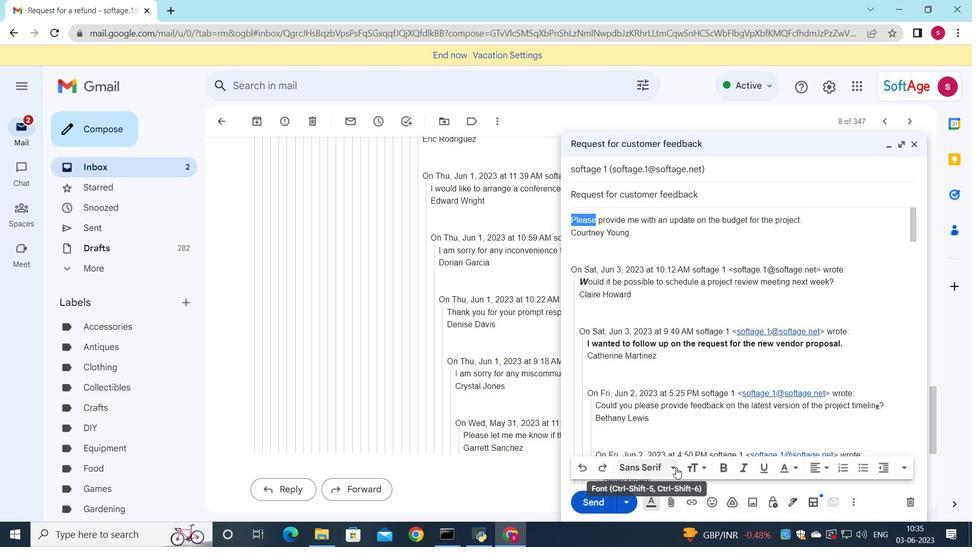 
Action: Mouse moved to (693, 440)
Screenshot: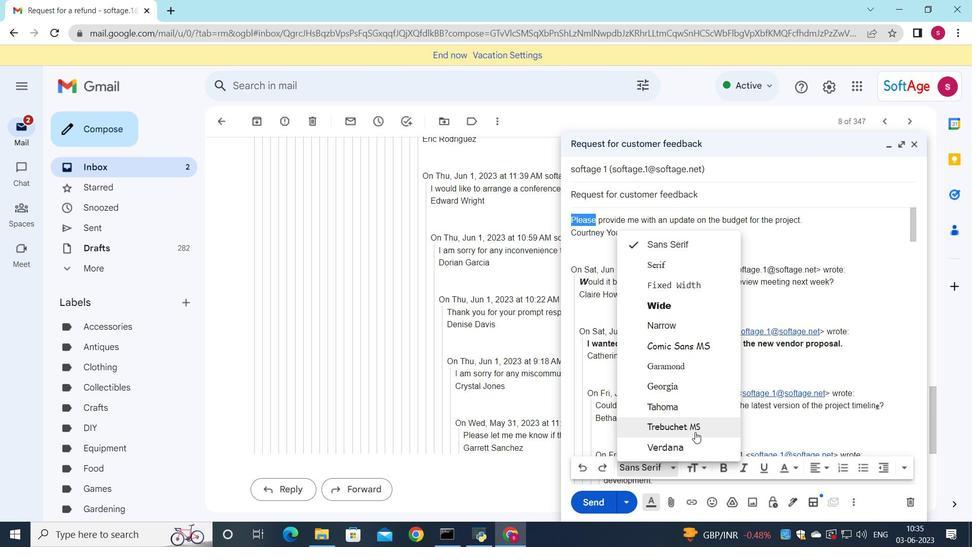 
Action: Mouse pressed left at (693, 440)
Screenshot: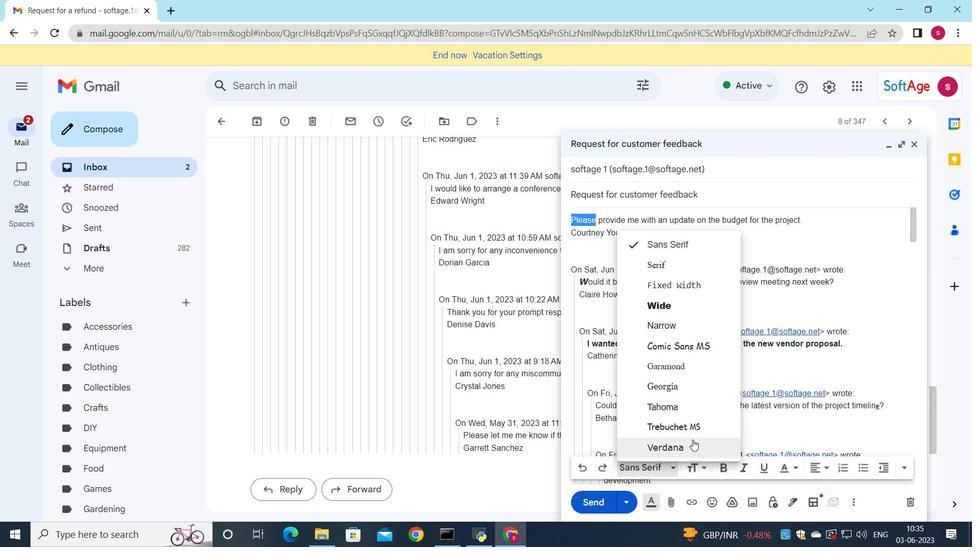 
Action: Mouse moved to (721, 466)
Screenshot: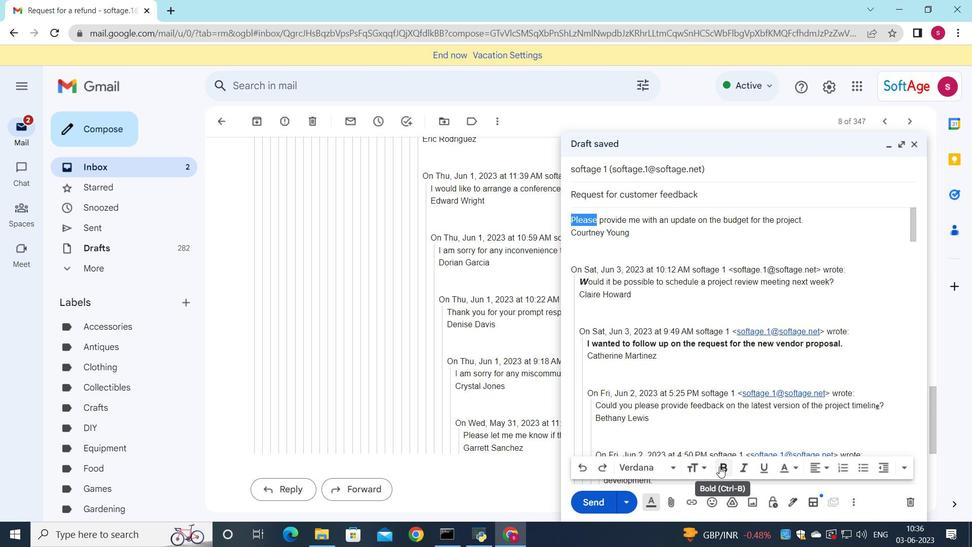 
Action: Mouse pressed left at (721, 466)
Screenshot: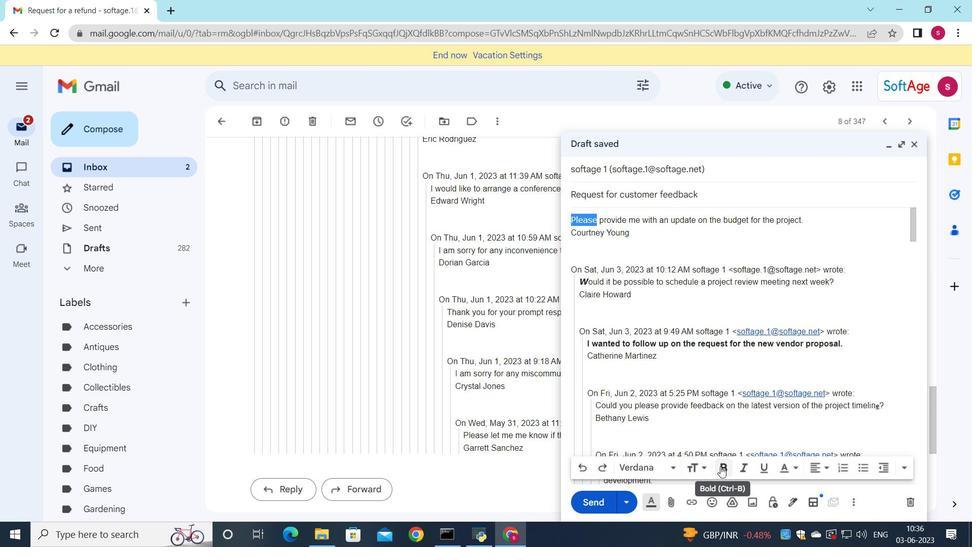 
Action: Mouse moved to (603, 496)
Screenshot: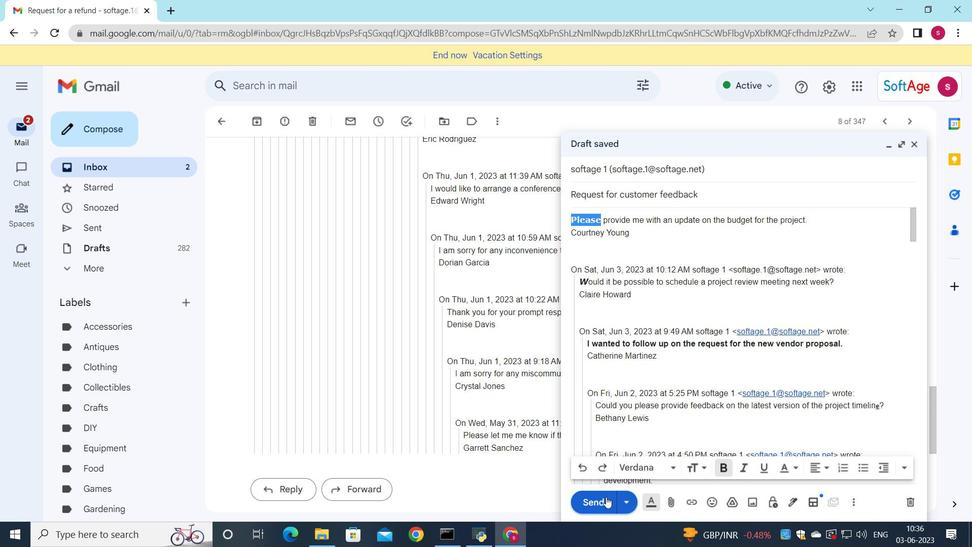 
Action: Mouse pressed left at (603, 496)
Screenshot: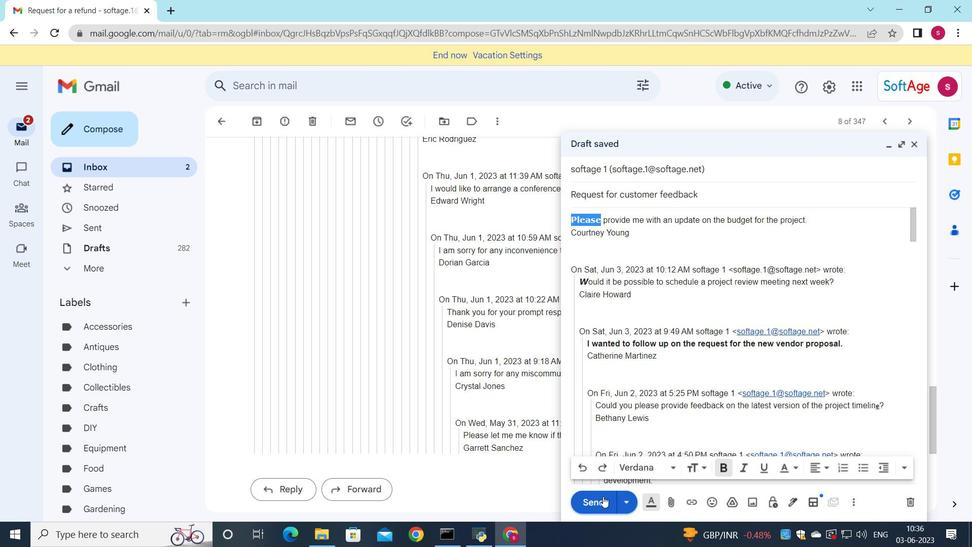 
Action: Mouse moved to (160, 165)
Screenshot: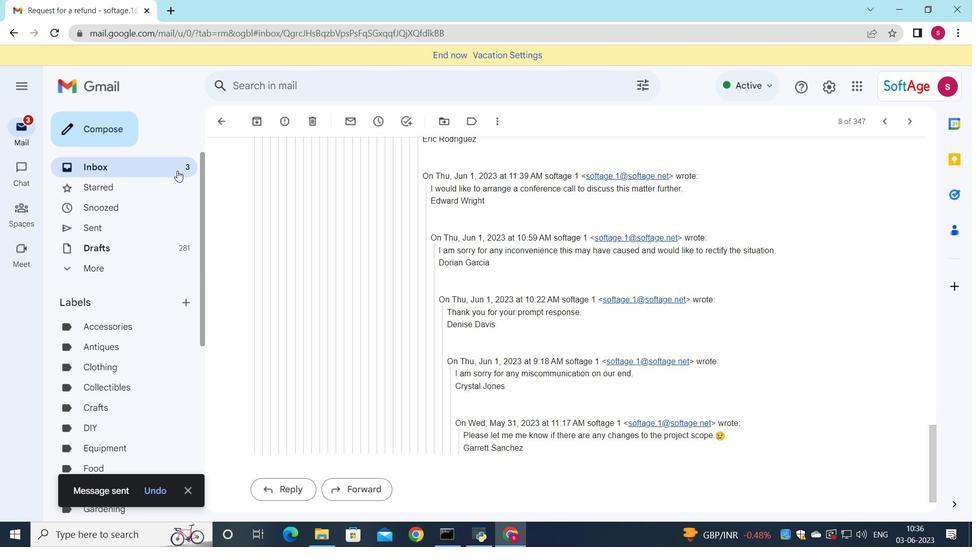 
Action: Mouse pressed left at (160, 165)
Screenshot: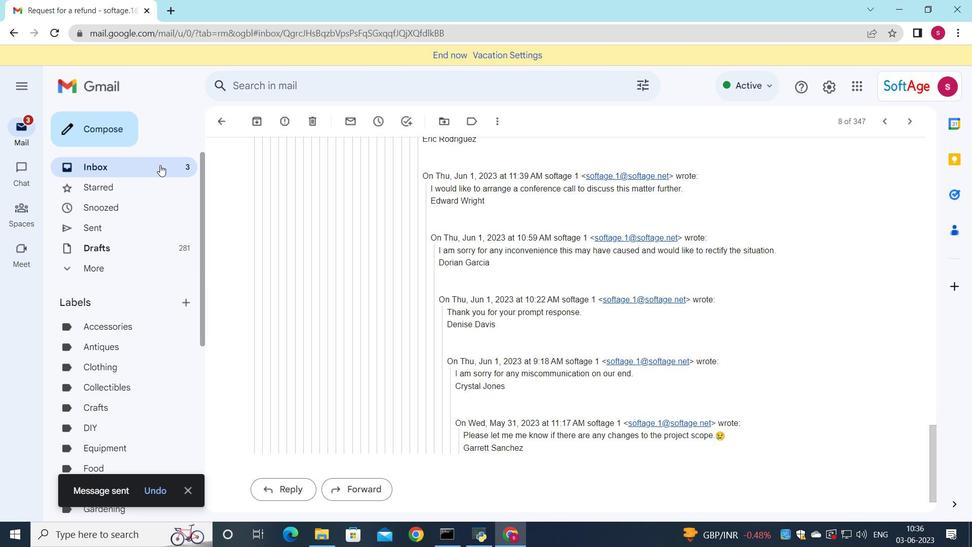 
Action: Mouse moved to (362, 142)
Screenshot: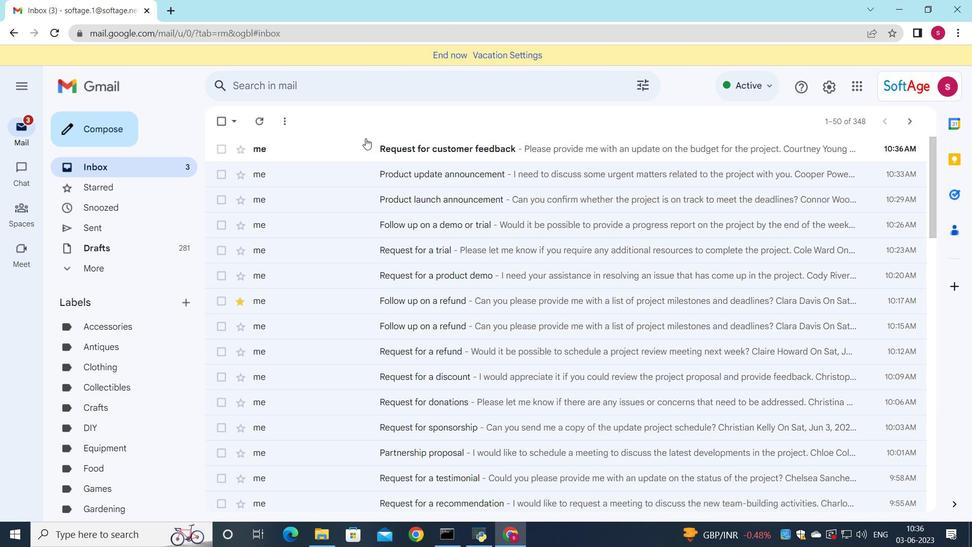 
Action: Mouse pressed left at (362, 142)
Screenshot: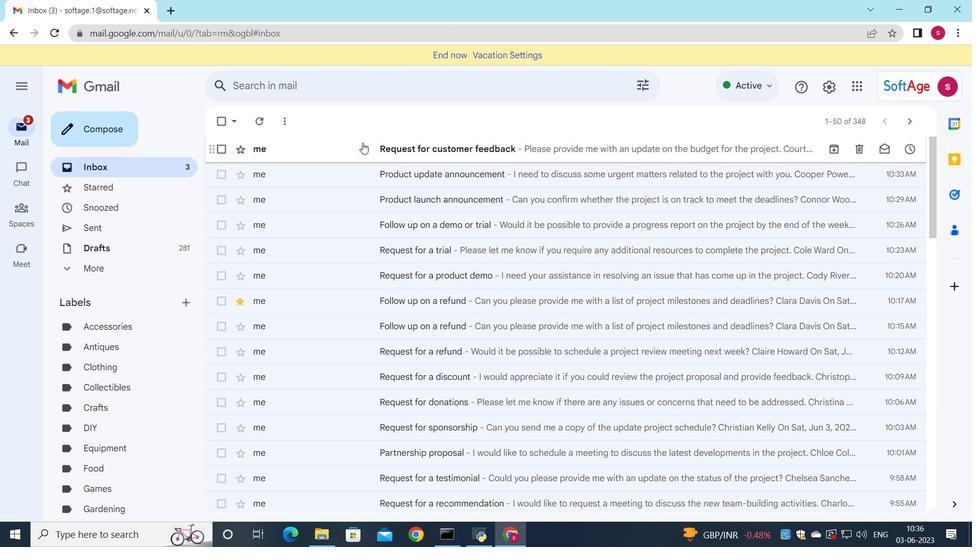 
Action: Mouse moved to (436, 227)
Screenshot: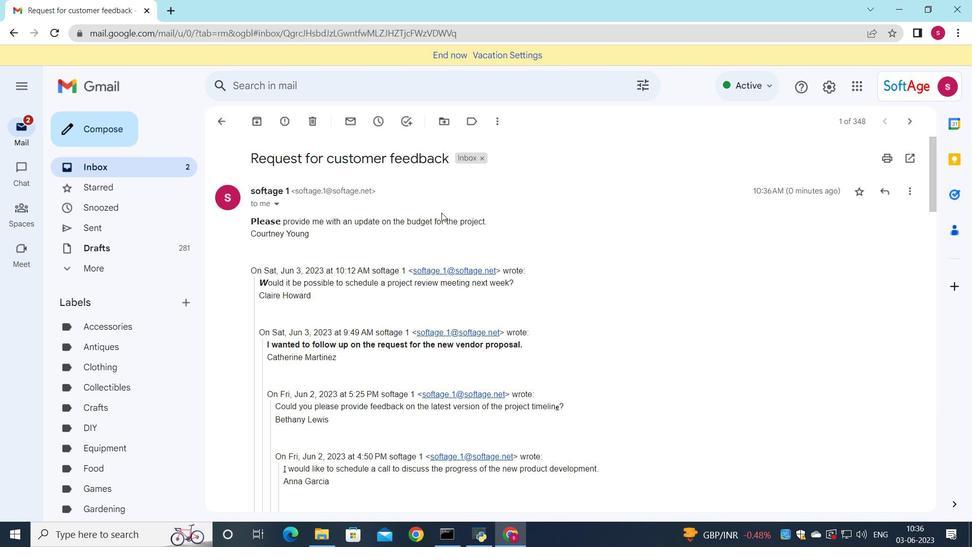 
